 Task: Find connections with filter location Lecheng with filter topic #leadership with filter profile language French with filter current company MarketsandMarkets™ with filter school Patna University with filter industry Online Audio and Video Media with filter service category Financial Reporting with filter keywords title Director of First Impressions
Action: Mouse moved to (645, 82)
Screenshot: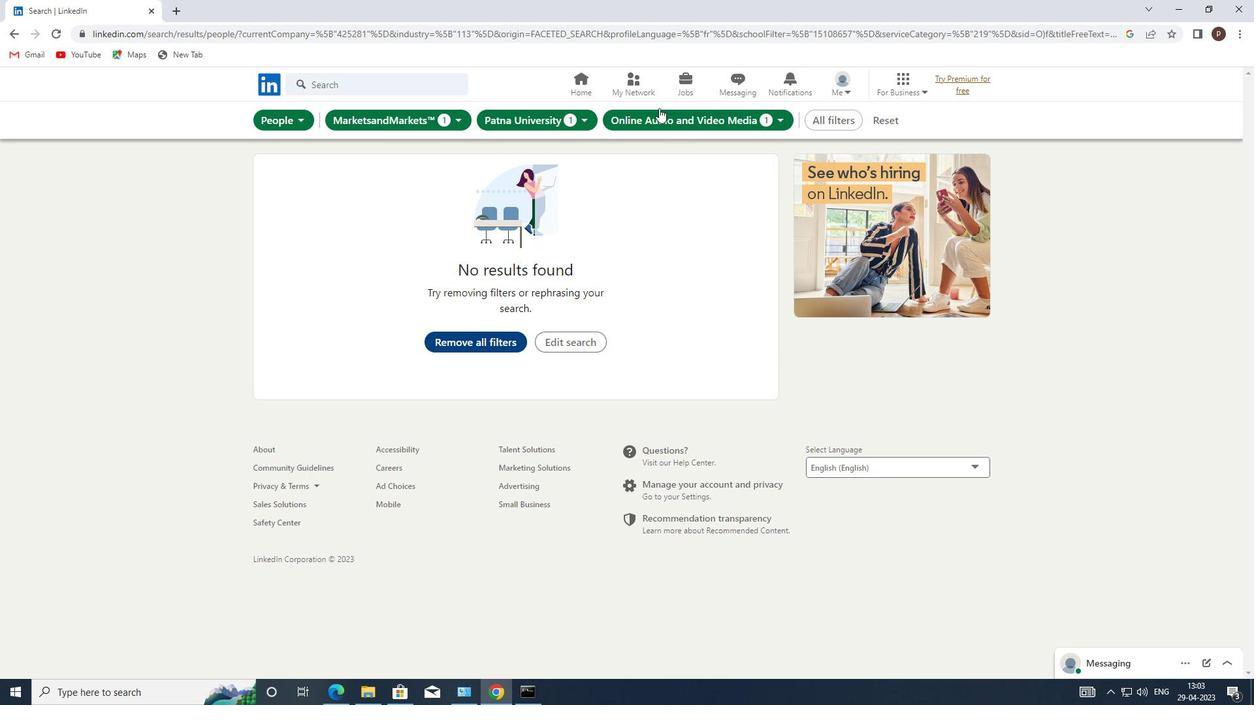 
Action: Mouse pressed left at (645, 82)
Screenshot: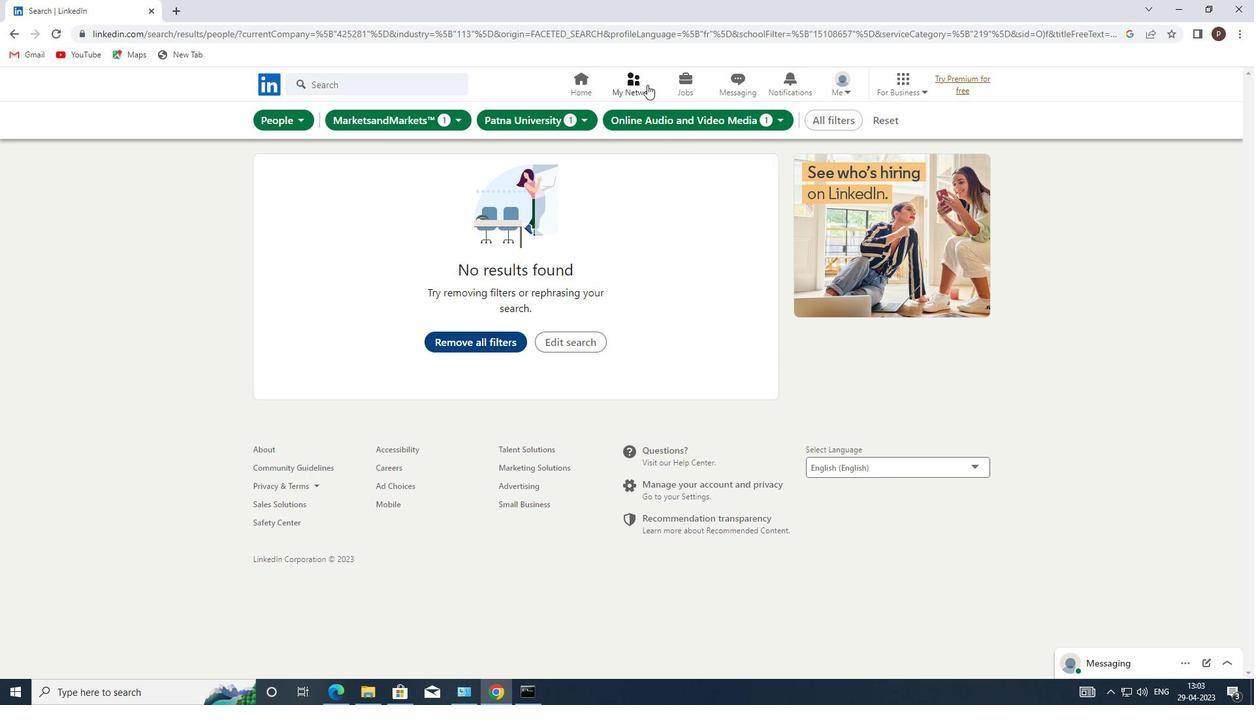 
Action: Mouse moved to (318, 148)
Screenshot: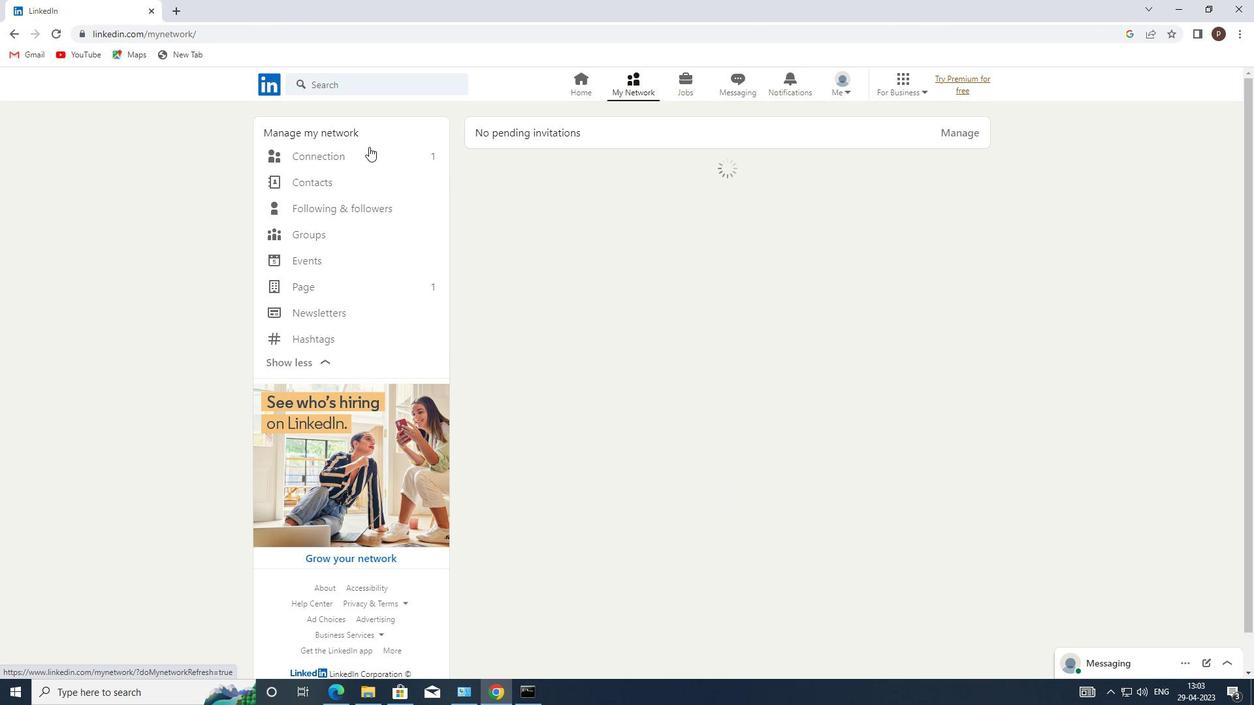 
Action: Mouse pressed left at (318, 148)
Screenshot: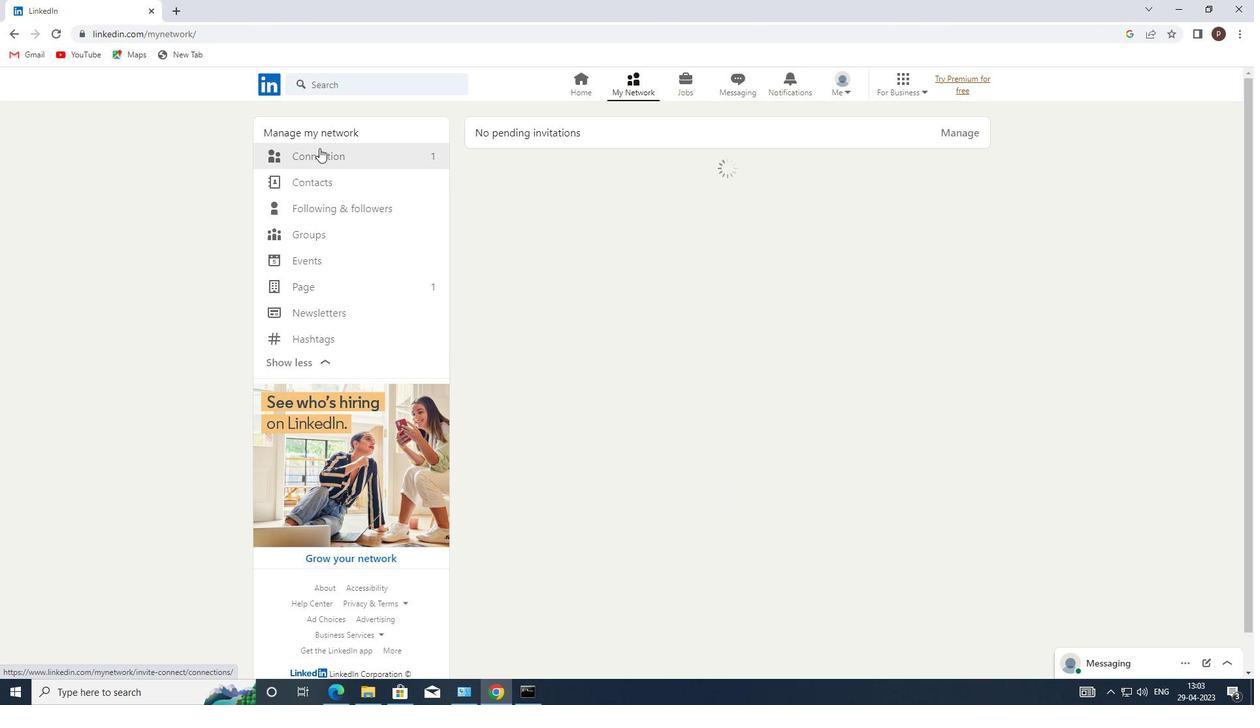 
Action: Mouse moved to (742, 152)
Screenshot: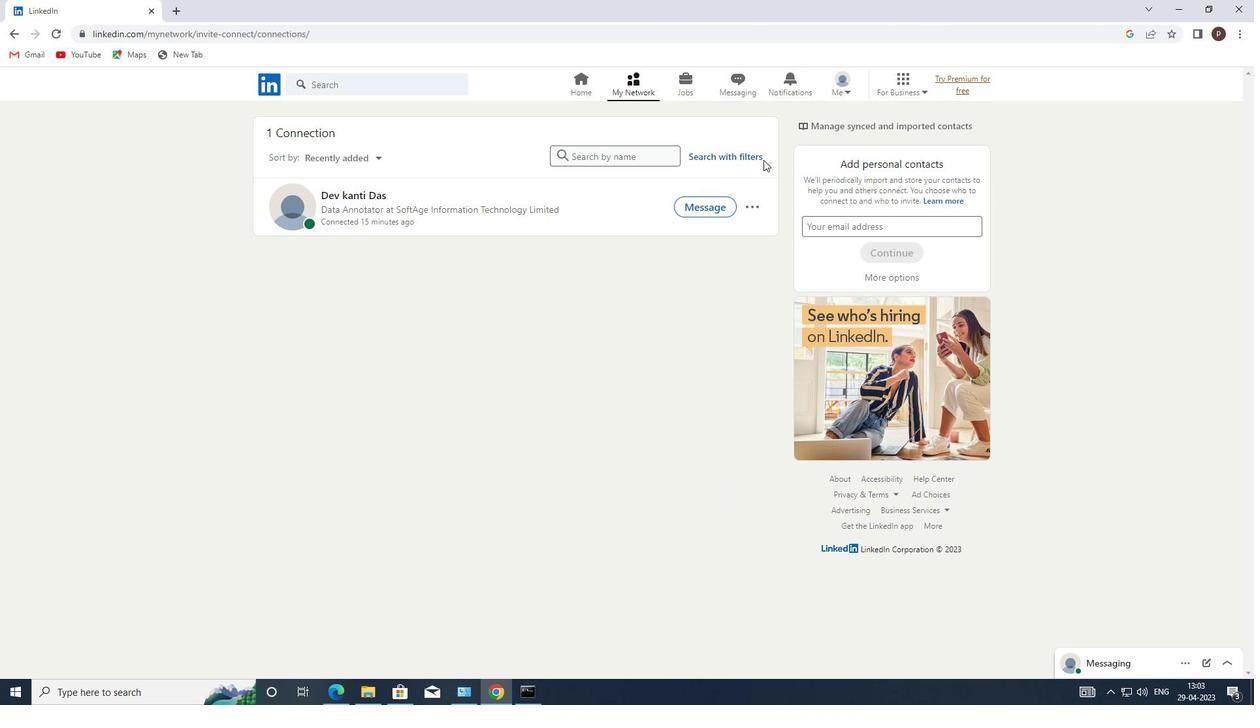 
Action: Mouse pressed left at (742, 152)
Screenshot: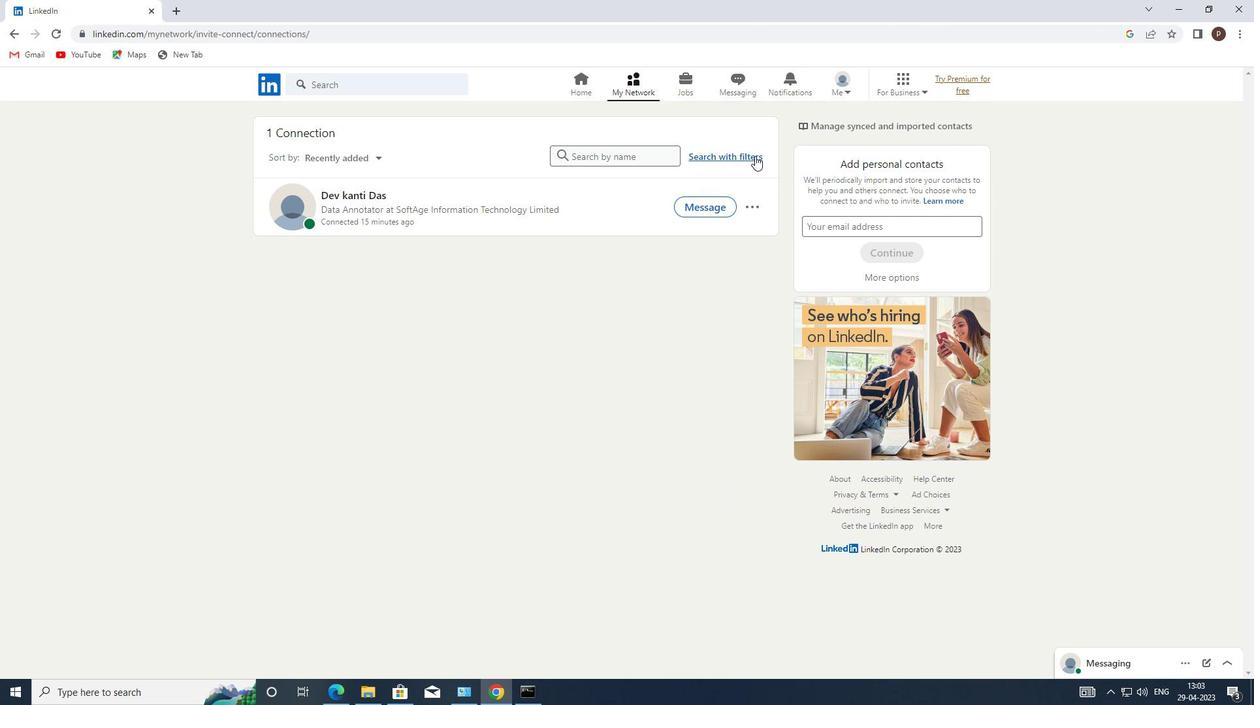 
Action: Mouse moved to (668, 123)
Screenshot: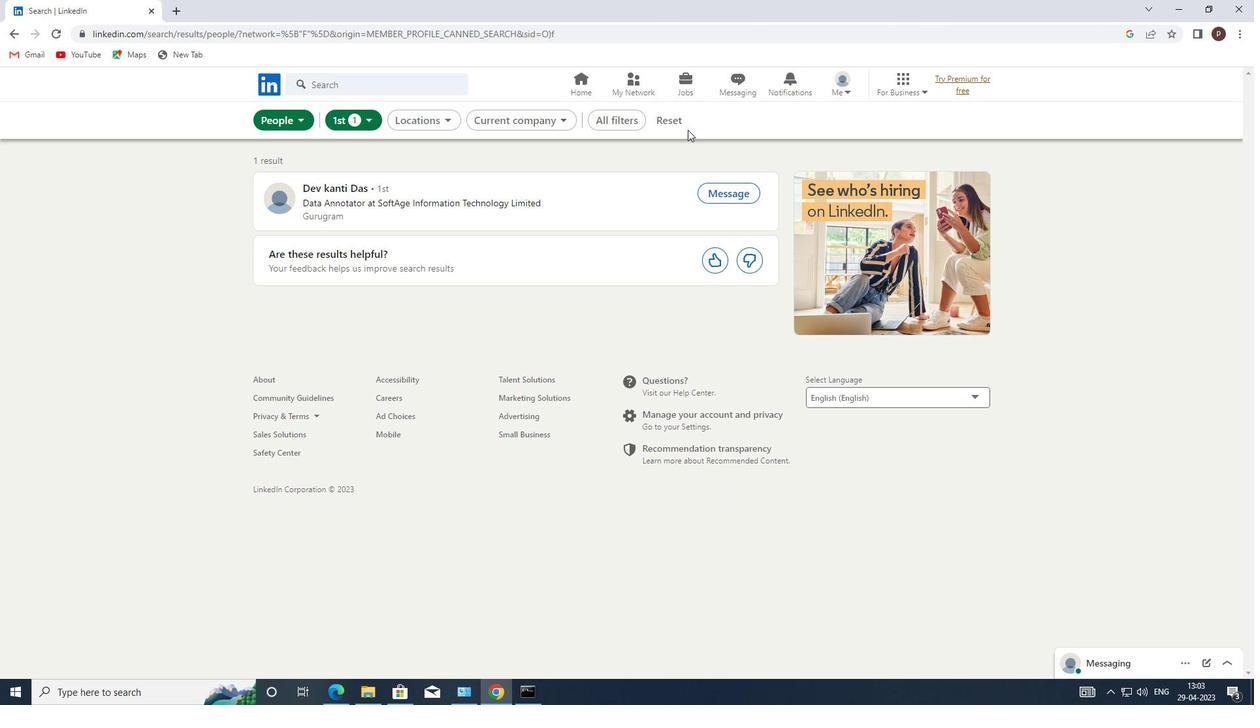 
Action: Mouse pressed left at (668, 123)
Screenshot: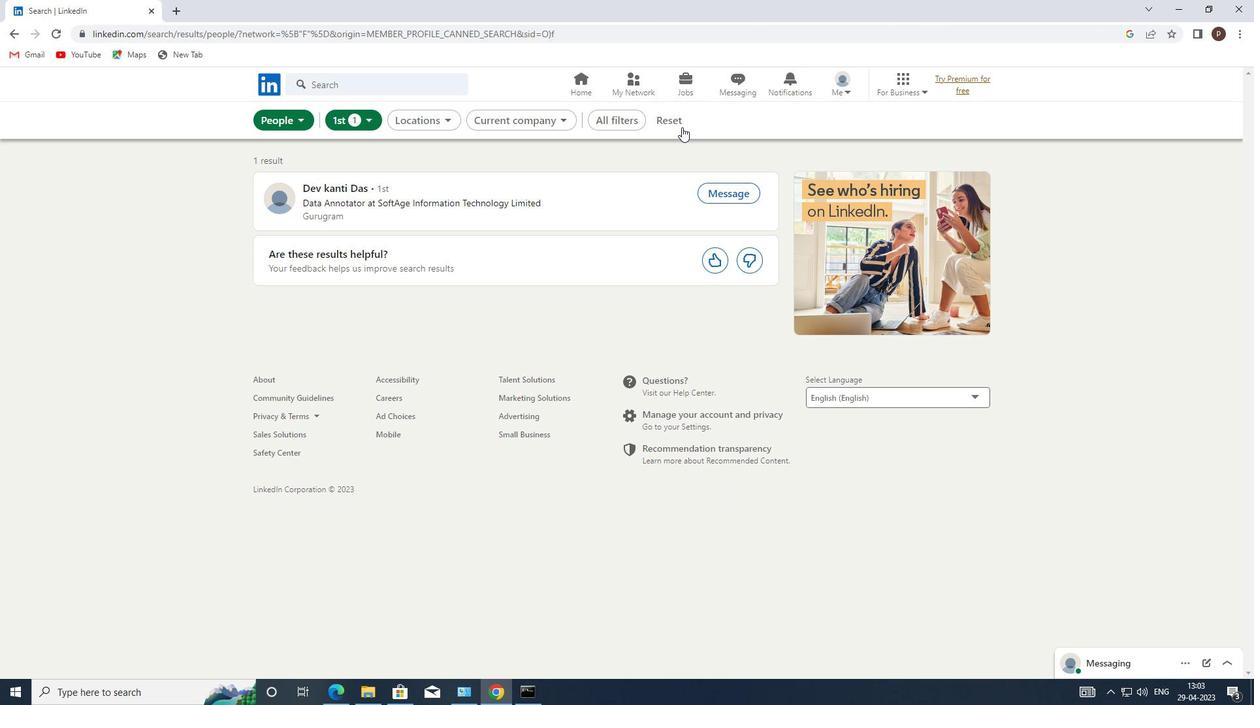 
Action: Mouse moved to (657, 123)
Screenshot: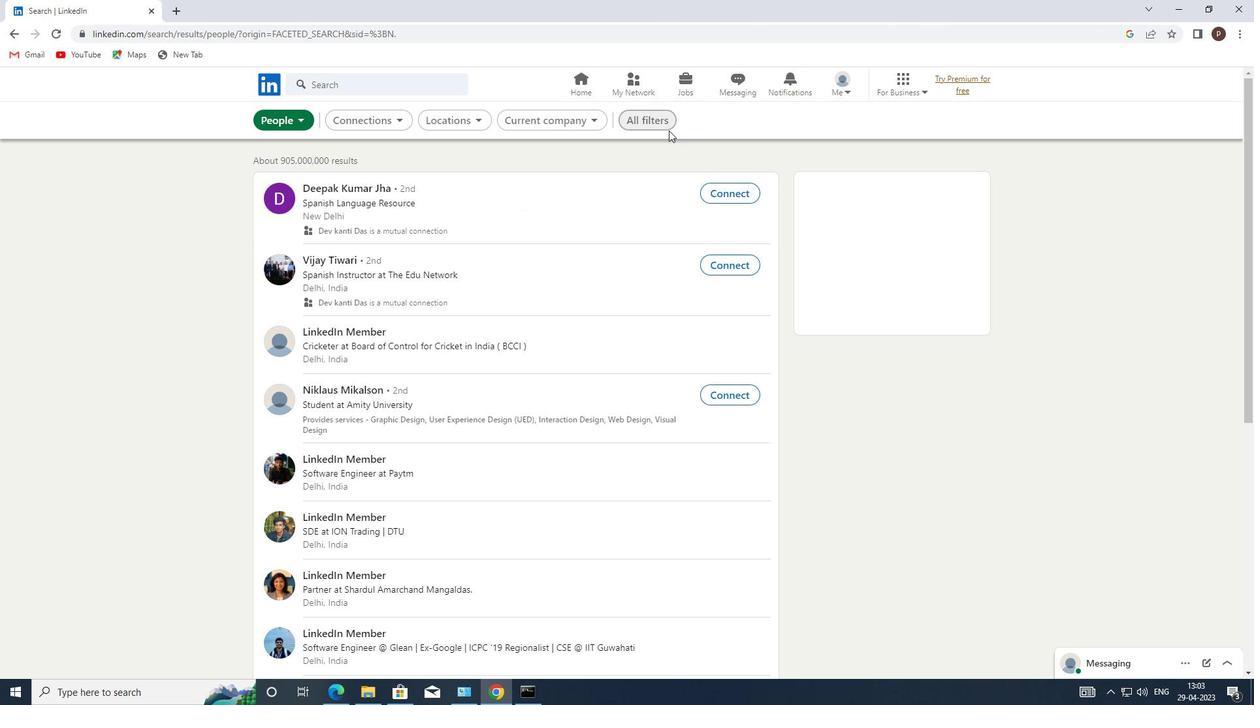 
Action: Mouse pressed left at (657, 123)
Screenshot: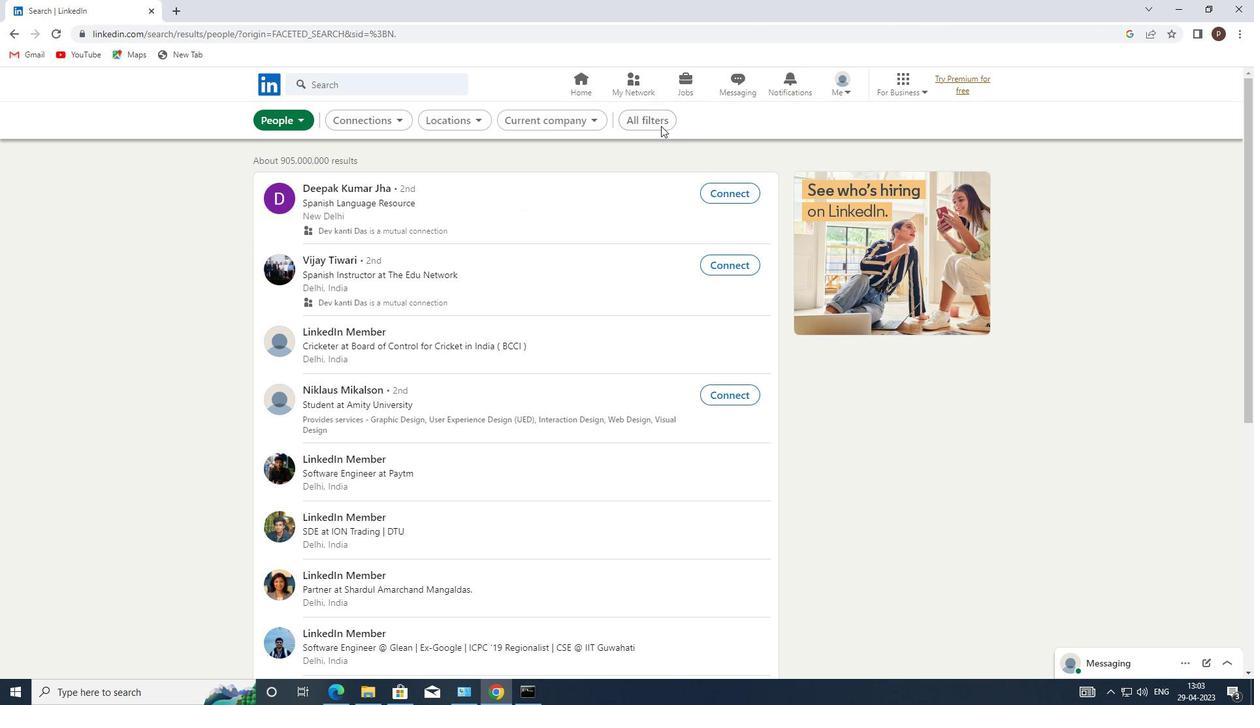 
Action: Mouse moved to (1042, 482)
Screenshot: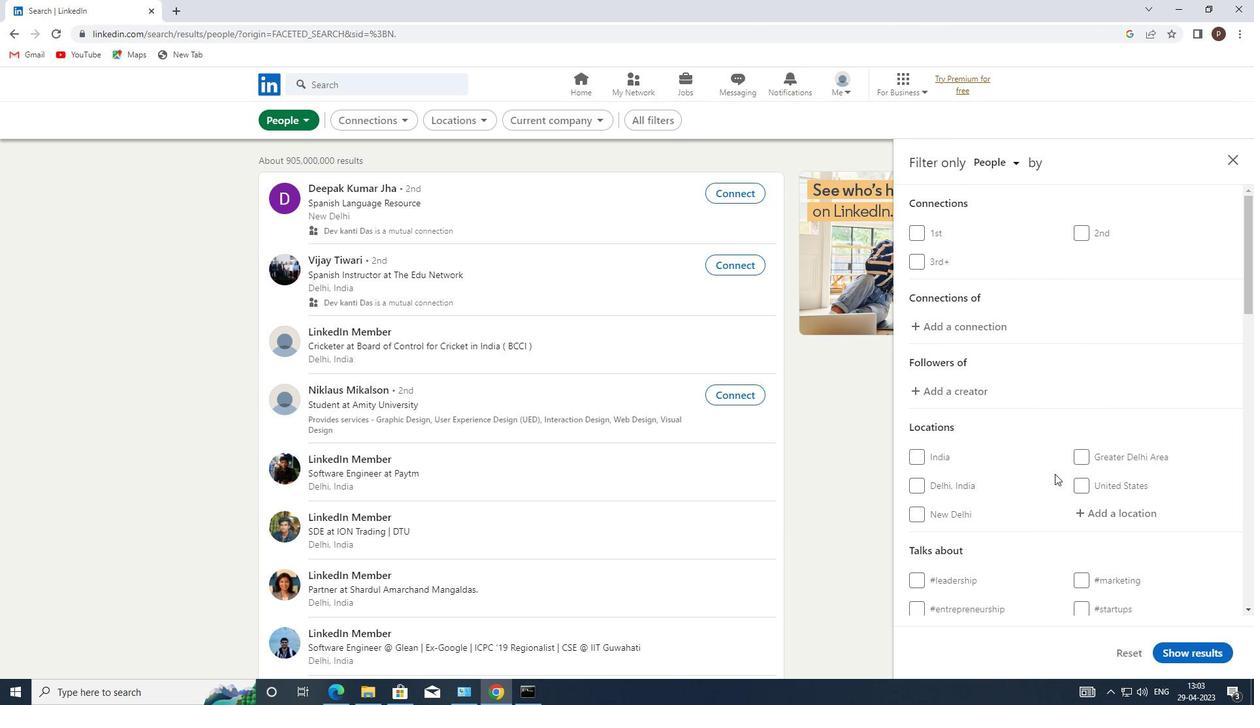 
Action: Mouse scrolled (1042, 481) with delta (0, 0)
Screenshot: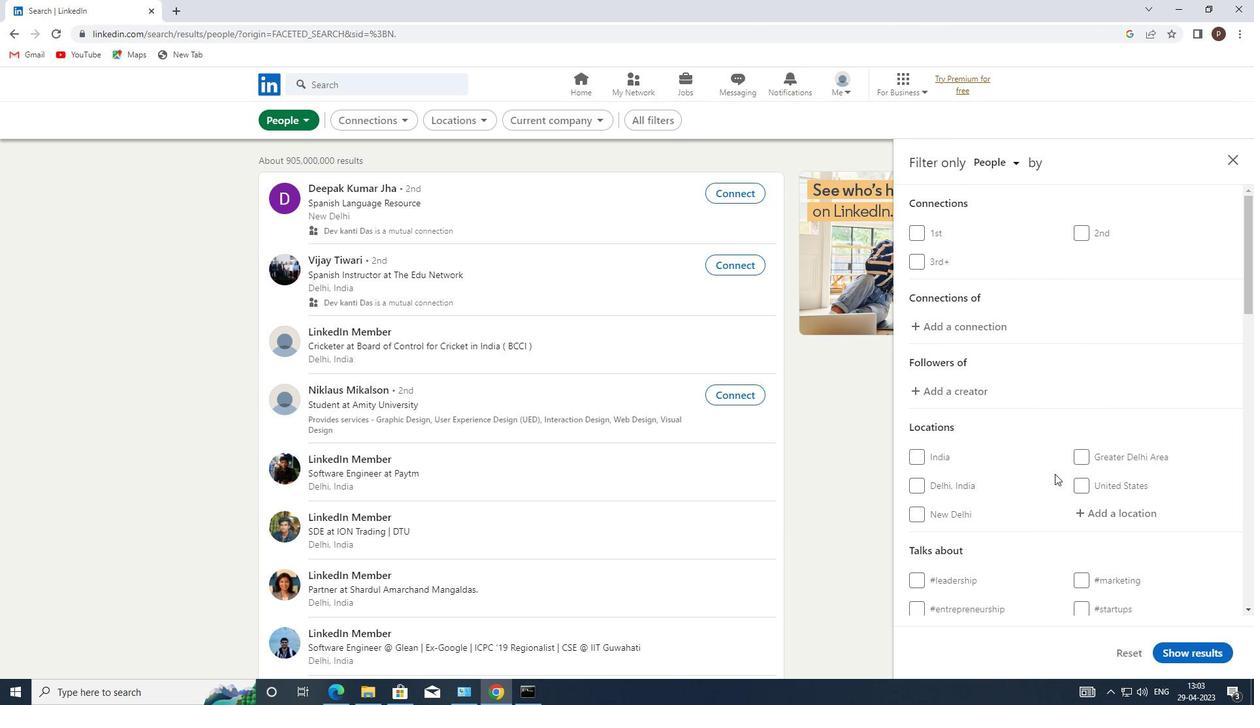 
Action: Mouse moved to (1097, 460)
Screenshot: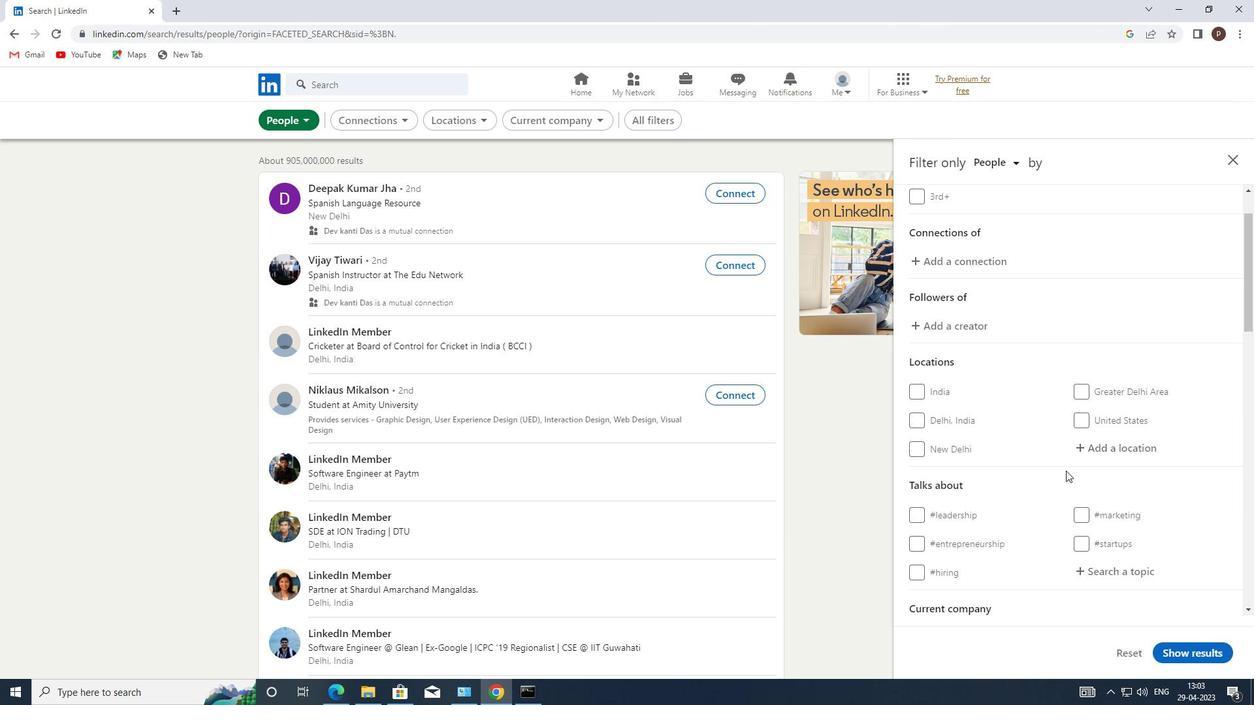 
Action: Mouse pressed left at (1097, 460)
Screenshot: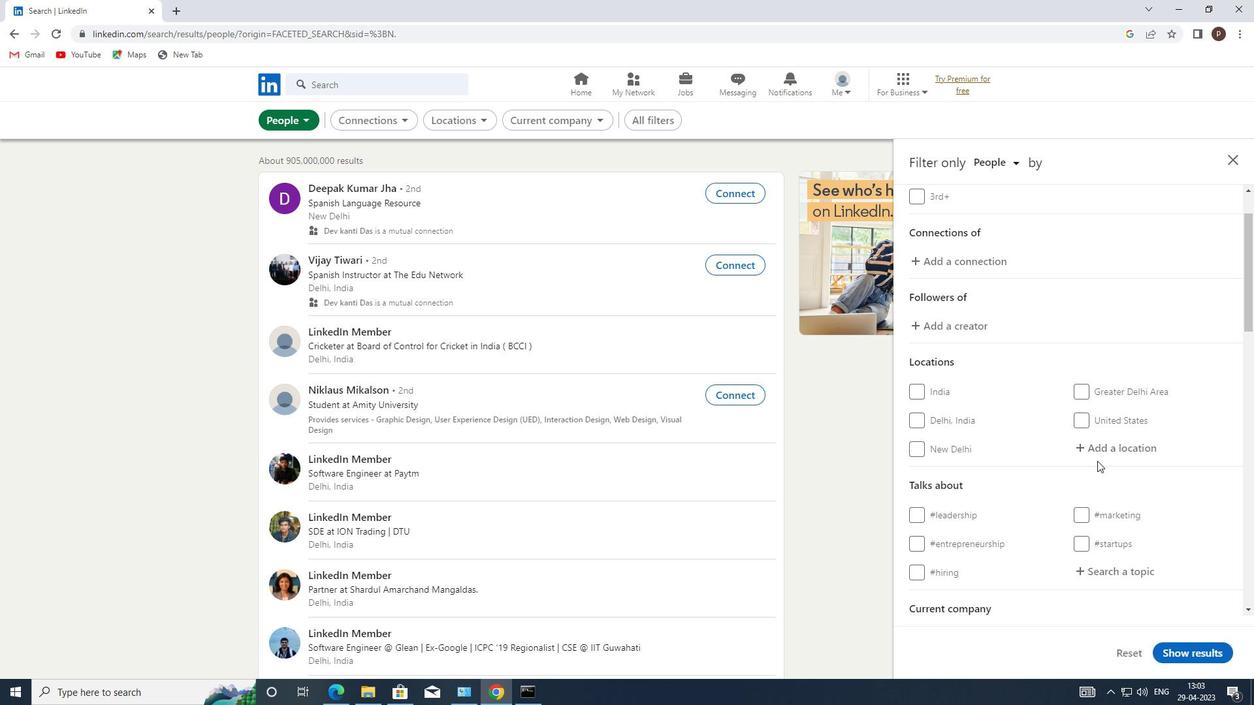 
Action: Mouse moved to (1098, 449)
Screenshot: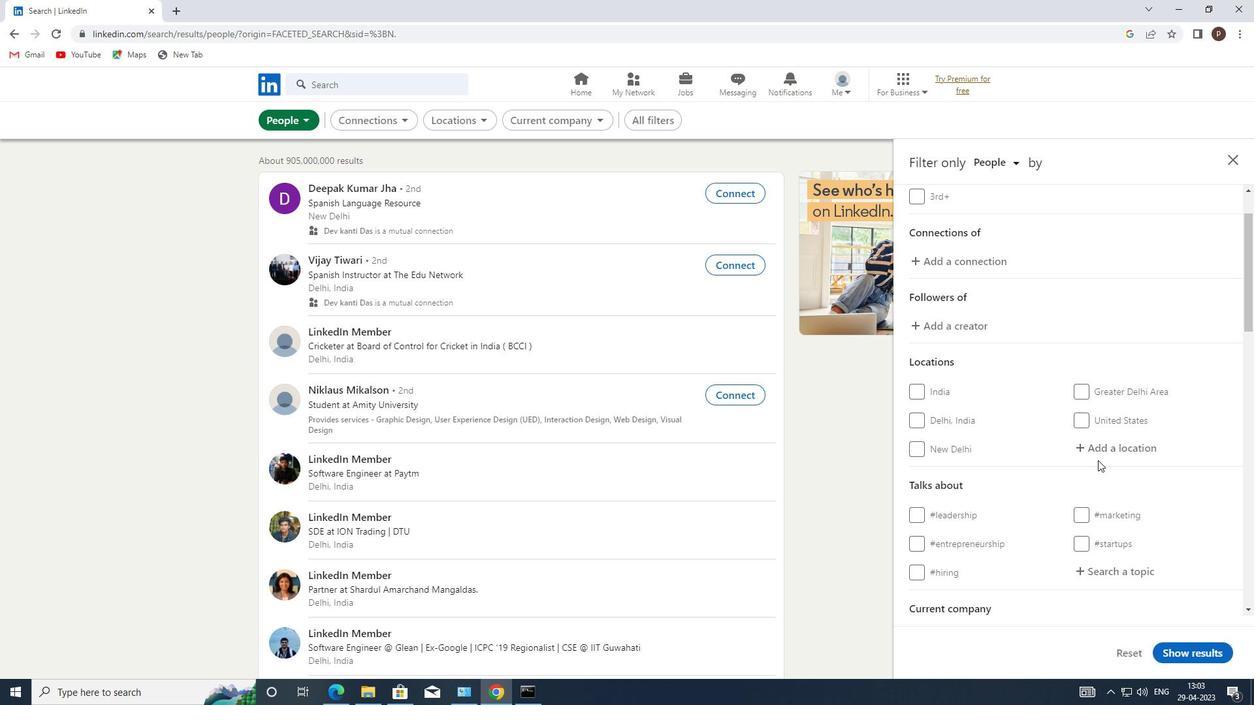 
Action: Mouse pressed left at (1098, 449)
Screenshot: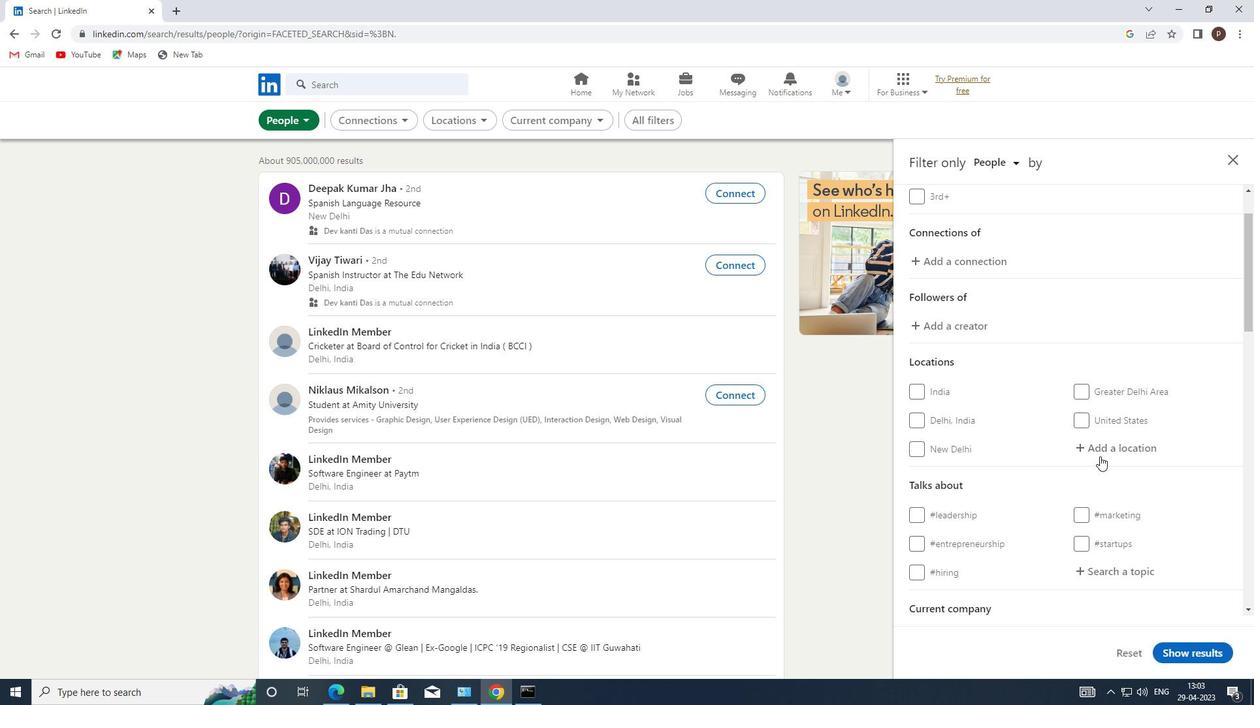 
Action: Mouse moved to (1098, 448)
Screenshot: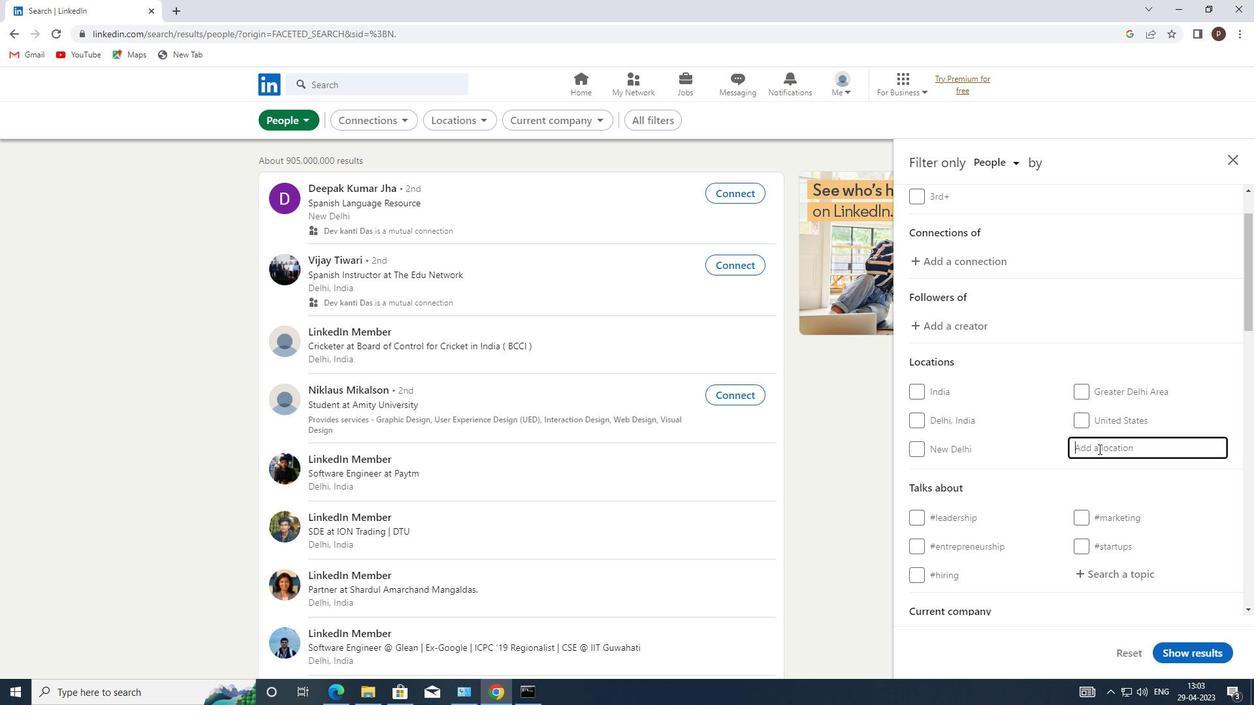 
Action: Key pressed <Key.caps_lock>l<Key.caps_lock>encheng
Screenshot: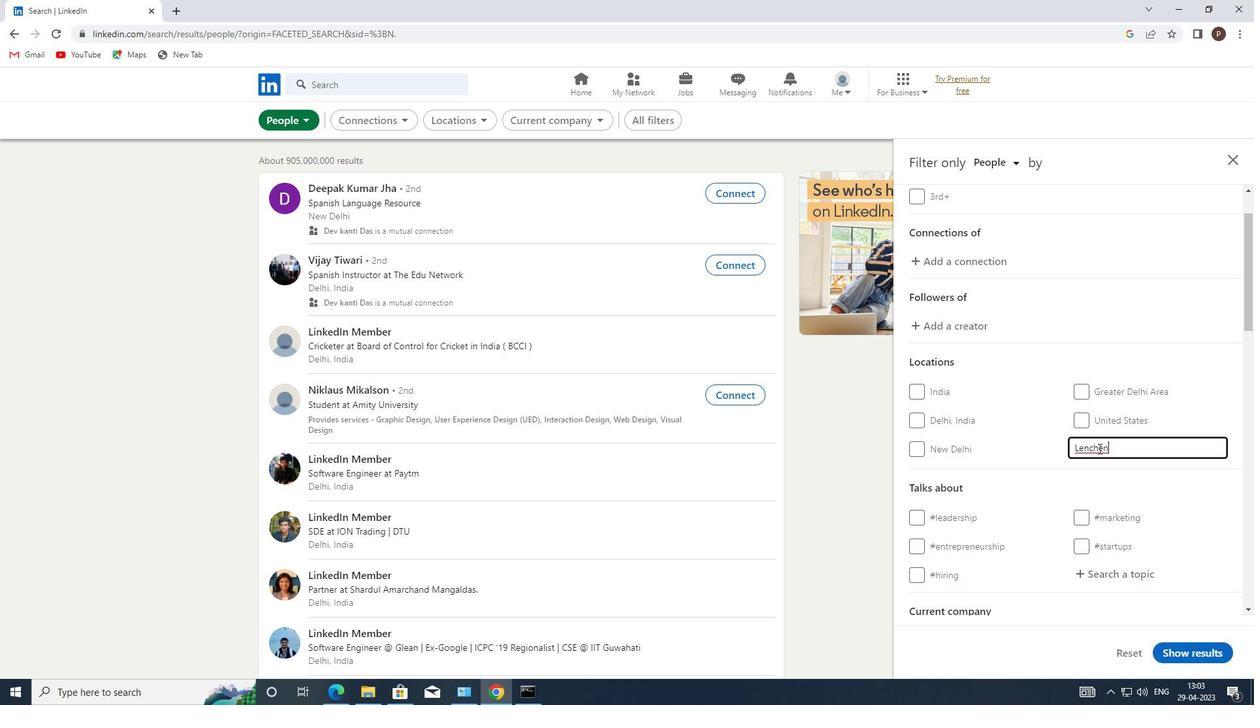 
Action: Mouse moved to (1056, 480)
Screenshot: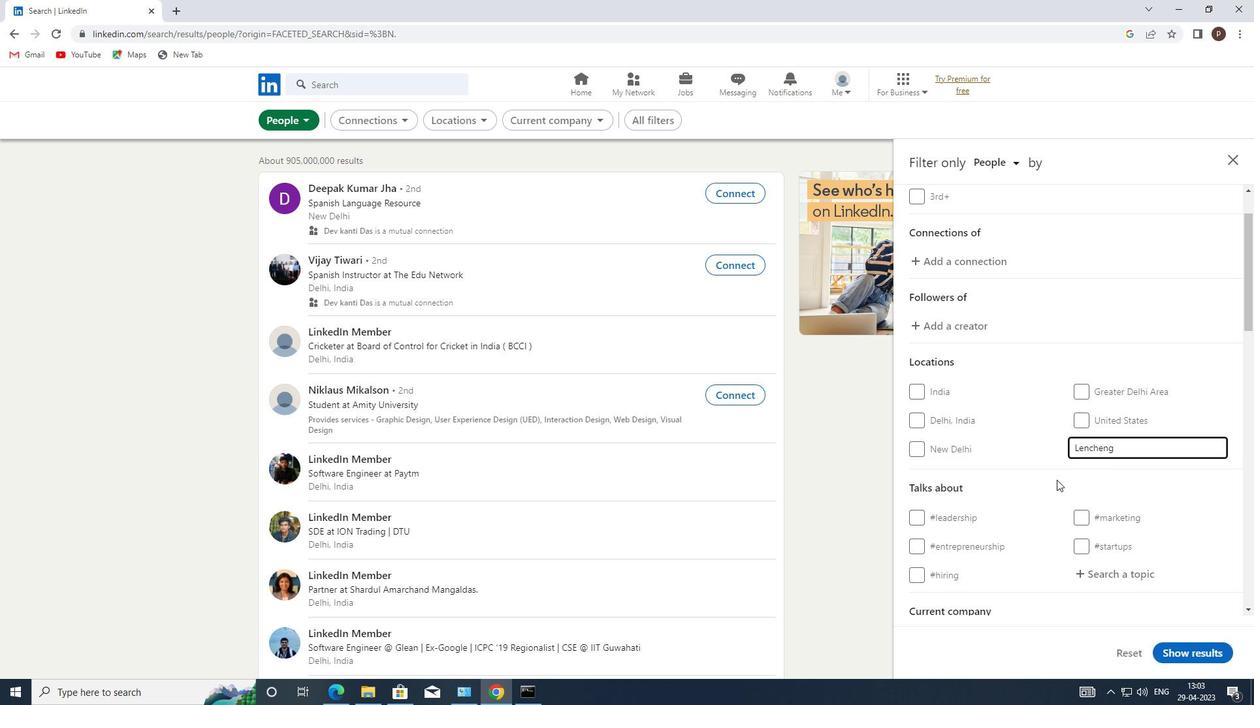 
Action: Mouse scrolled (1056, 480) with delta (0, 0)
Screenshot: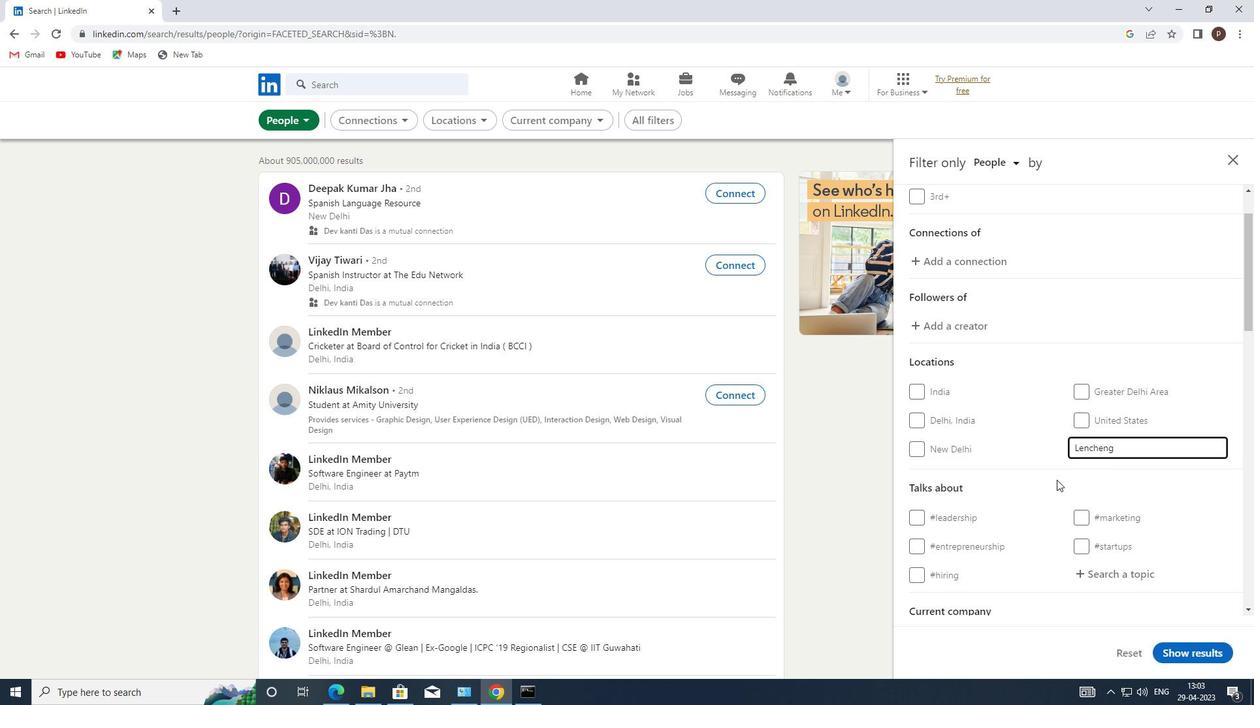 
Action: Mouse moved to (1082, 505)
Screenshot: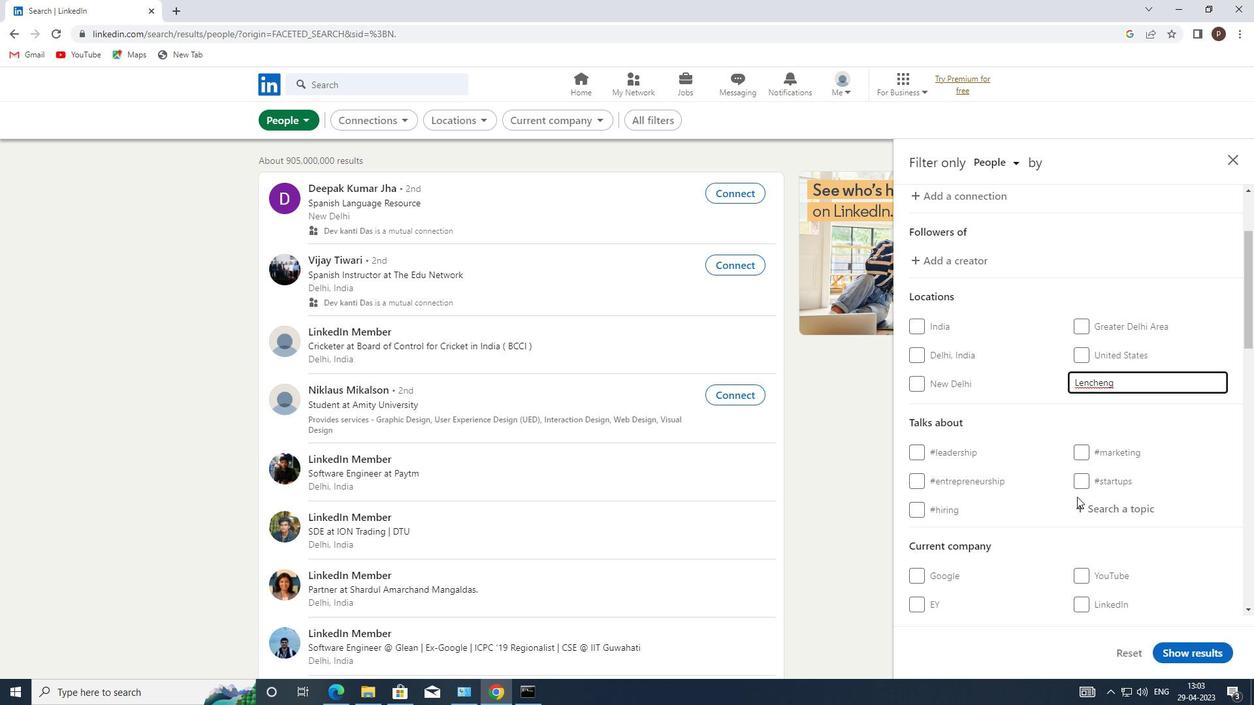
Action: Mouse pressed left at (1082, 505)
Screenshot: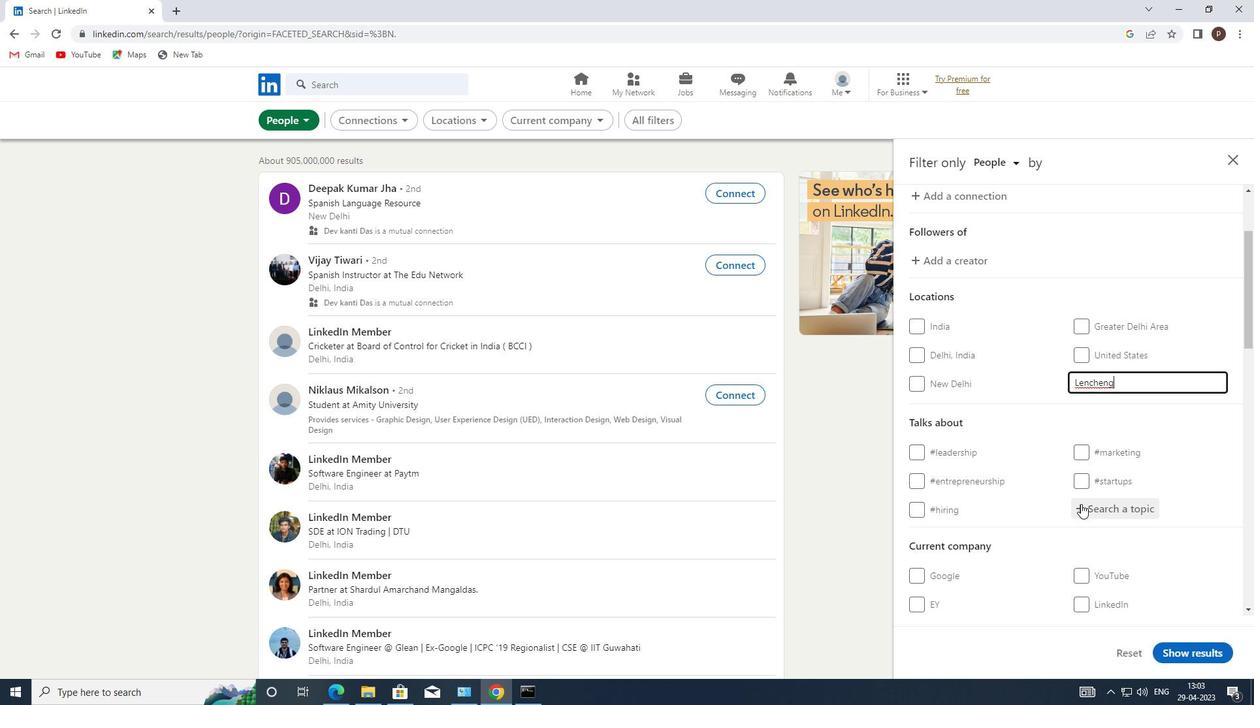 
Action: Key pressed <Key.shift>#LEADERSHIP
Screenshot: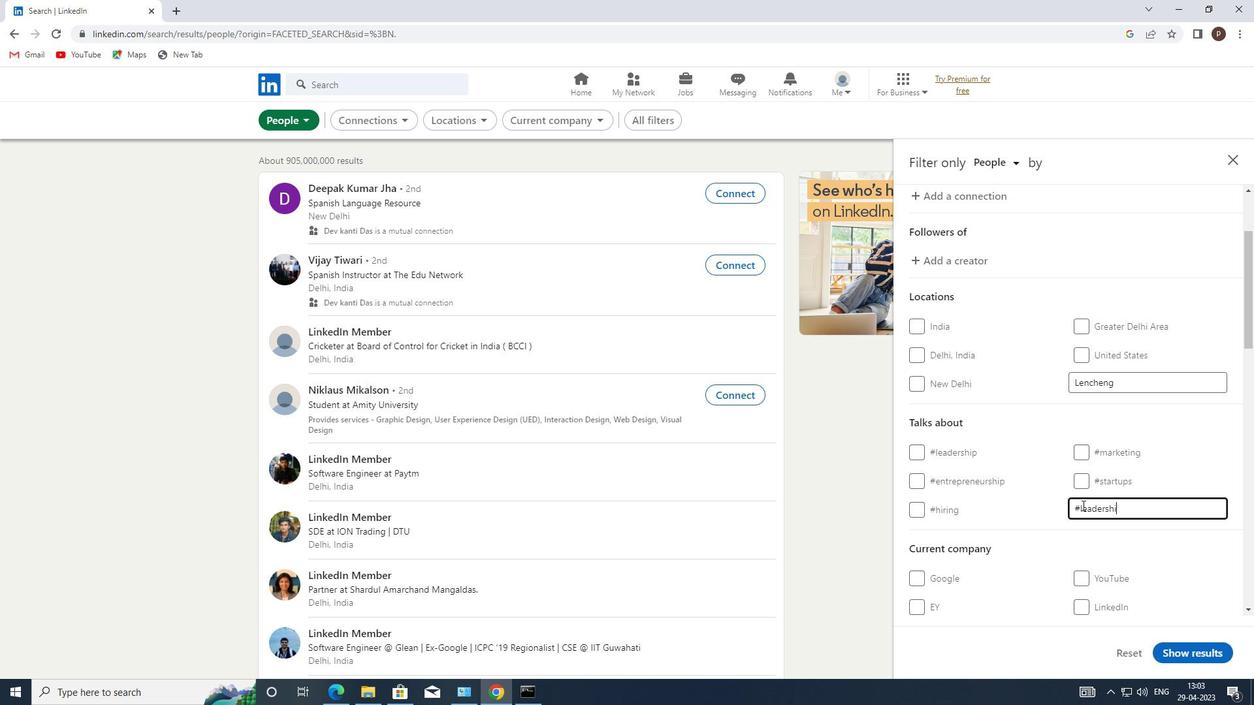 
Action: Mouse moved to (999, 502)
Screenshot: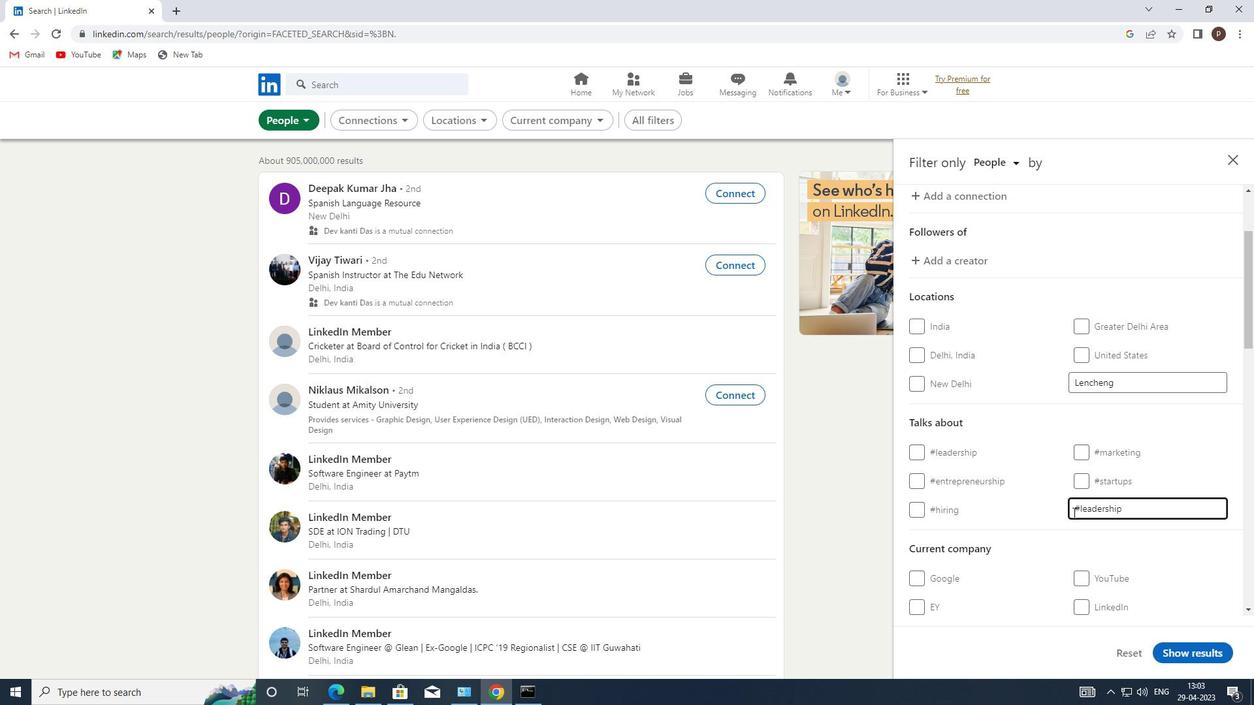 
Action: Mouse scrolled (999, 501) with delta (0, 0)
Screenshot: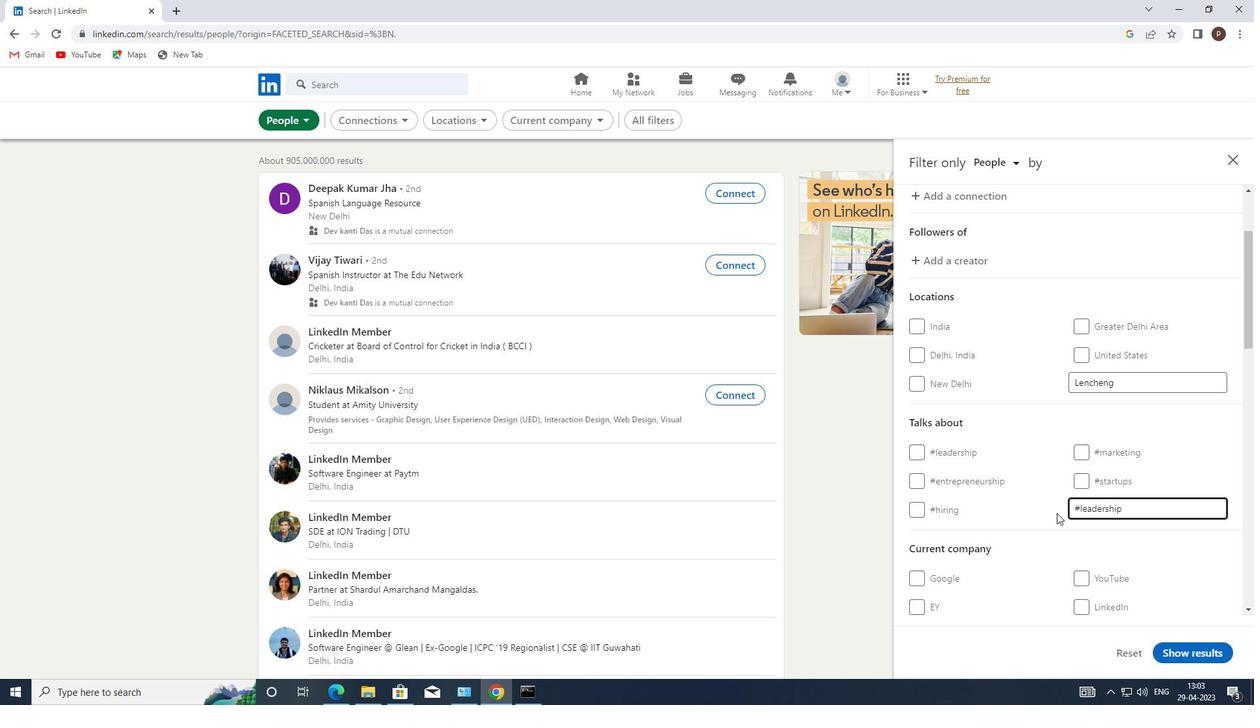 
Action: Mouse moved to (998, 502)
Screenshot: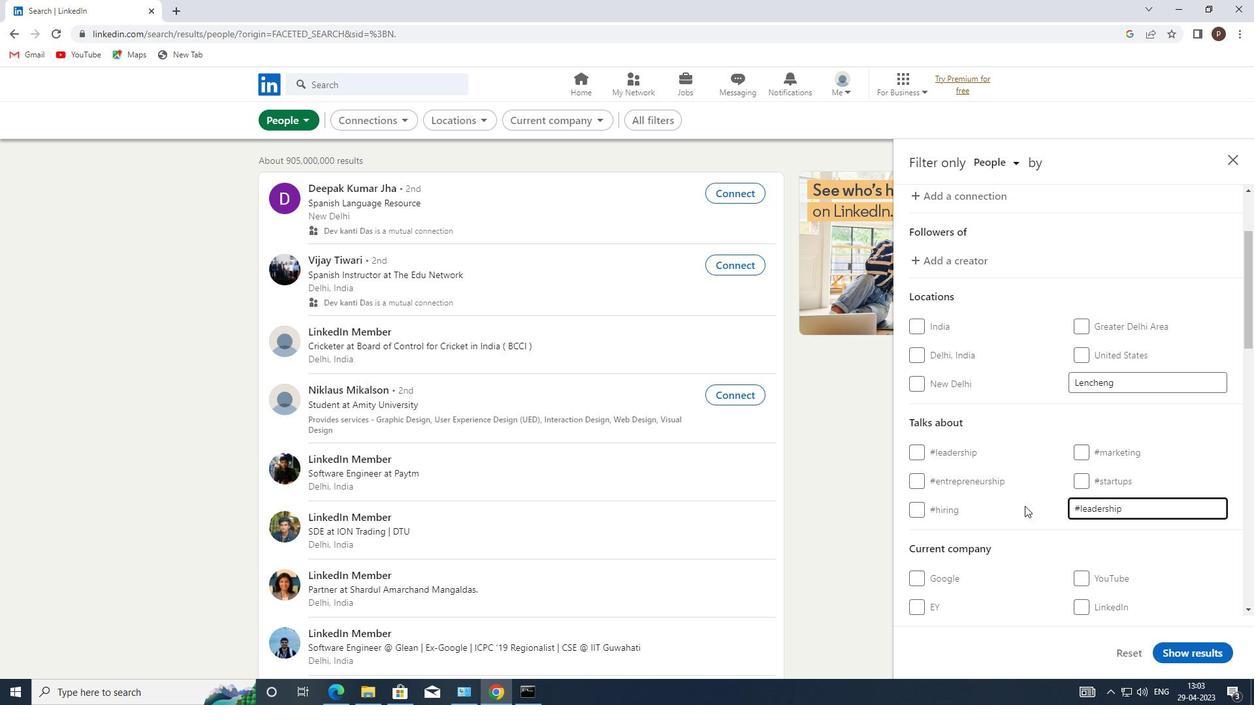 
Action: Mouse scrolled (998, 501) with delta (0, 0)
Screenshot: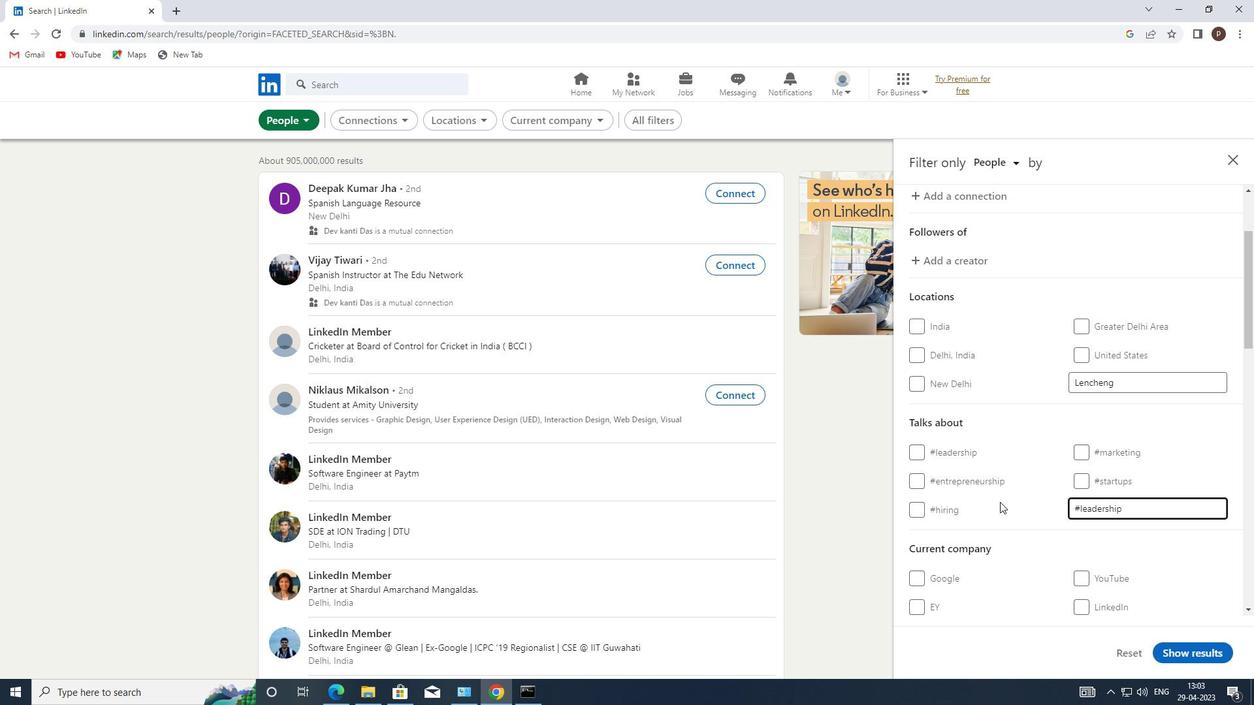 
Action: Mouse moved to (1039, 509)
Screenshot: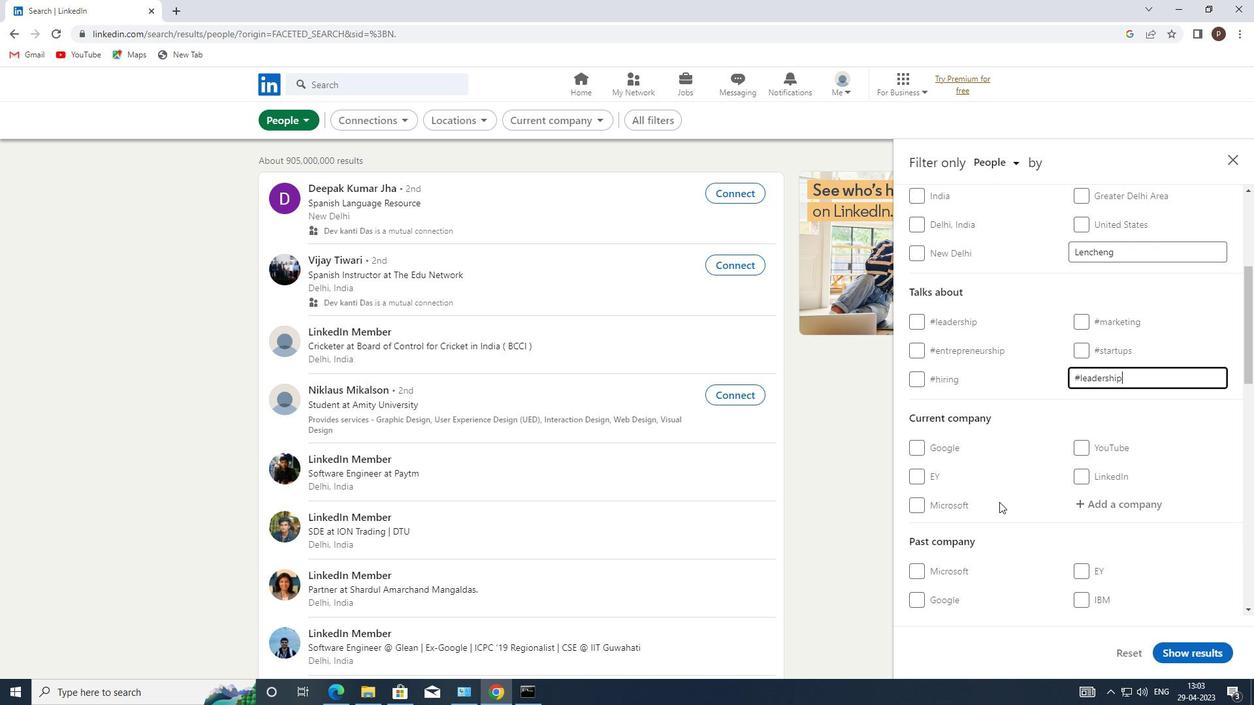 
Action: Mouse scrolled (1039, 508) with delta (0, 0)
Screenshot: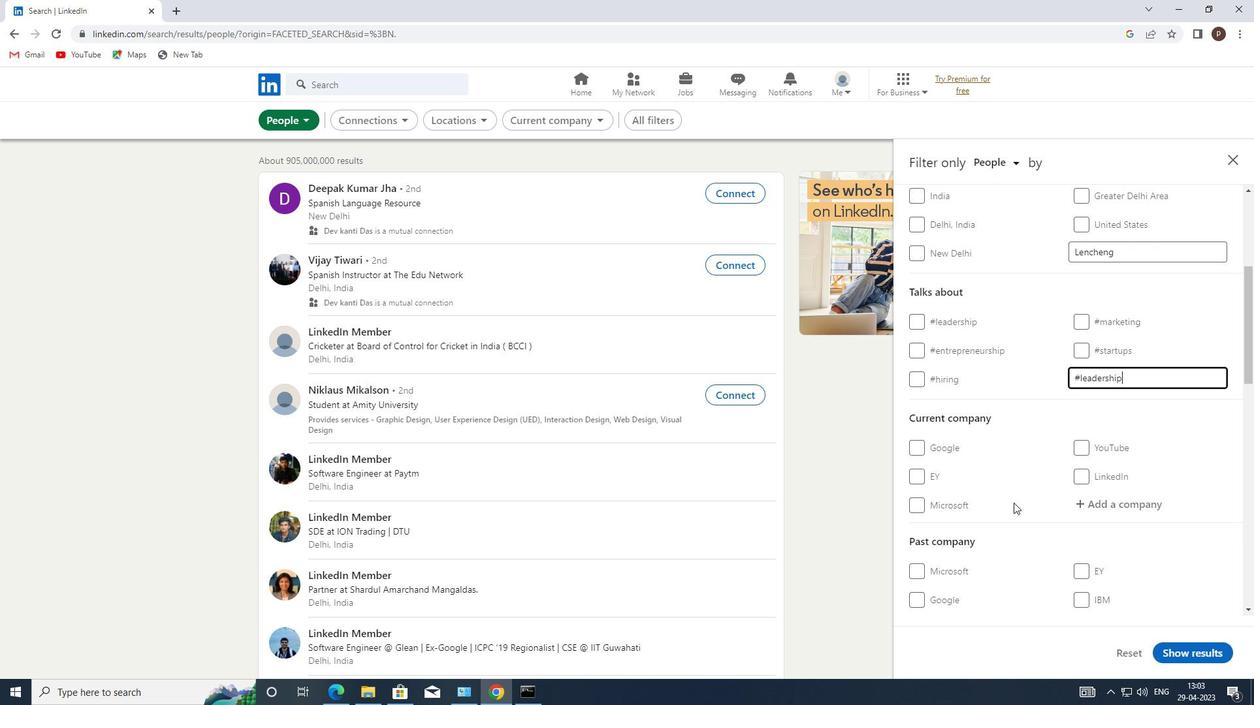 
Action: Mouse scrolled (1039, 508) with delta (0, 0)
Screenshot: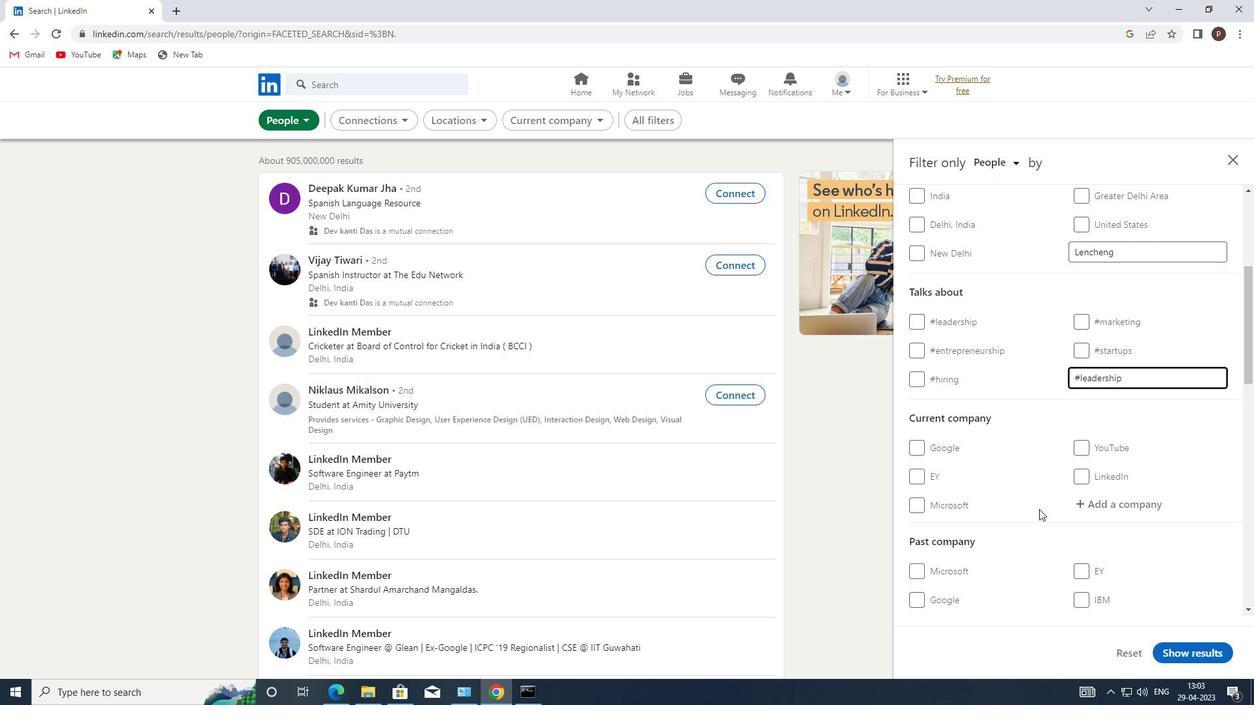
Action: Mouse moved to (1033, 506)
Screenshot: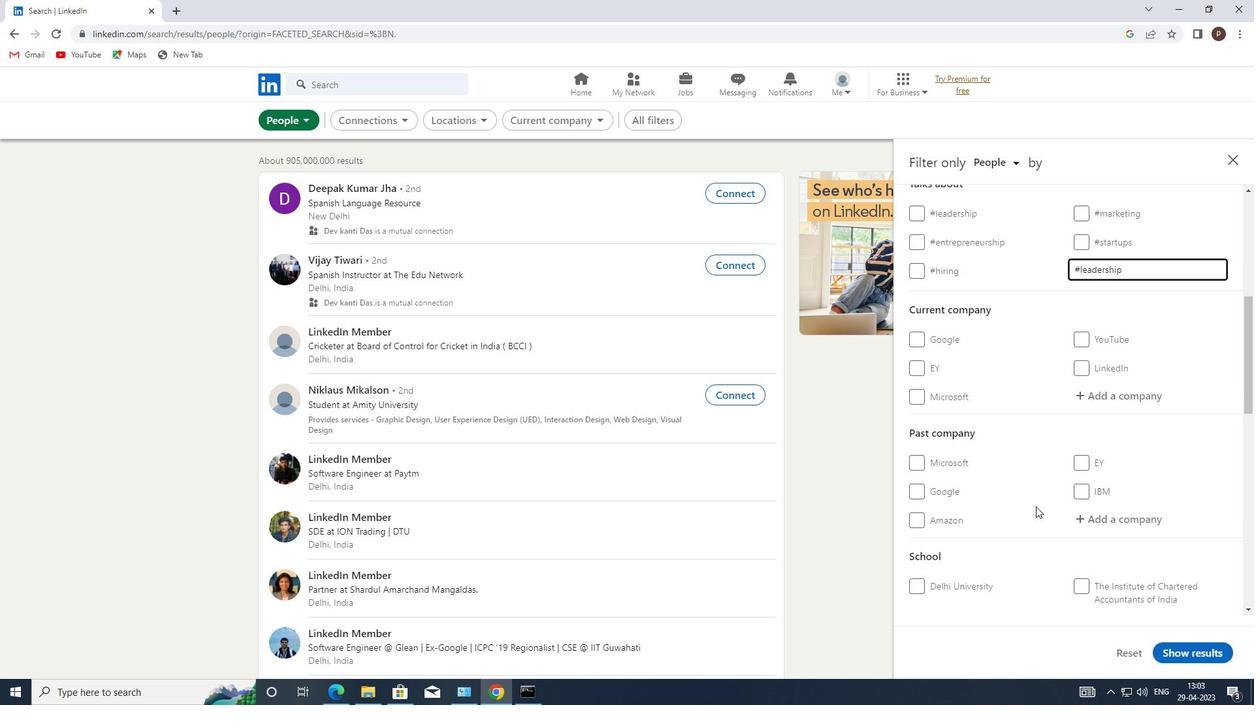 
Action: Mouse scrolled (1033, 505) with delta (0, 0)
Screenshot: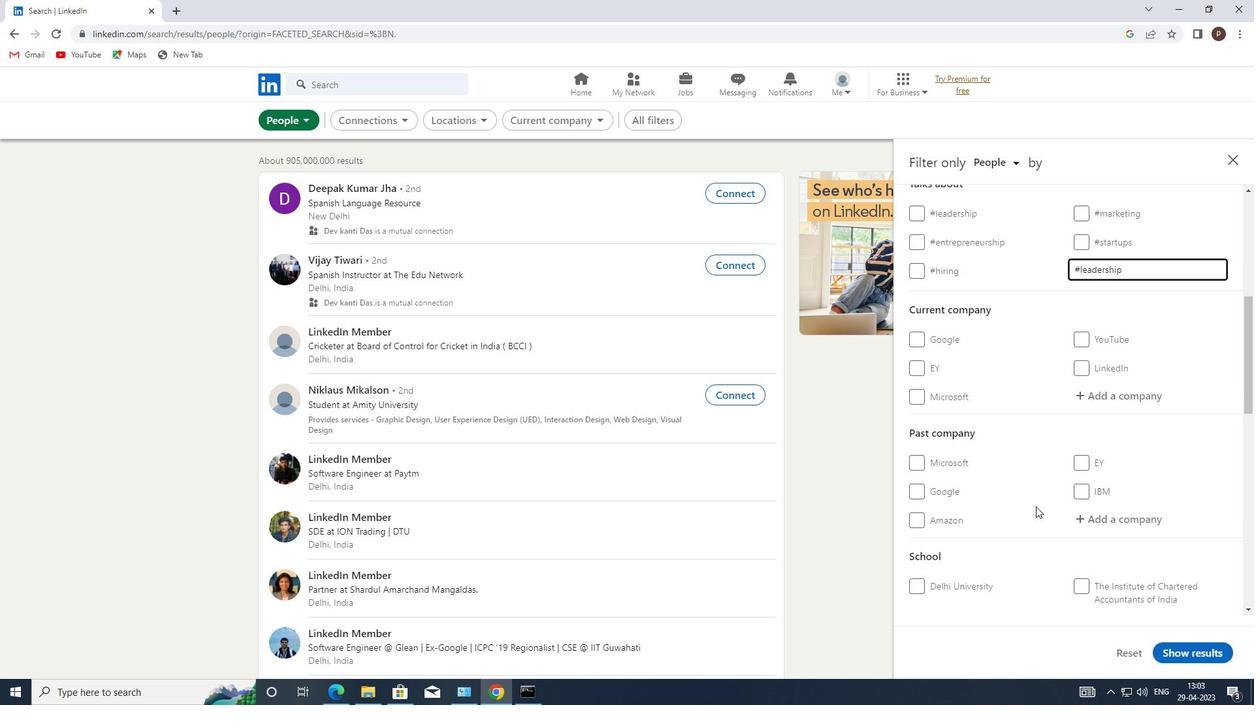 
Action: Mouse moved to (1031, 506)
Screenshot: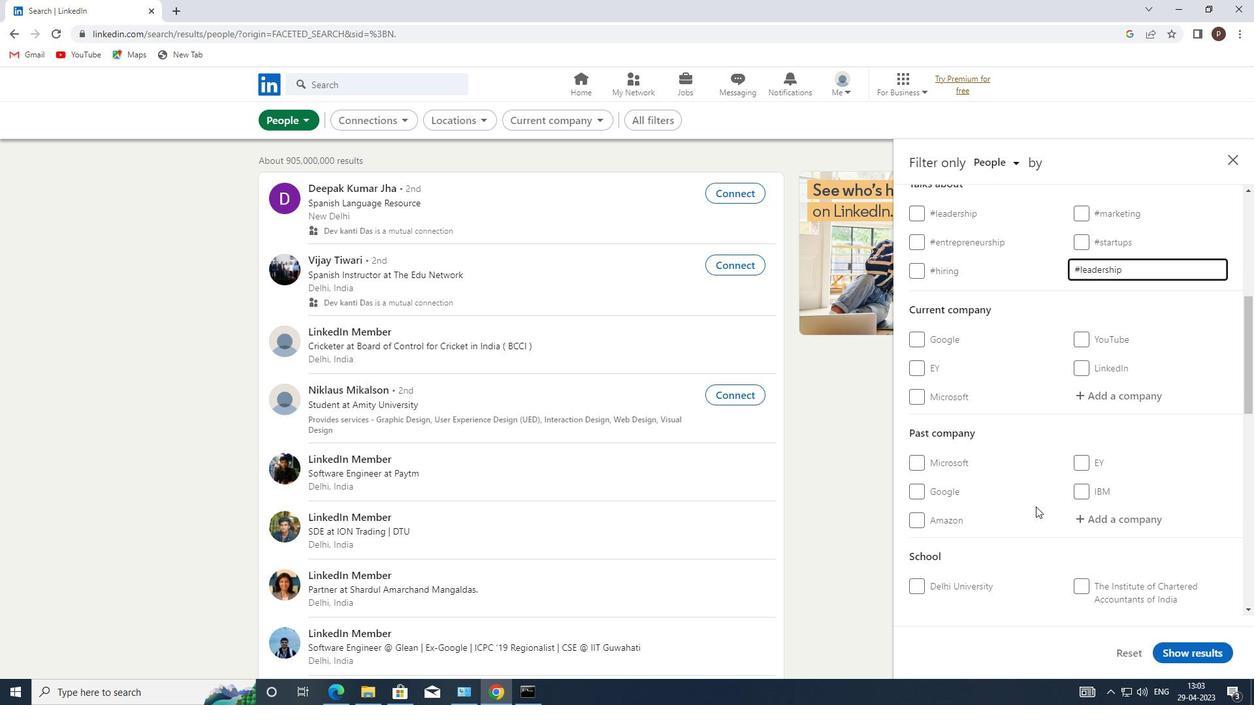 
Action: Mouse scrolled (1031, 505) with delta (0, 0)
Screenshot: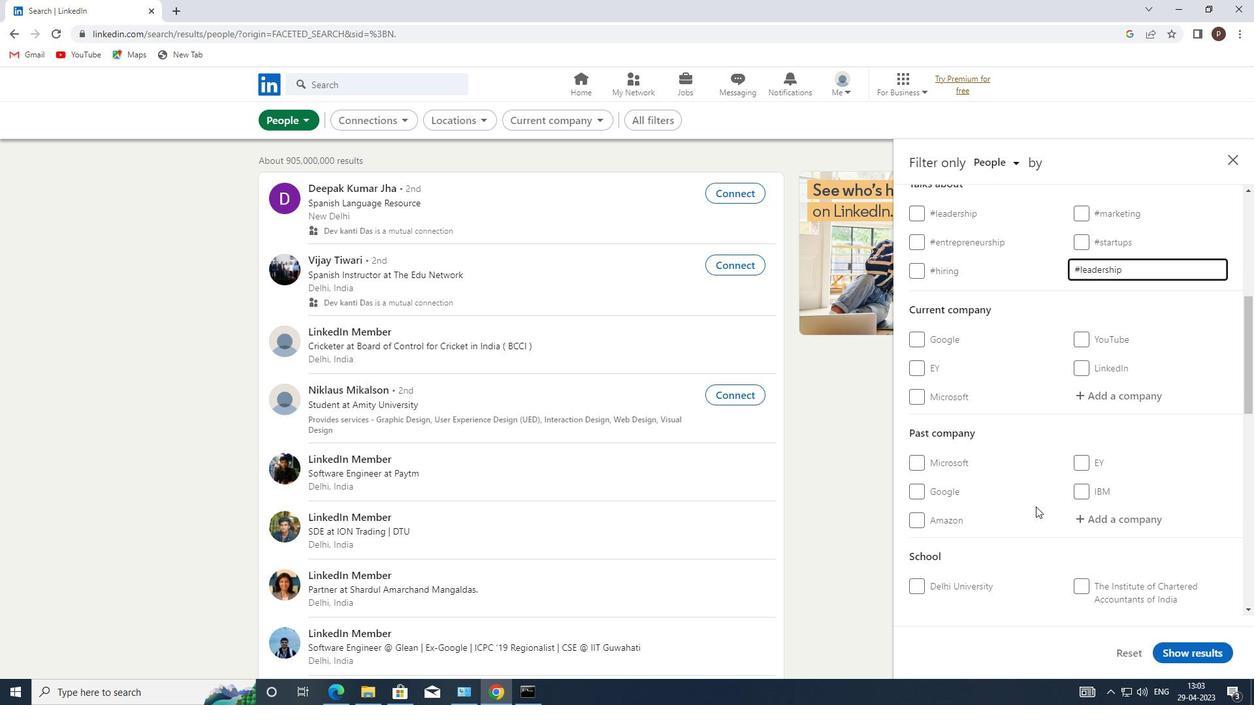 
Action: Mouse moved to (1012, 501)
Screenshot: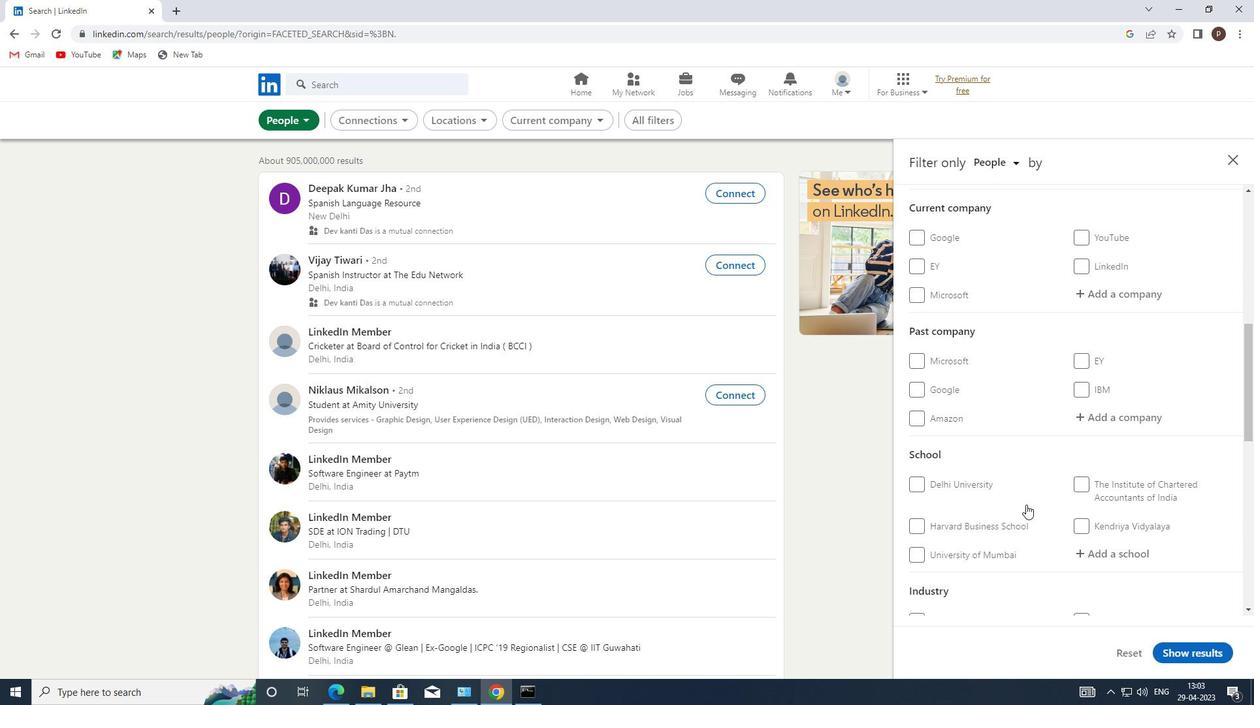 
Action: Mouse scrolled (1012, 500) with delta (0, 0)
Screenshot: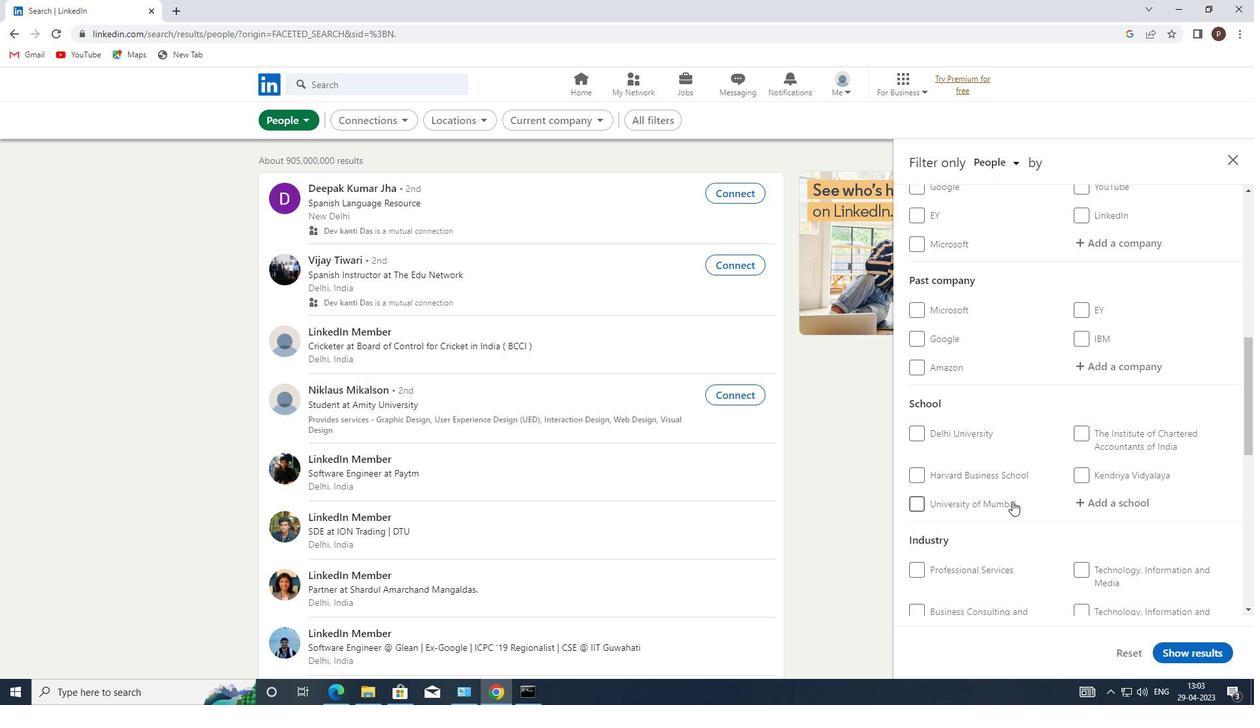 
Action: Mouse scrolled (1012, 500) with delta (0, 0)
Screenshot: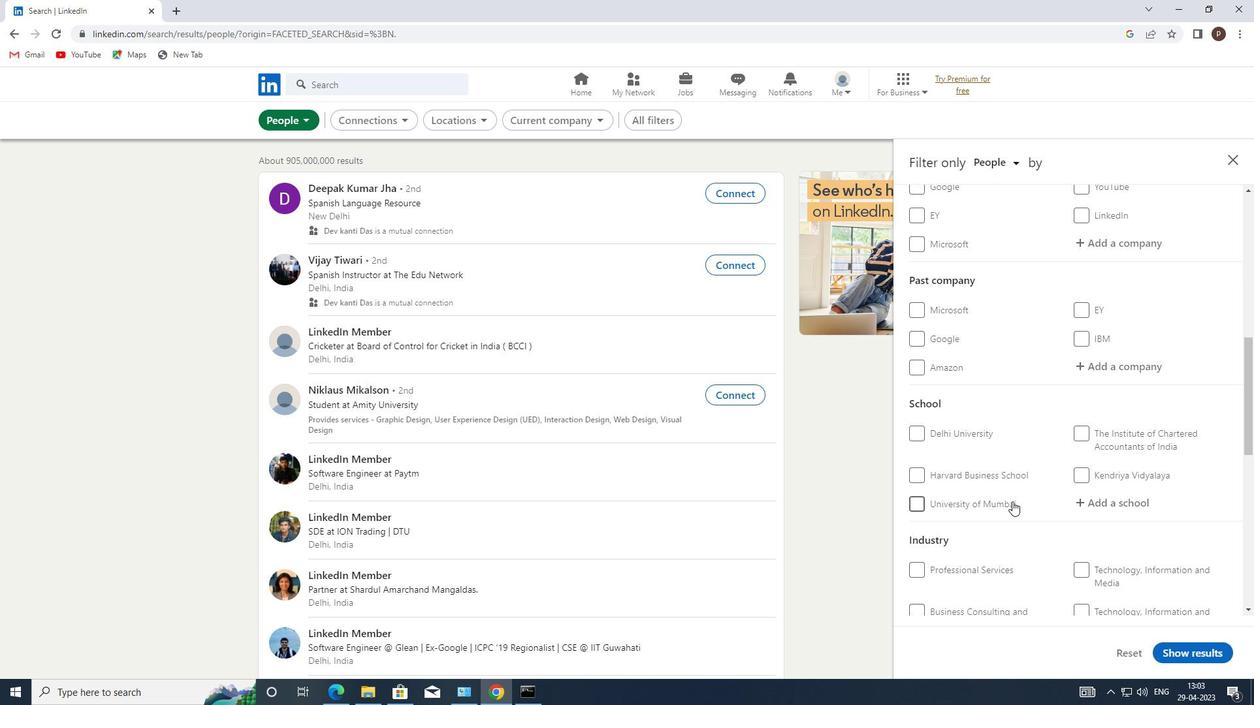 
Action: Mouse scrolled (1012, 500) with delta (0, 0)
Screenshot: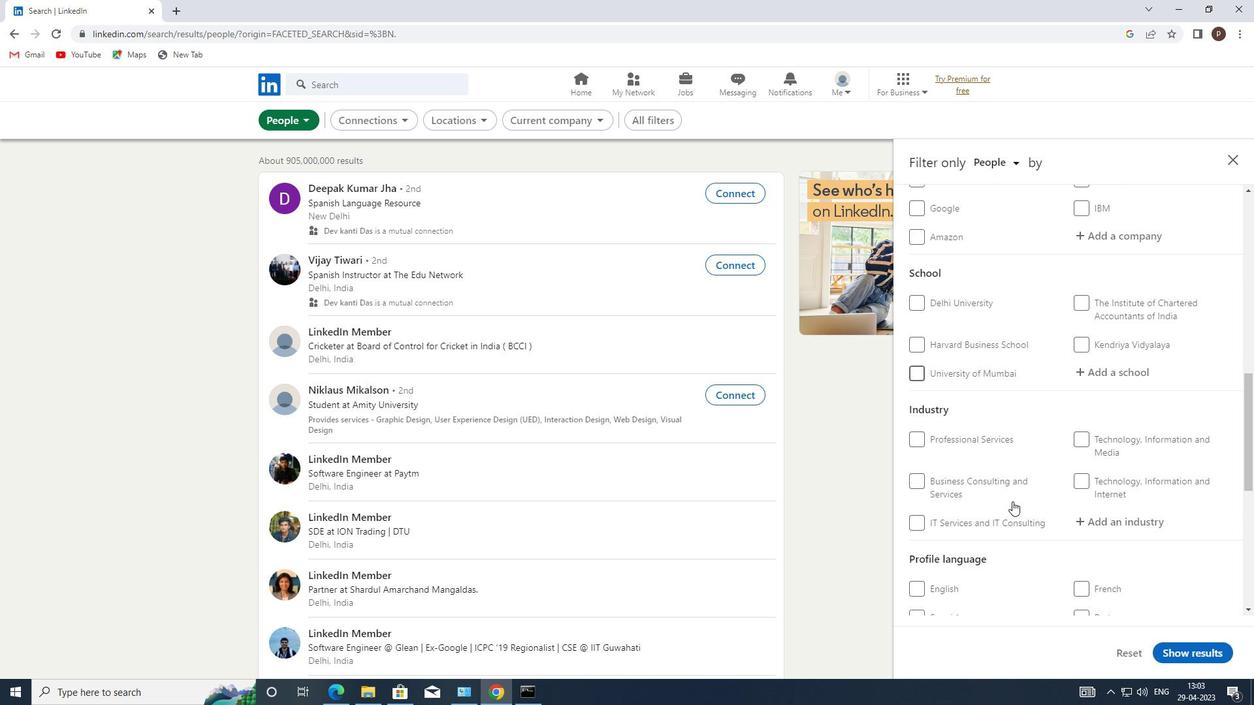 
Action: Mouse scrolled (1012, 500) with delta (0, 0)
Screenshot: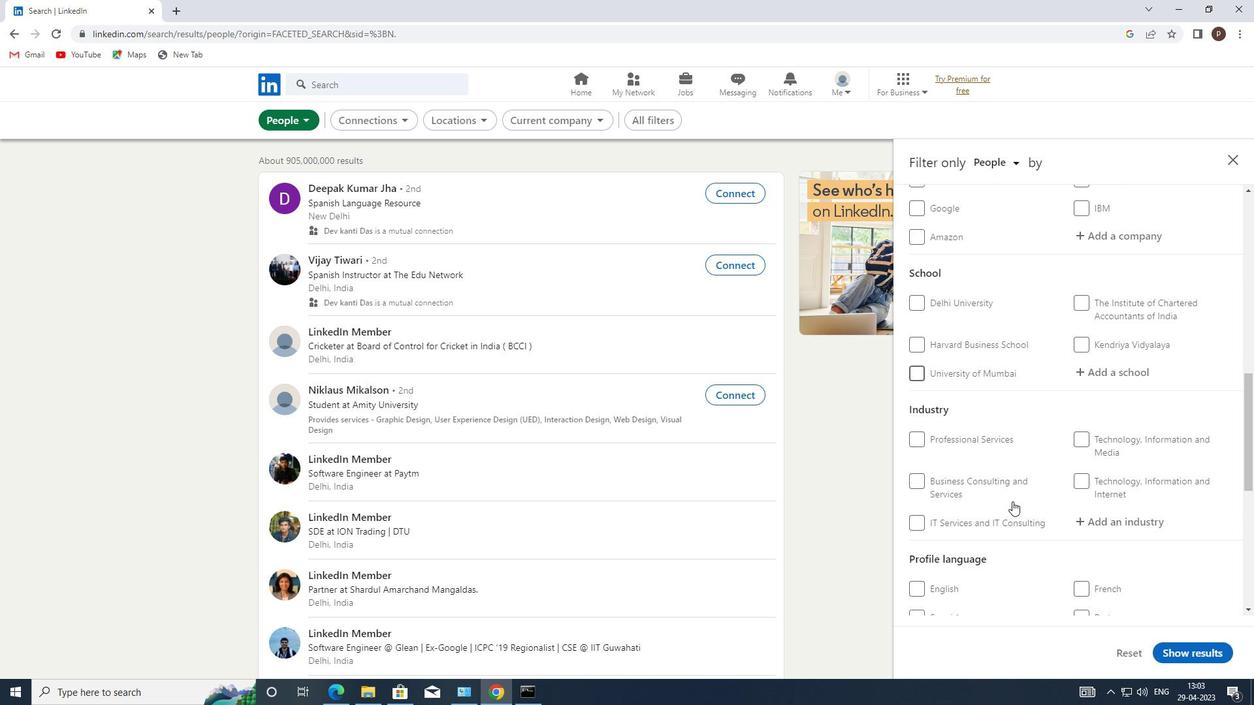 
Action: Mouse scrolled (1012, 500) with delta (0, 0)
Screenshot: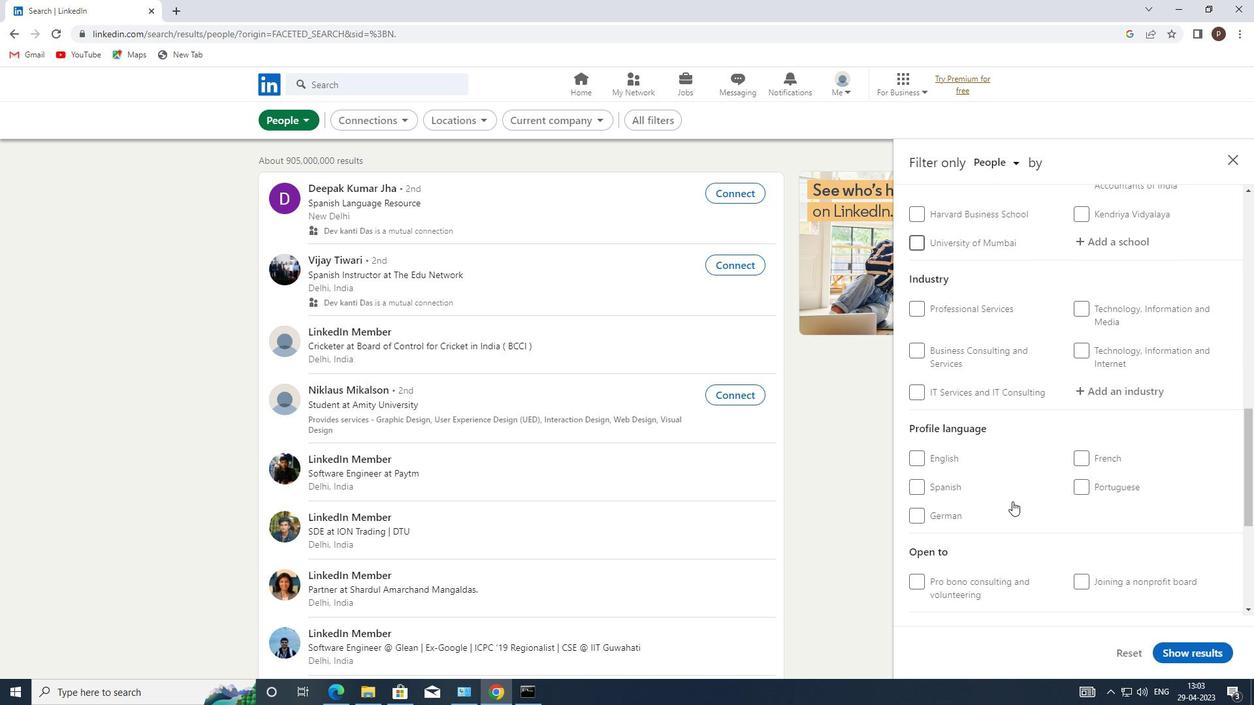 
Action: Mouse scrolled (1012, 500) with delta (0, 0)
Screenshot: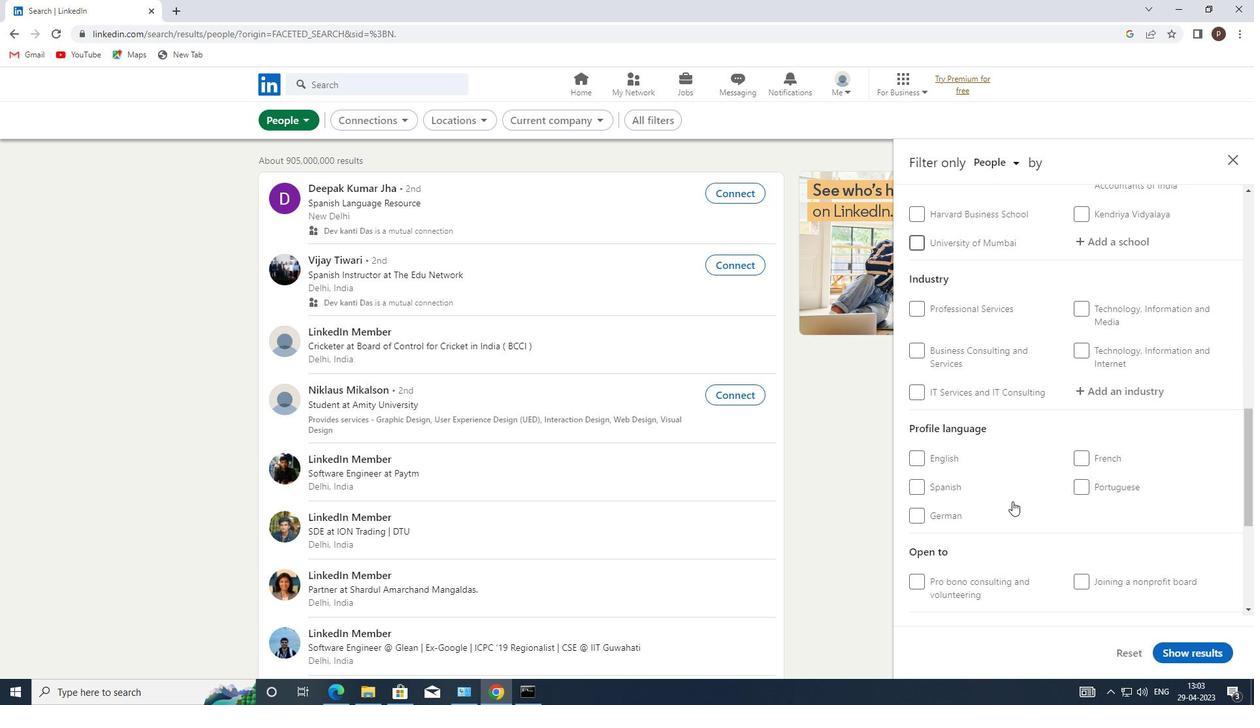 
Action: Mouse moved to (1092, 324)
Screenshot: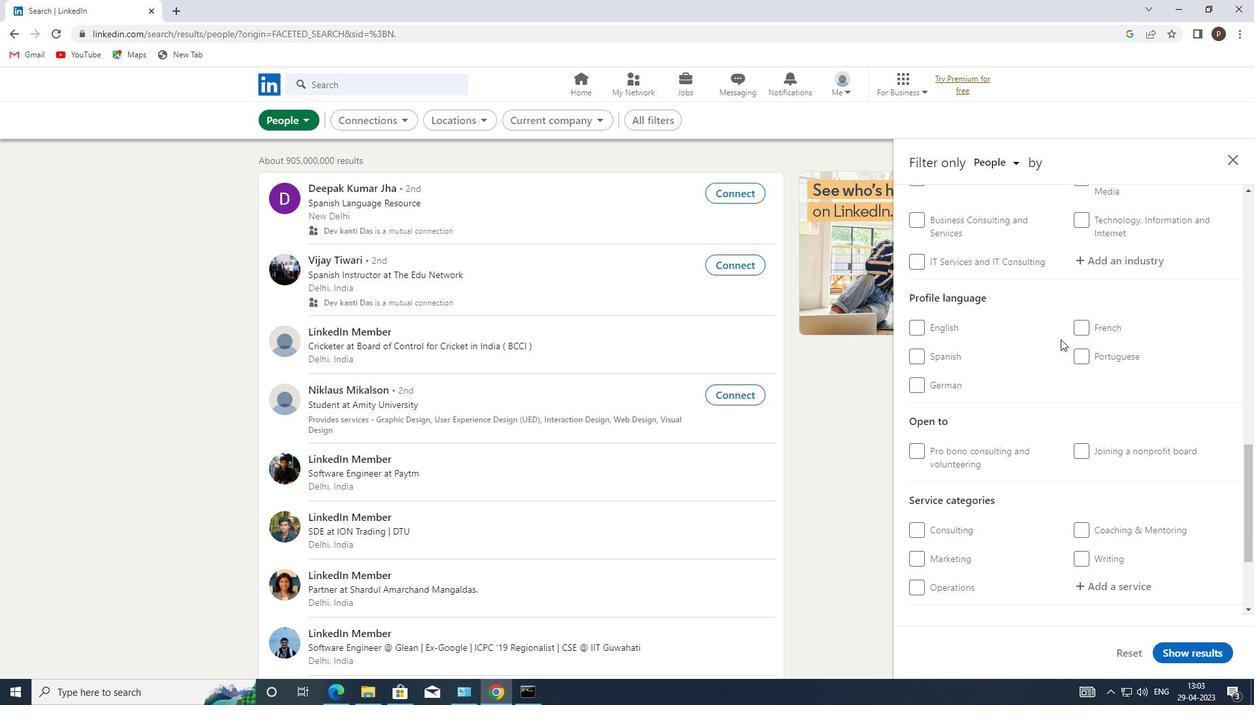 
Action: Mouse pressed left at (1092, 324)
Screenshot: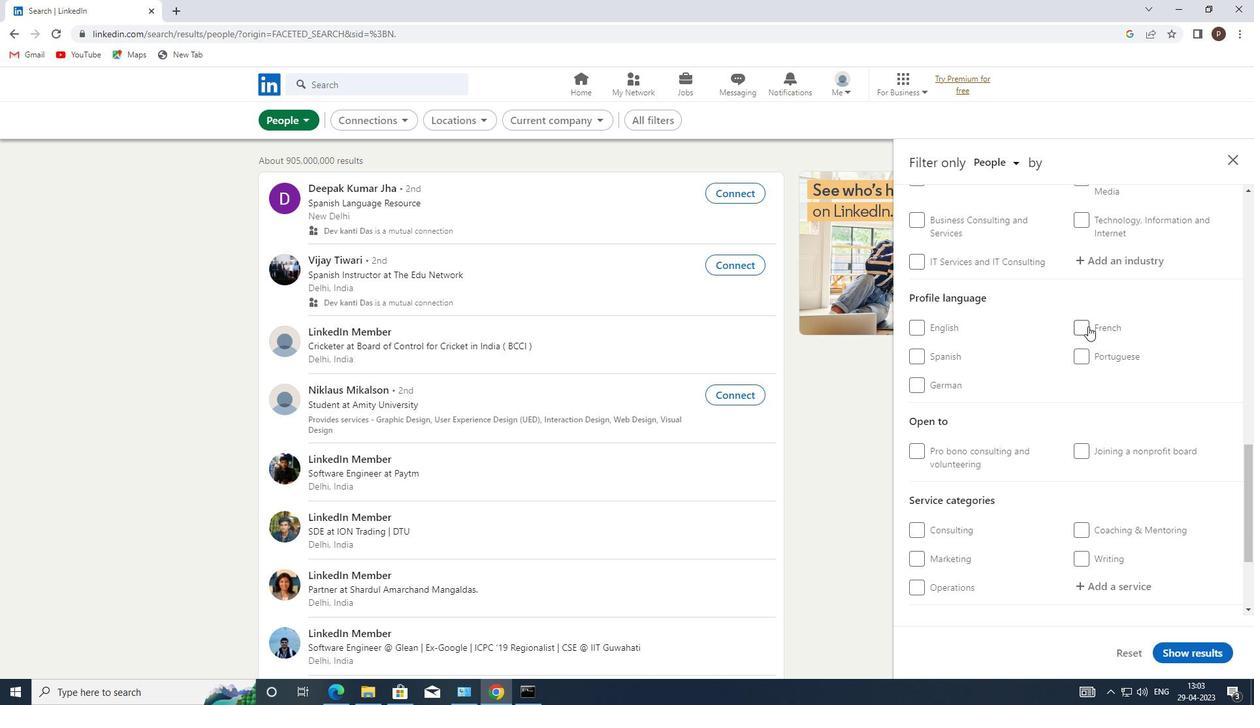 
Action: Mouse moved to (1048, 347)
Screenshot: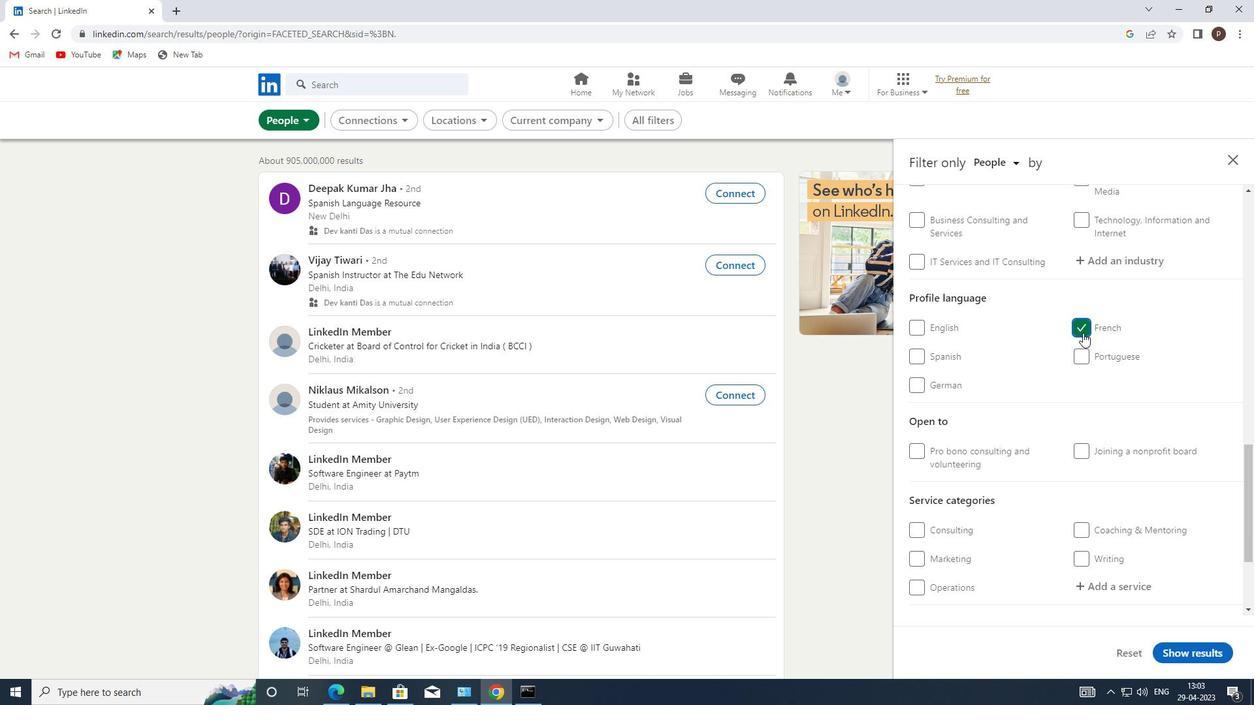 
Action: Mouse scrolled (1048, 348) with delta (0, 0)
Screenshot: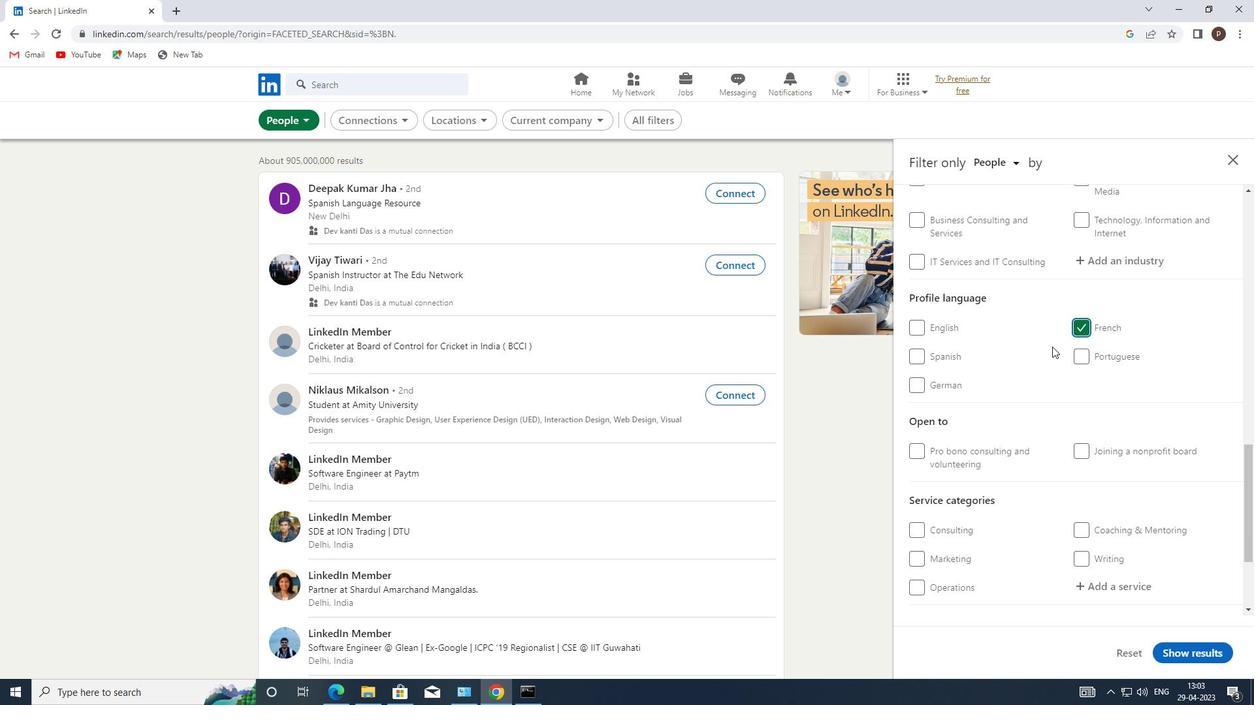 
Action: Mouse scrolled (1048, 348) with delta (0, 0)
Screenshot: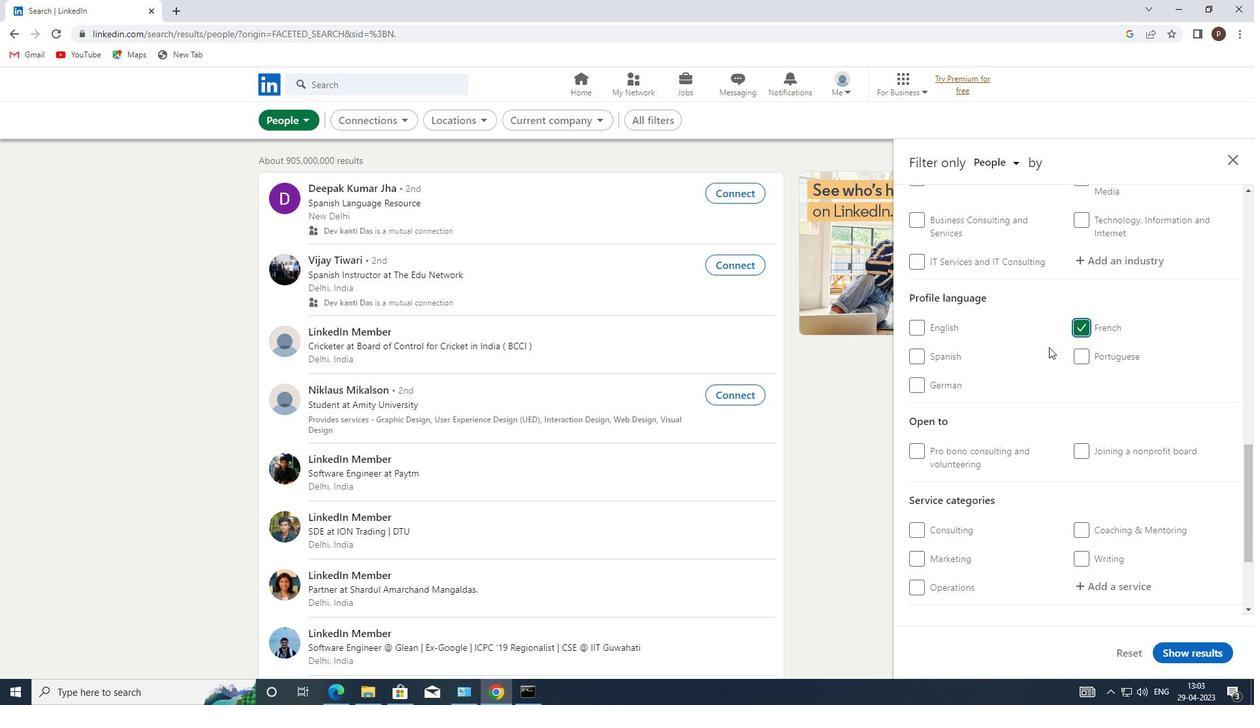 
Action: Mouse scrolled (1048, 348) with delta (0, 0)
Screenshot: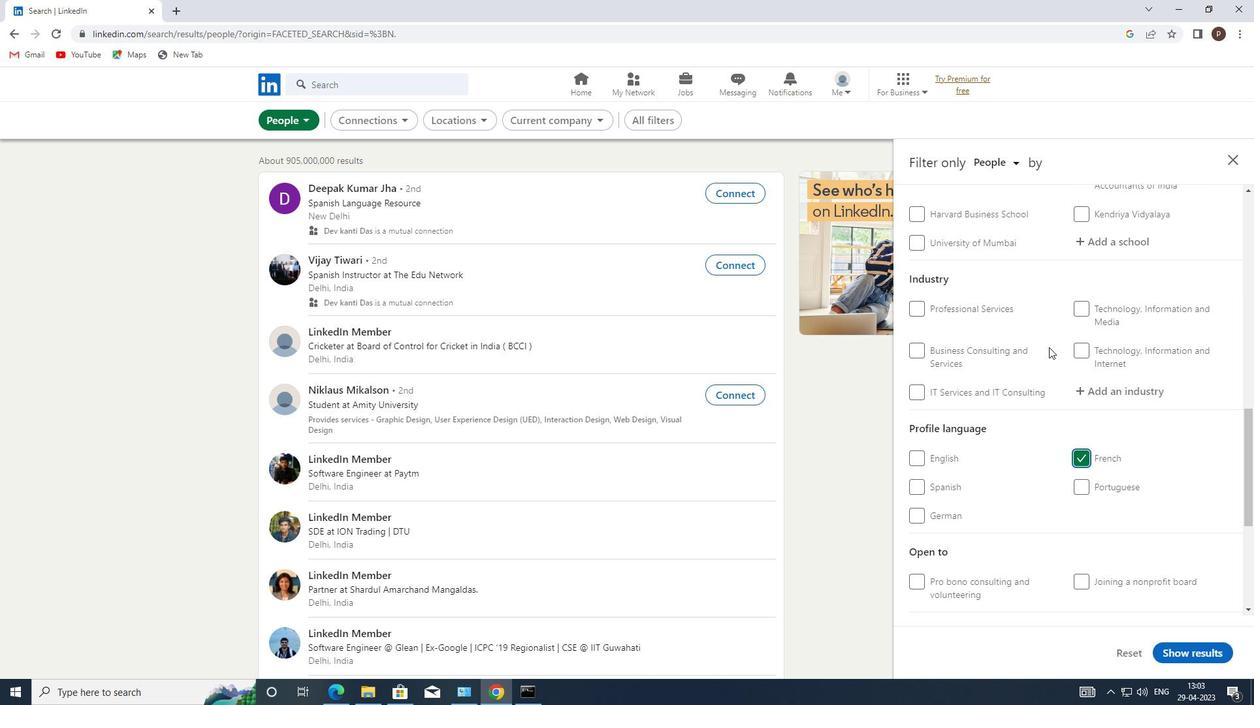 
Action: Mouse scrolled (1048, 348) with delta (0, 0)
Screenshot: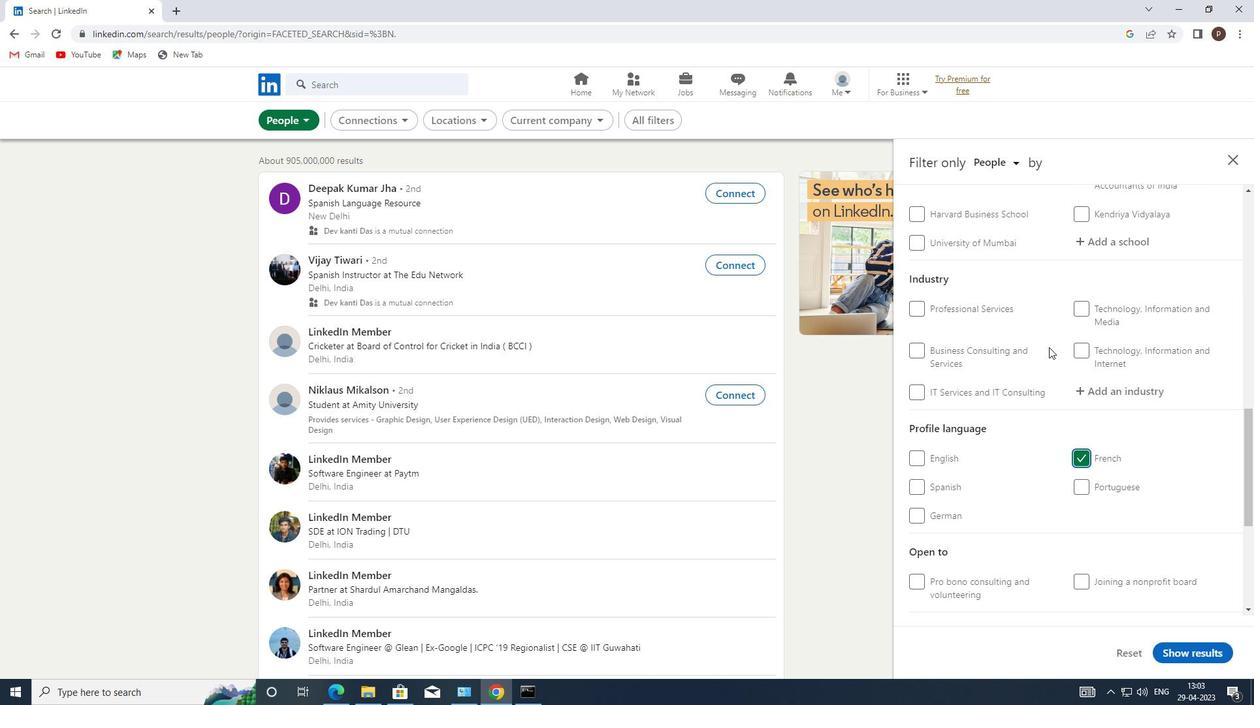 
Action: Mouse moved to (1062, 377)
Screenshot: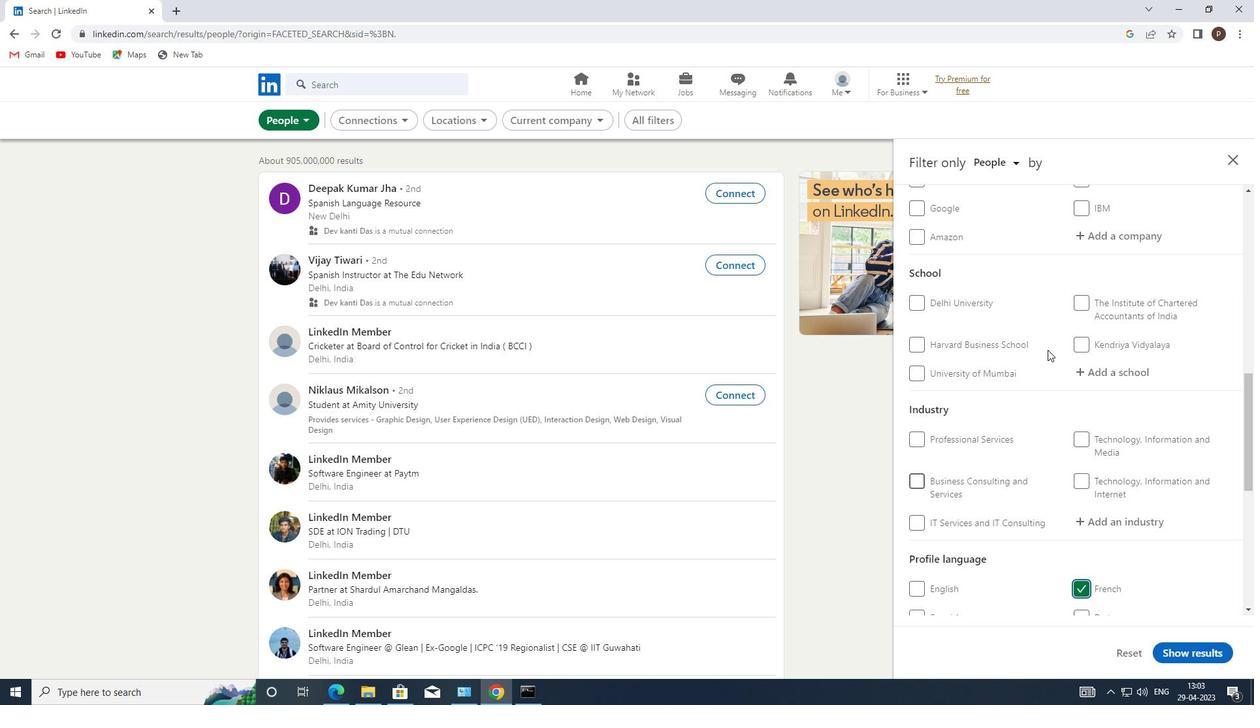 
Action: Mouse scrolled (1062, 378) with delta (0, 0)
Screenshot: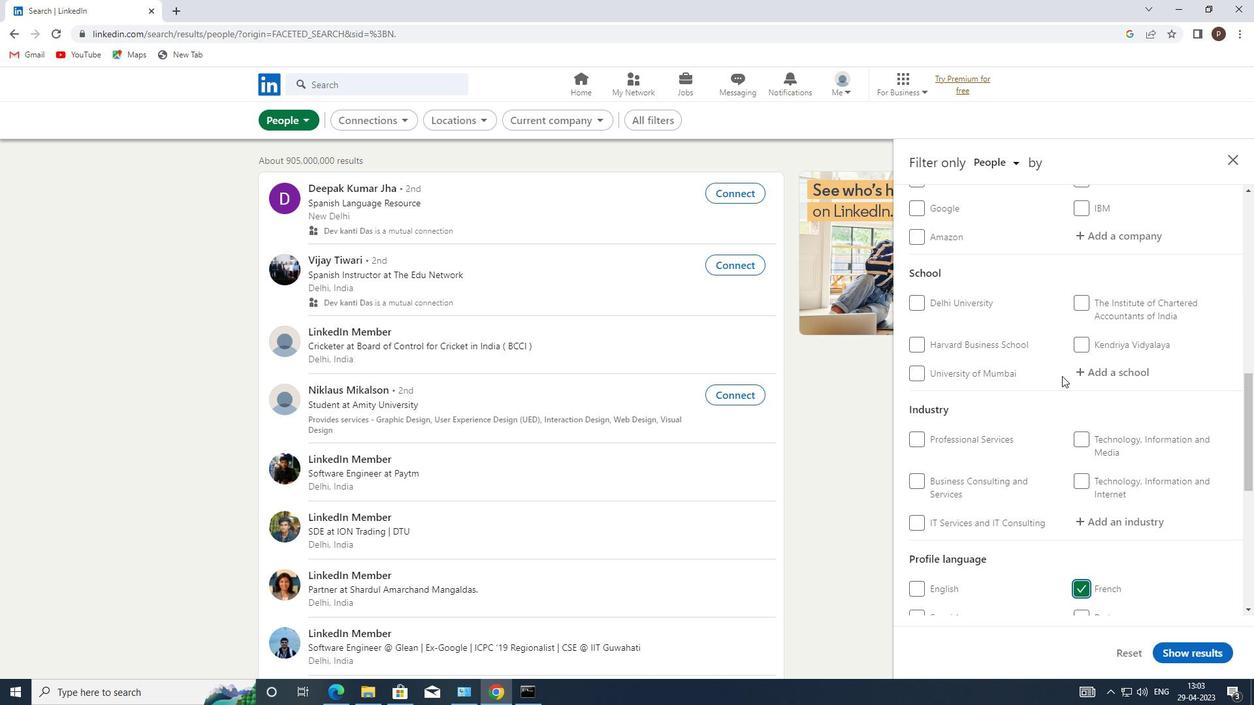 
Action: Mouse moved to (1060, 387)
Screenshot: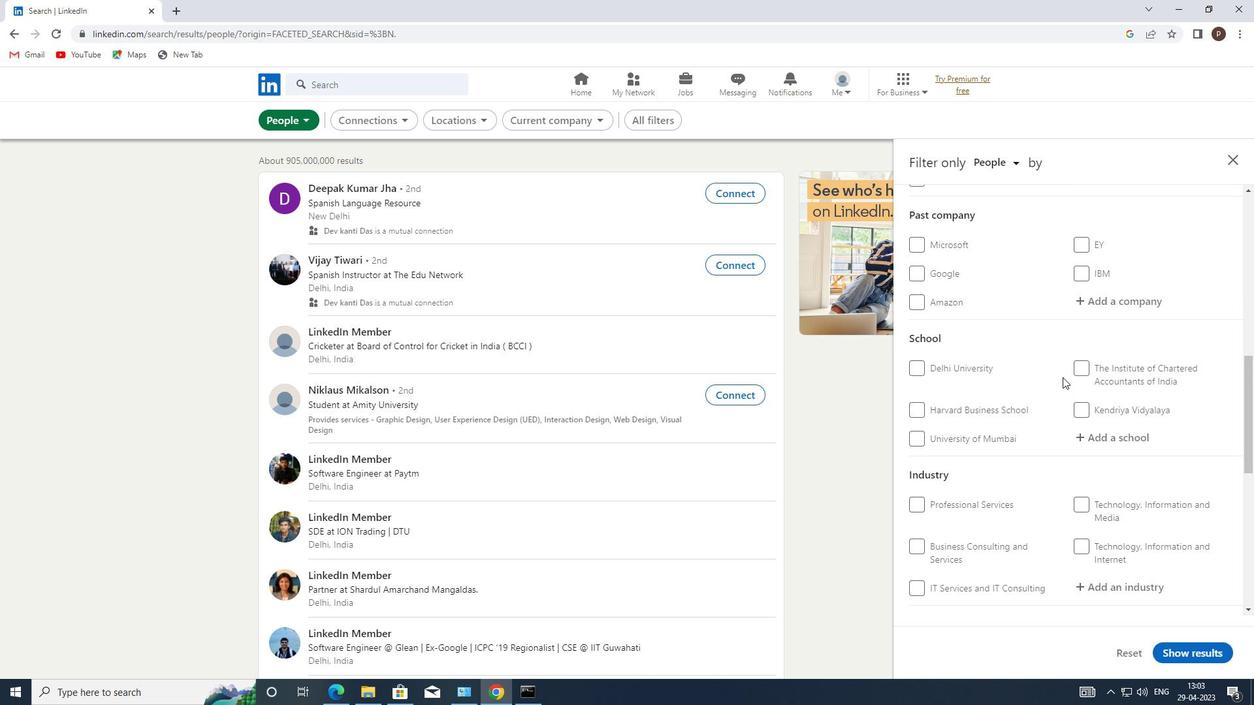 
Action: Mouse scrolled (1060, 387) with delta (0, 0)
Screenshot: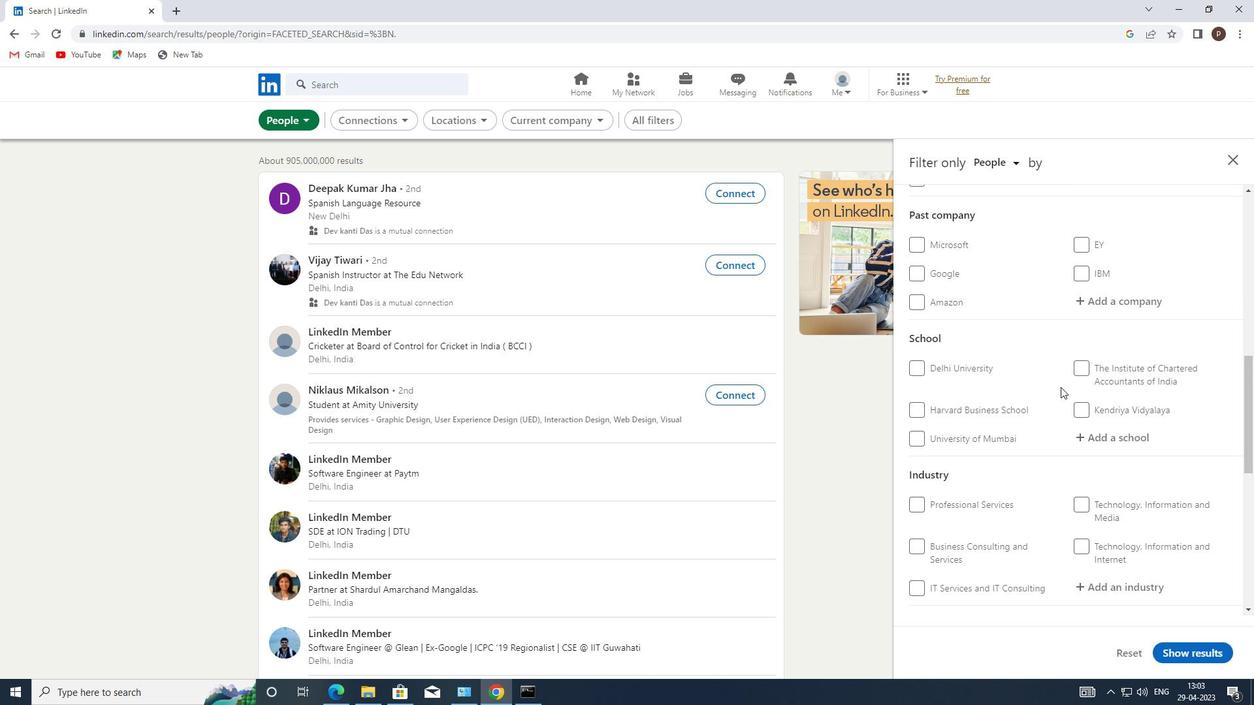 
Action: Mouse scrolled (1060, 387) with delta (0, 0)
Screenshot: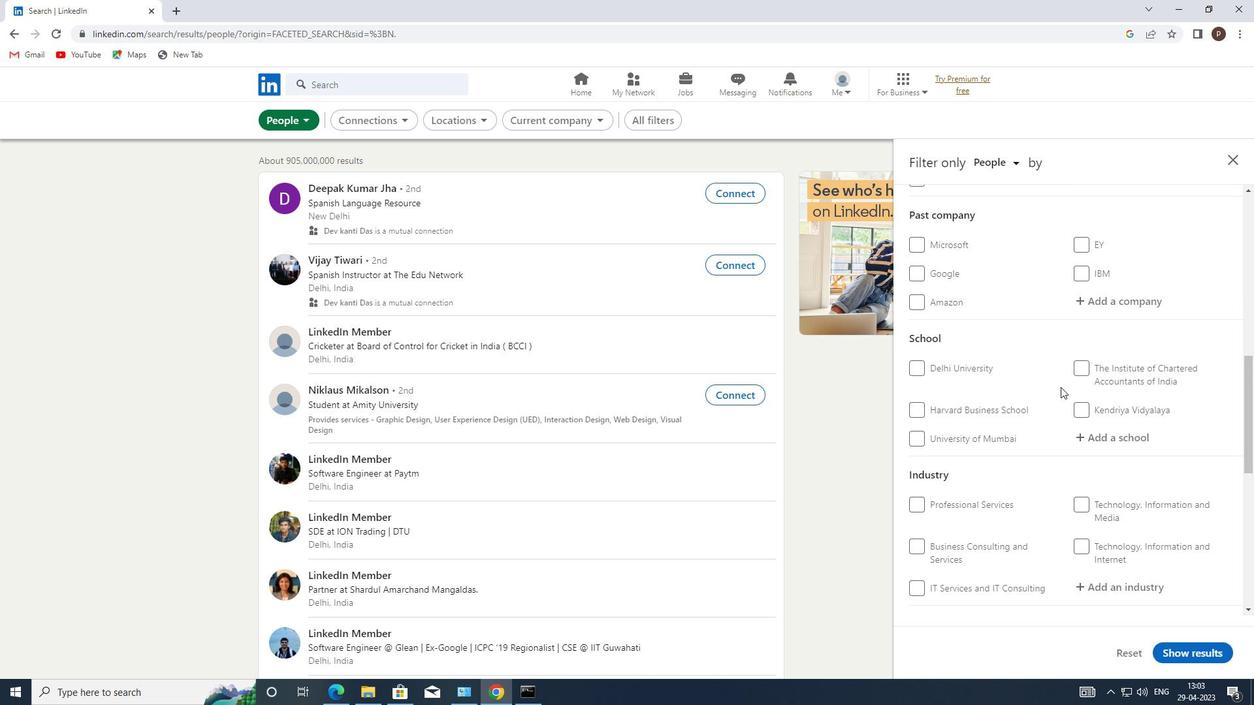 
Action: Mouse moved to (1060, 388)
Screenshot: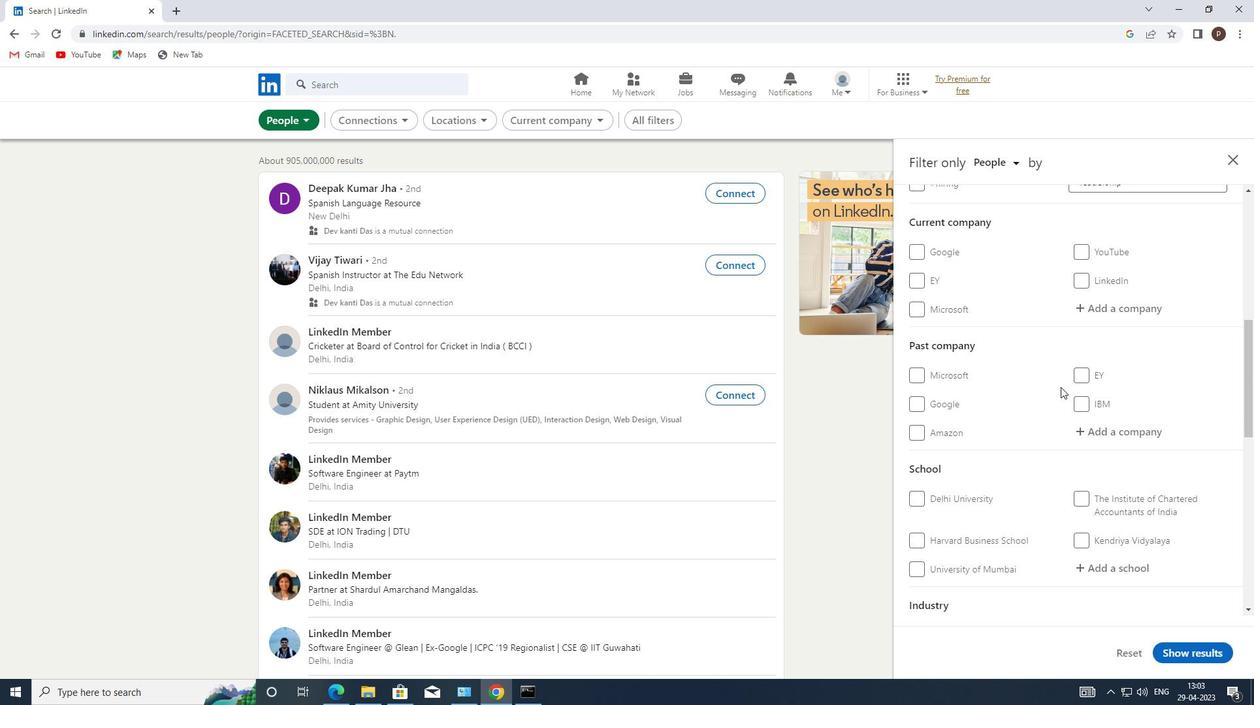 
Action: Mouse scrolled (1060, 389) with delta (0, 0)
Screenshot: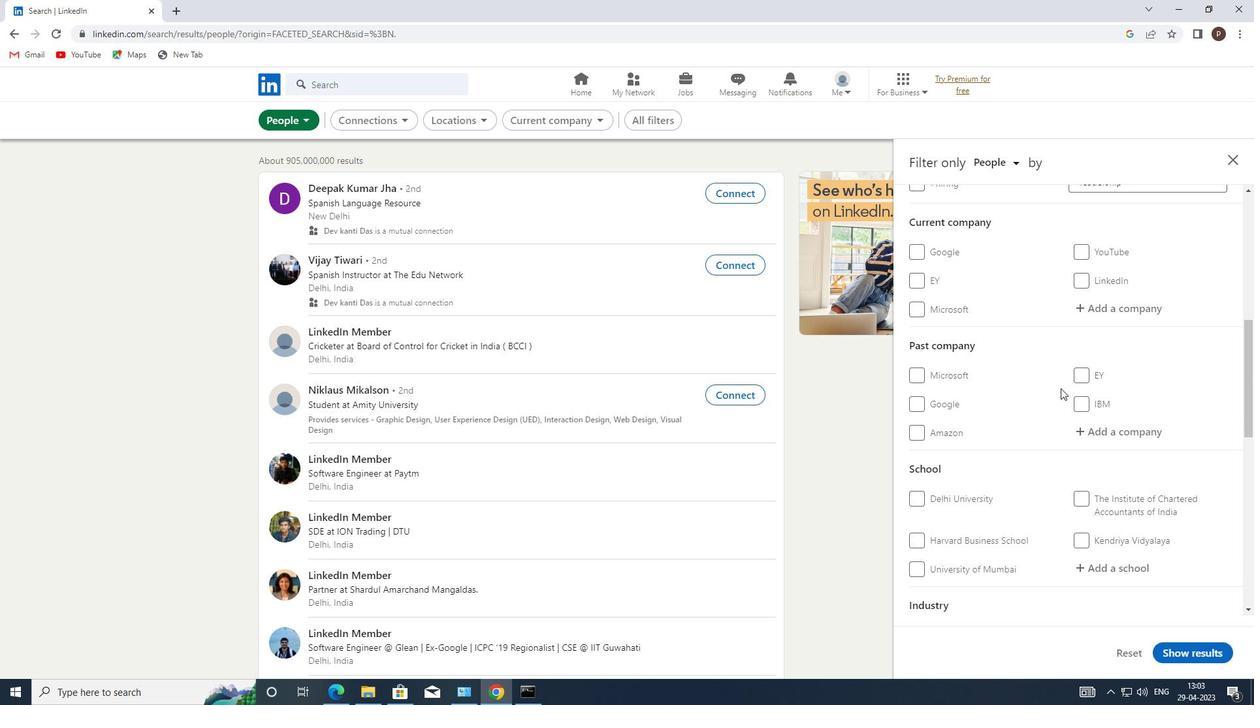 
Action: Mouse moved to (1094, 370)
Screenshot: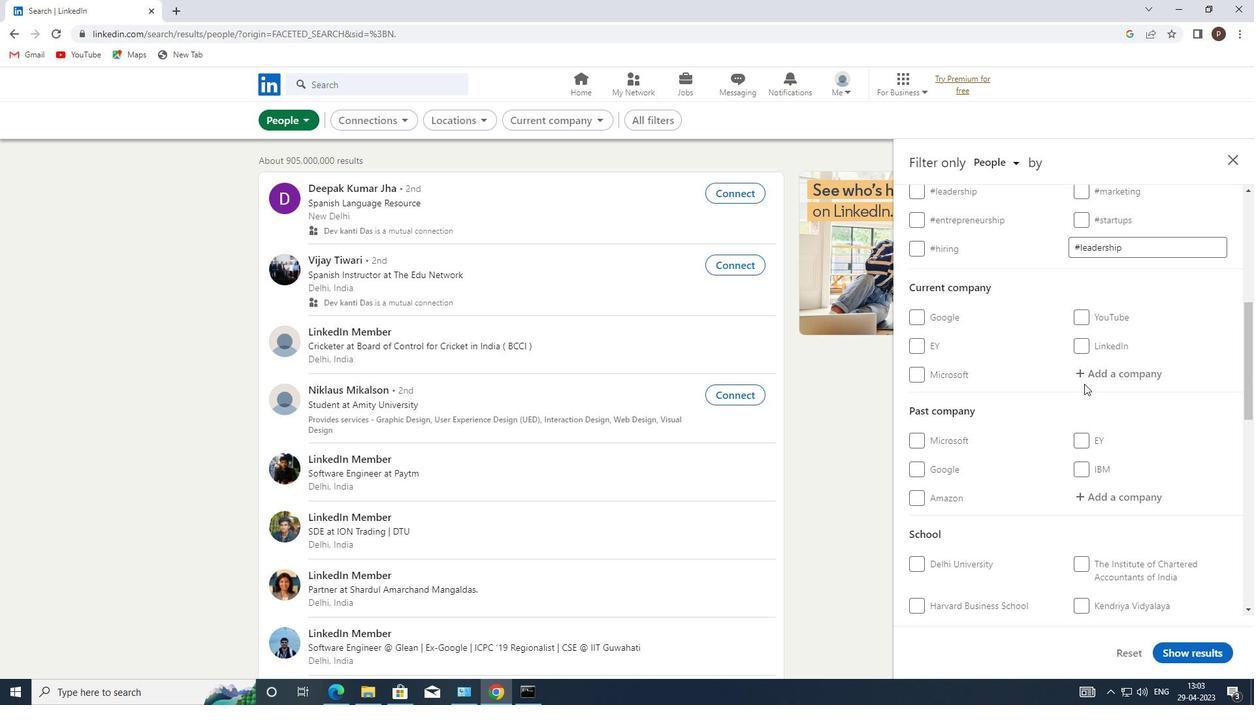 
Action: Mouse pressed left at (1094, 370)
Screenshot: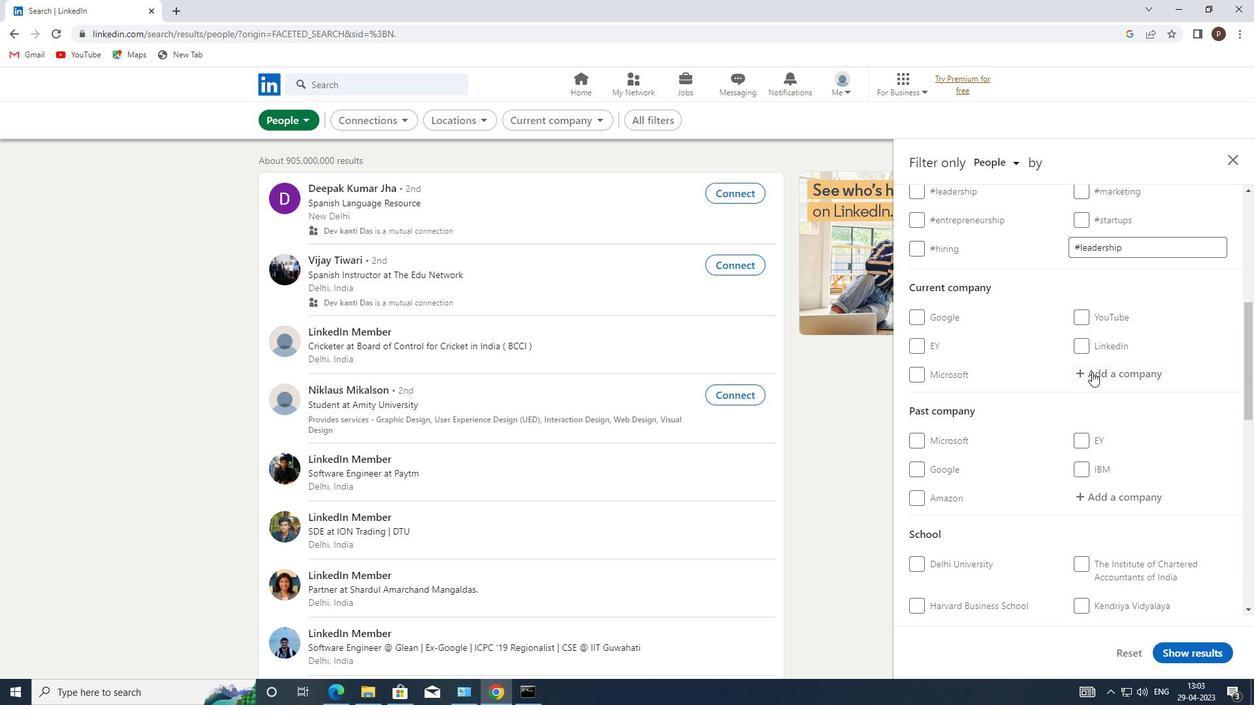 
Action: Key pressed <Key.caps_lock>M<Key.caps_lock>ARKETSA
Screenshot: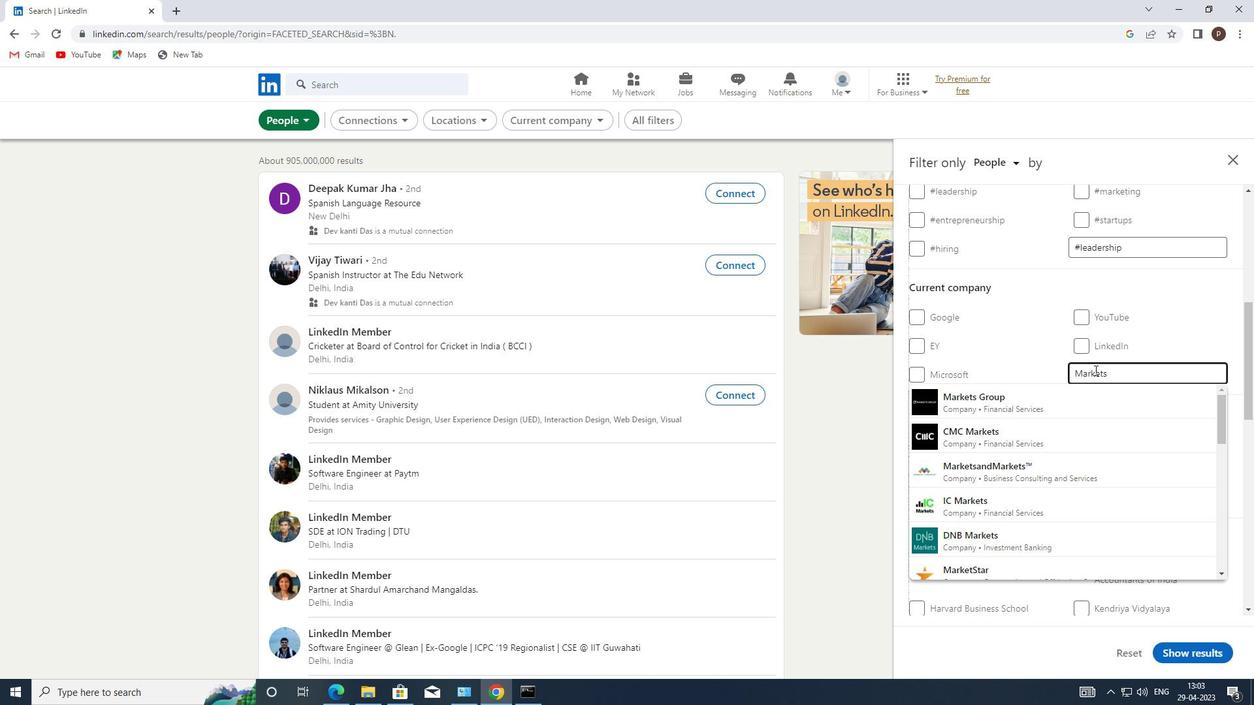 
Action: Mouse moved to (1035, 398)
Screenshot: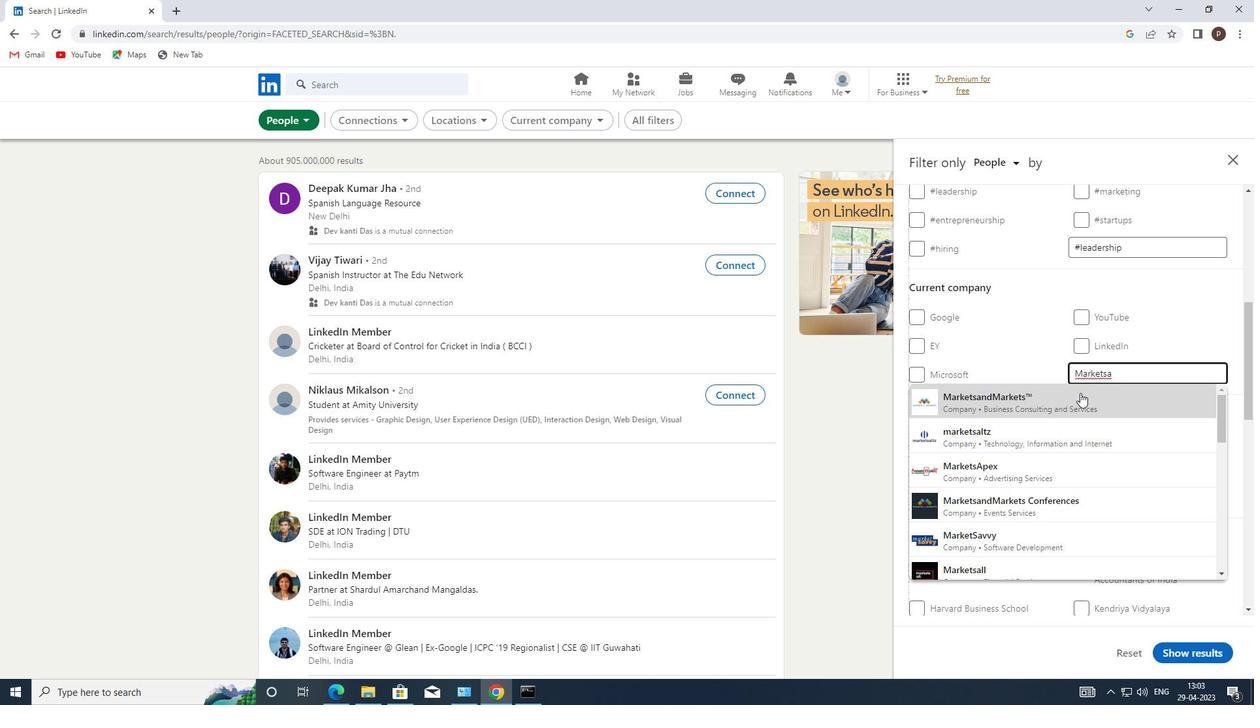 
Action: Mouse pressed left at (1035, 398)
Screenshot: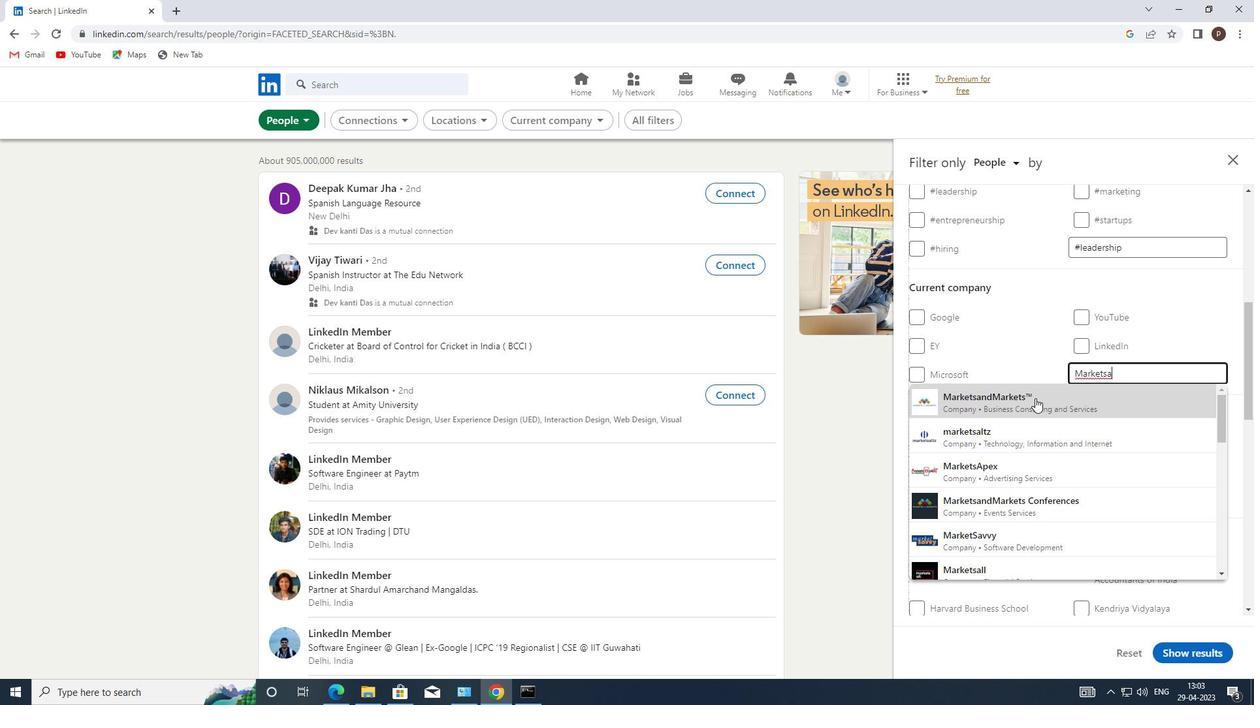 
Action: Mouse scrolled (1035, 397) with delta (0, 0)
Screenshot: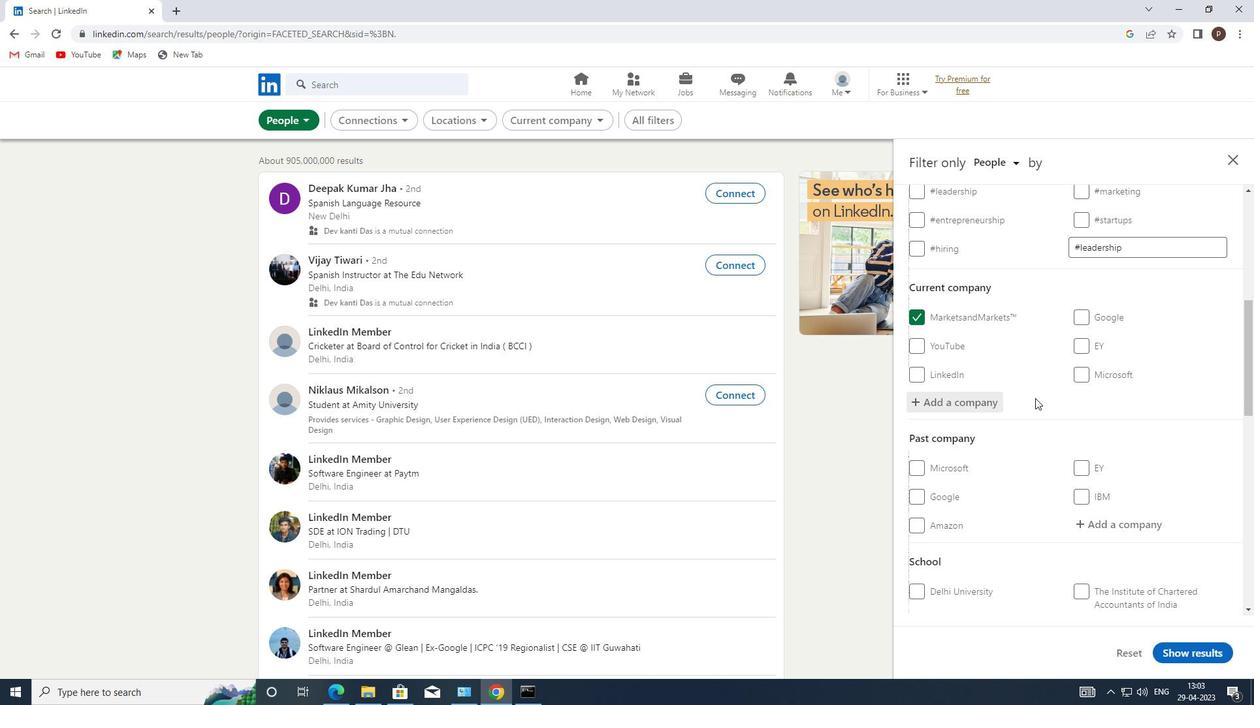 
Action: Mouse moved to (1003, 391)
Screenshot: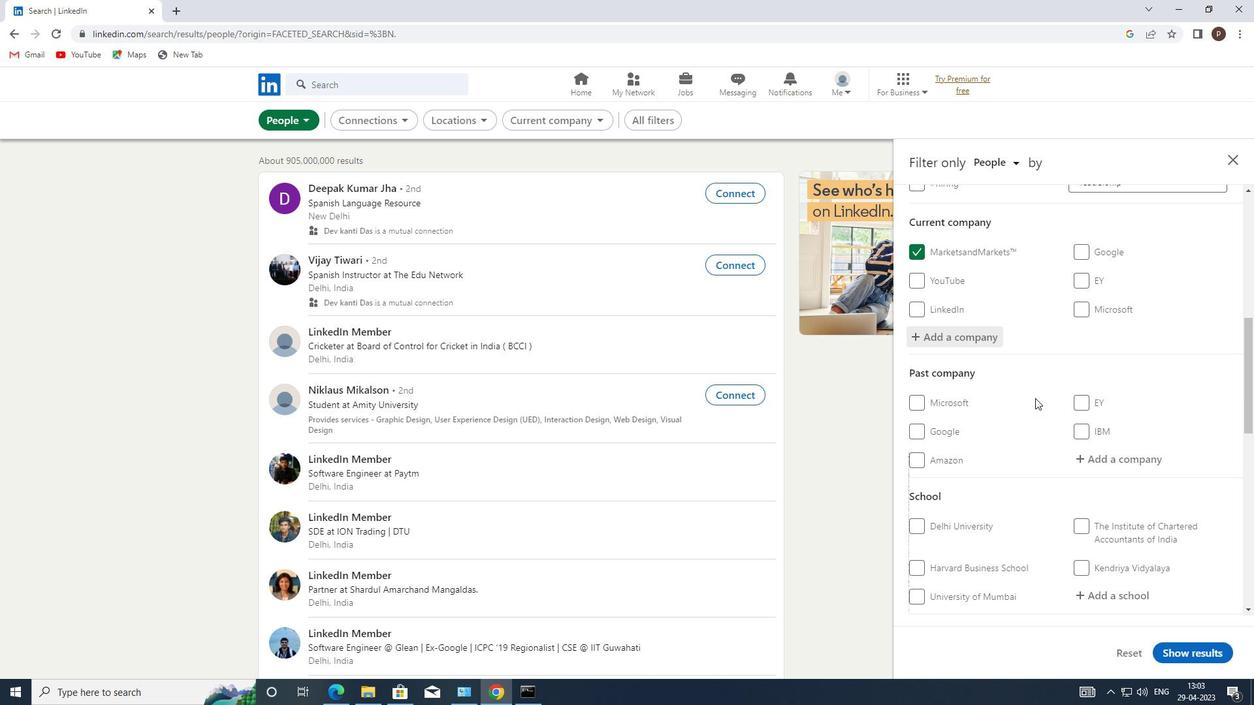 
Action: Mouse scrolled (1003, 391) with delta (0, 0)
Screenshot: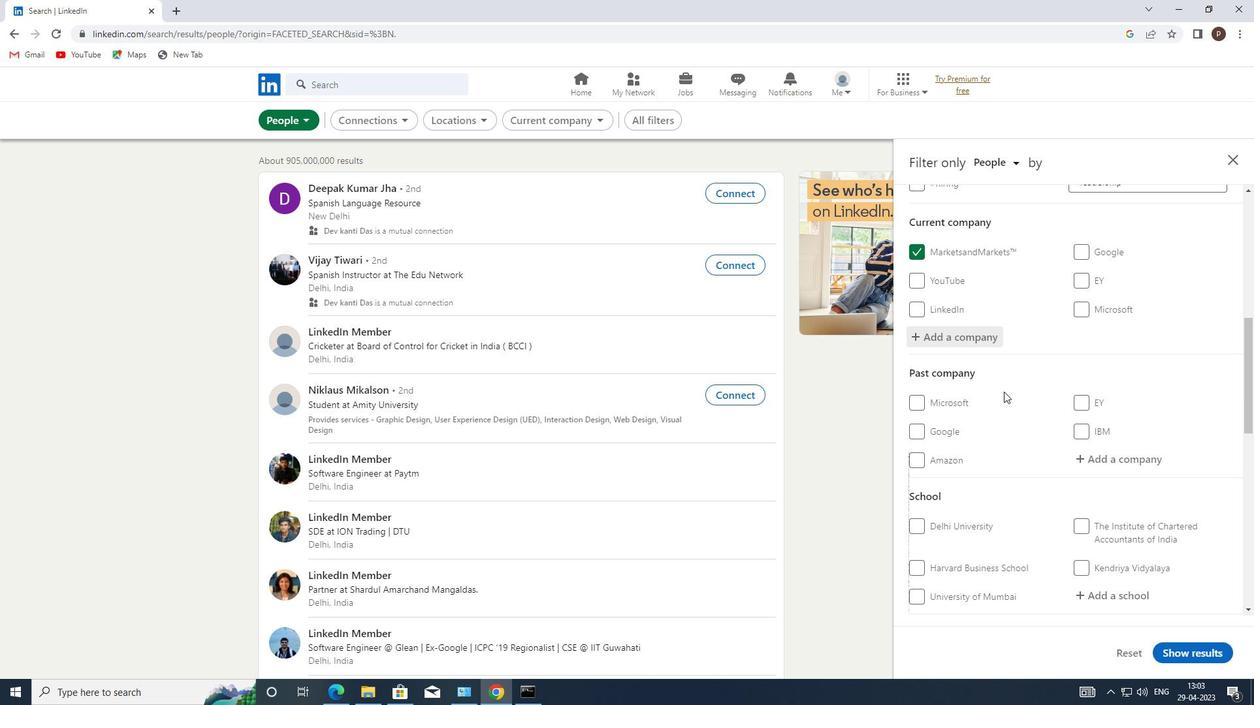 
Action: Mouse scrolled (1003, 391) with delta (0, 0)
Screenshot: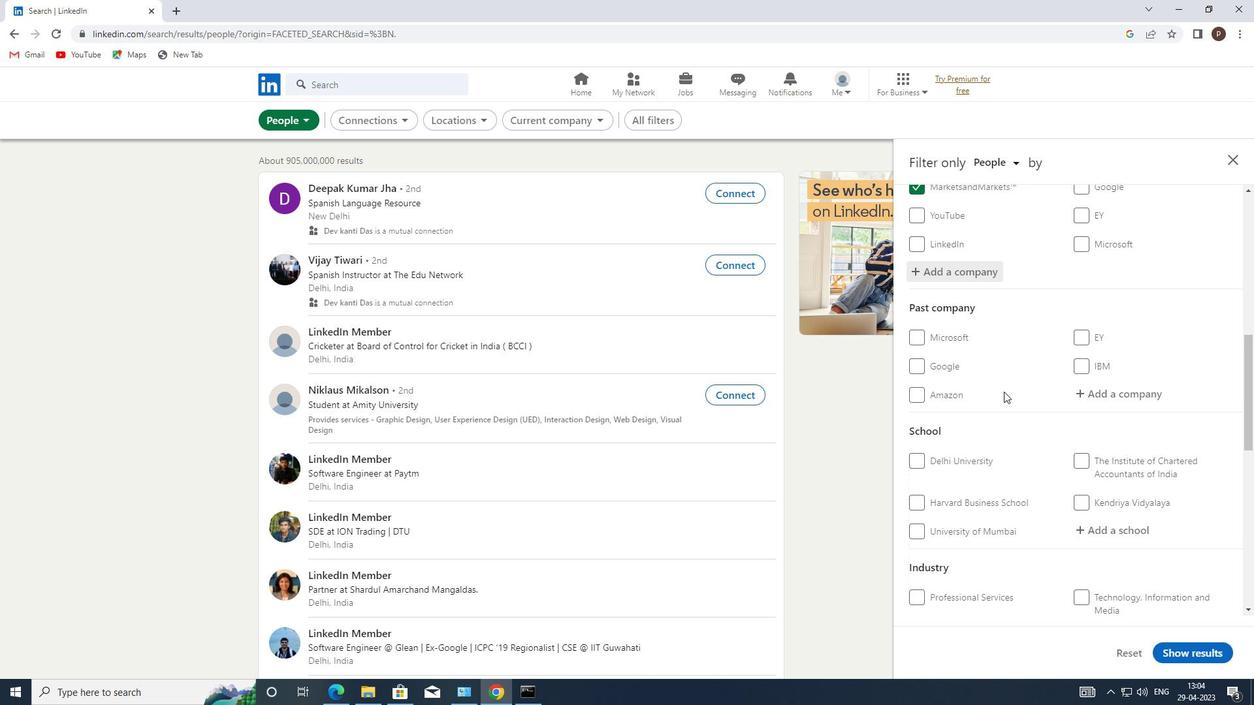 
Action: Mouse moved to (1108, 467)
Screenshot: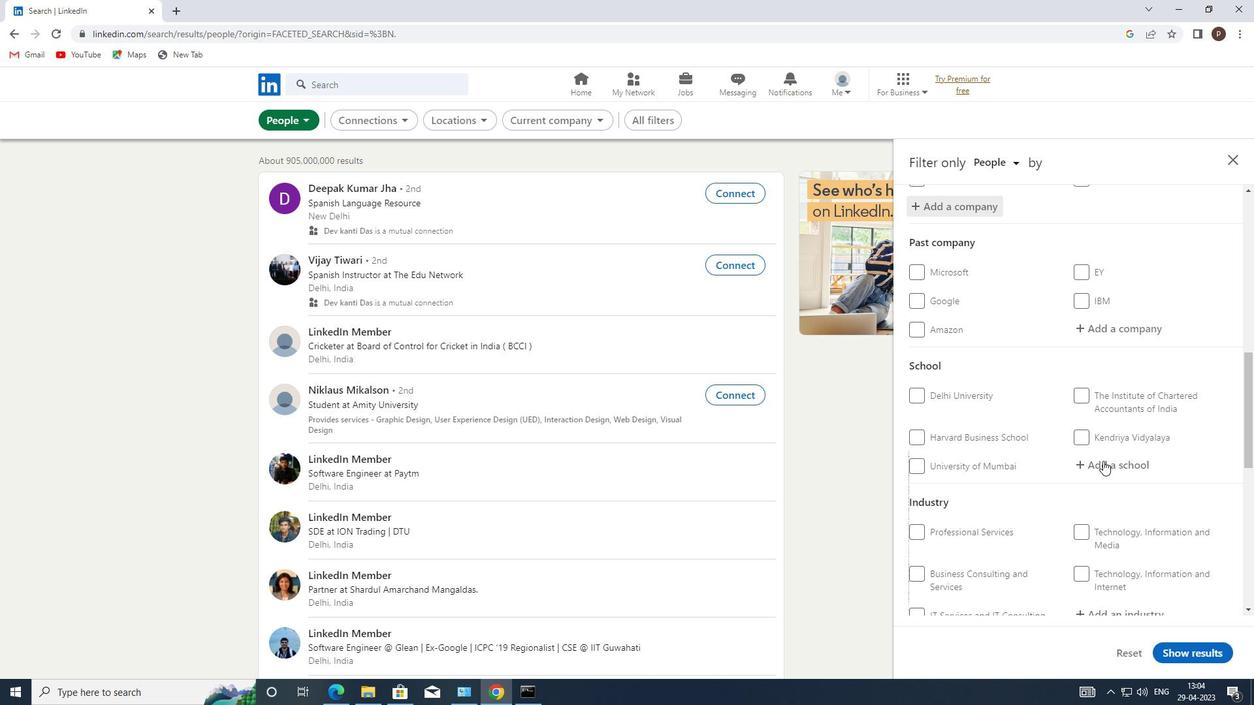 
Action: Mouse pressed left at (1108, 467)
Screenshot: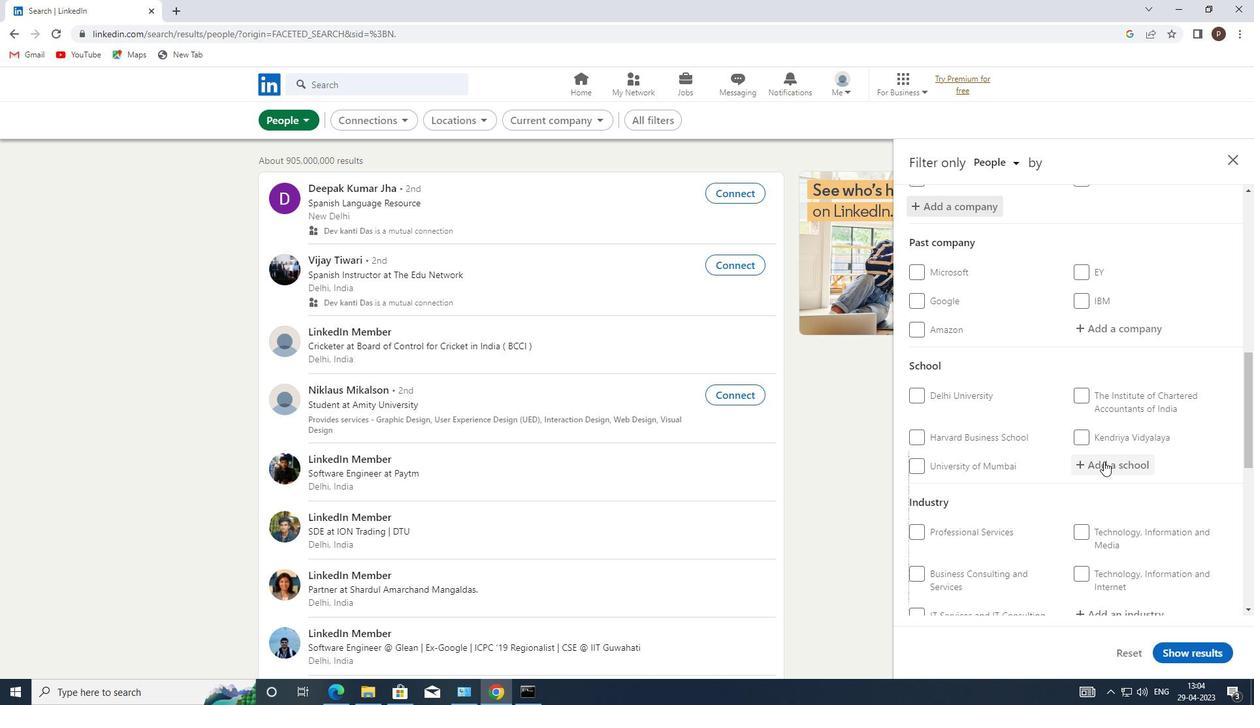 
Action: Key pressed <Key.caps_lock>P<Key.caps_lock>AATNA<Key.backspace><Key.backspace><Key.backspace><Key.backspace>TNA
Screenshot: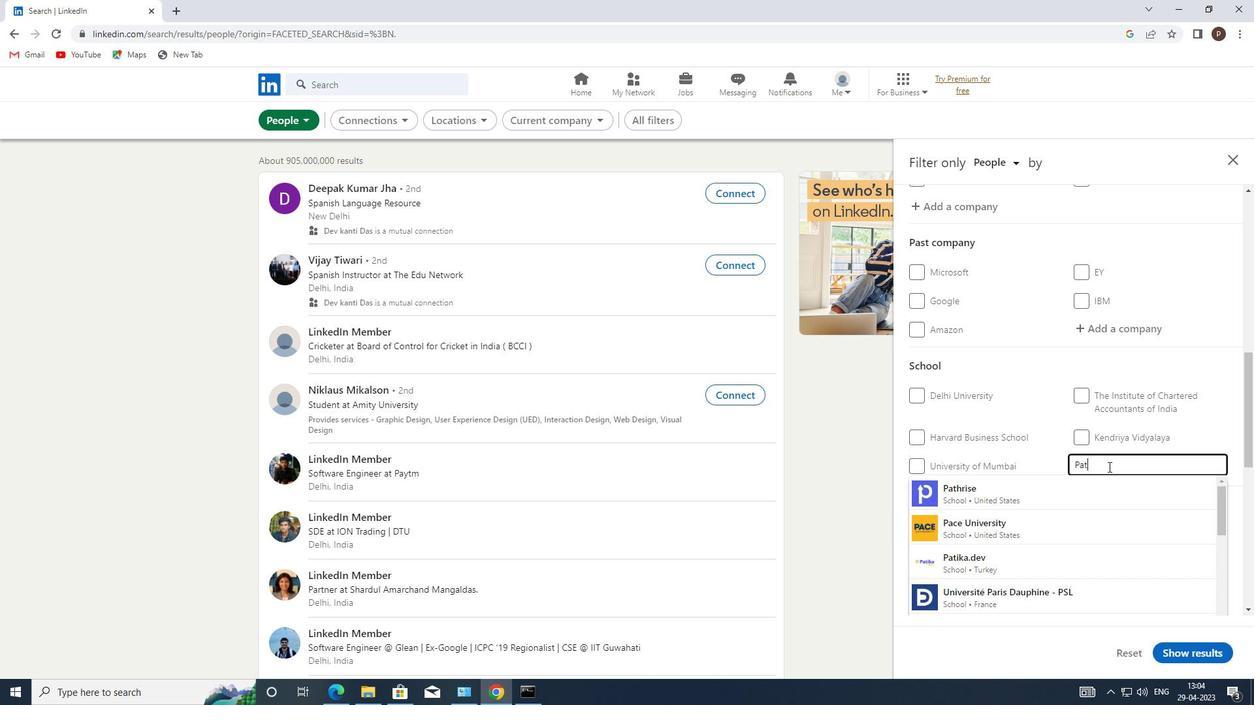 
Action: Mouse moved to (1016, 491)
Screenshot: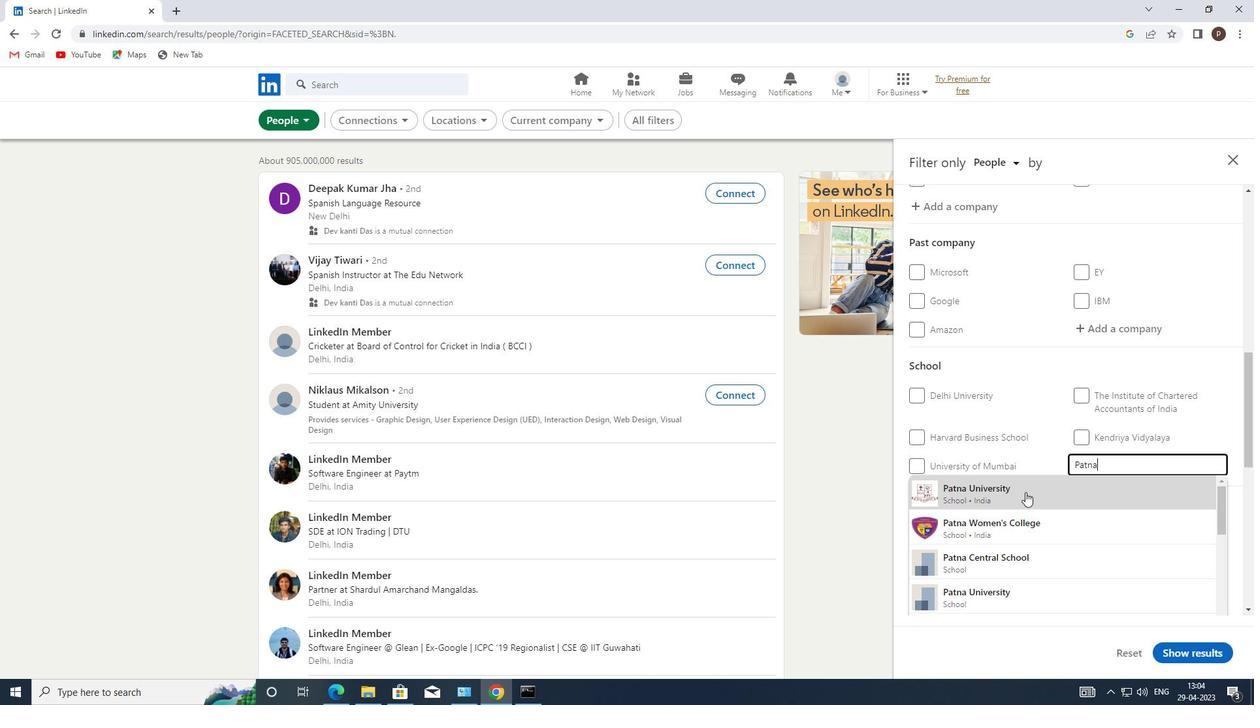 
Action: Mouse pressed left at (1016, 491)
Screenshot: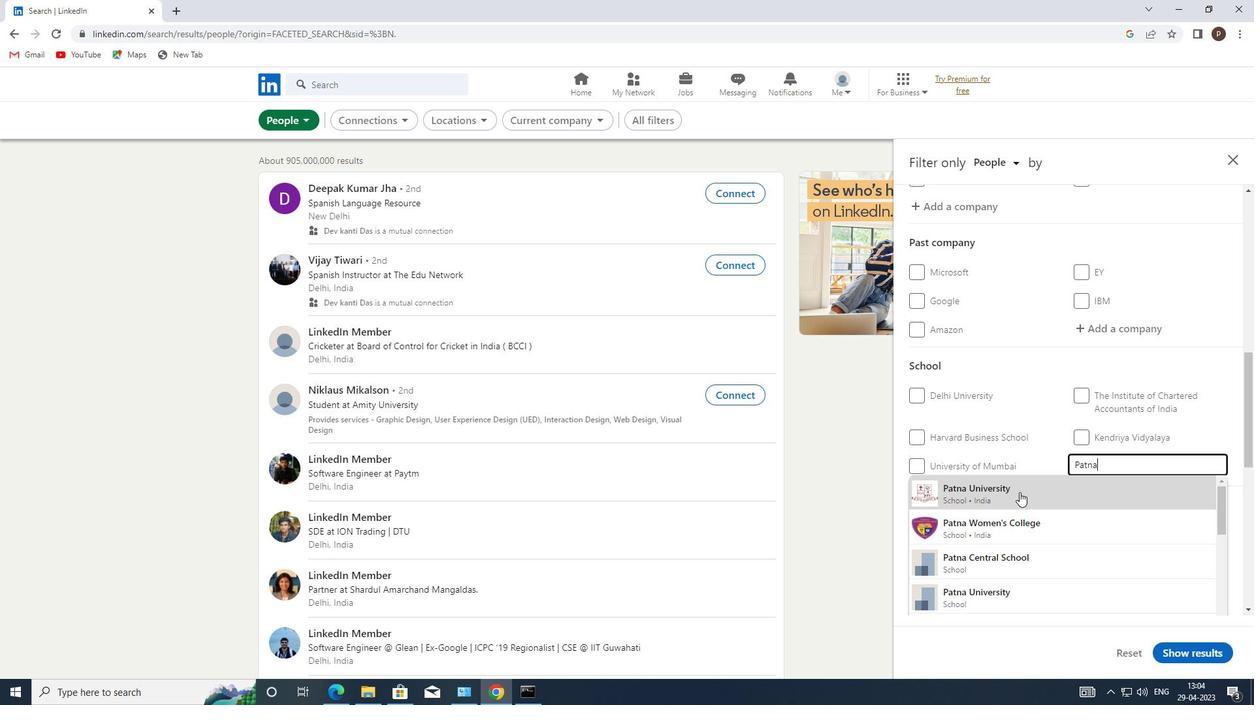 
Action: Mouse moved to (1013, 485)
Screenshot: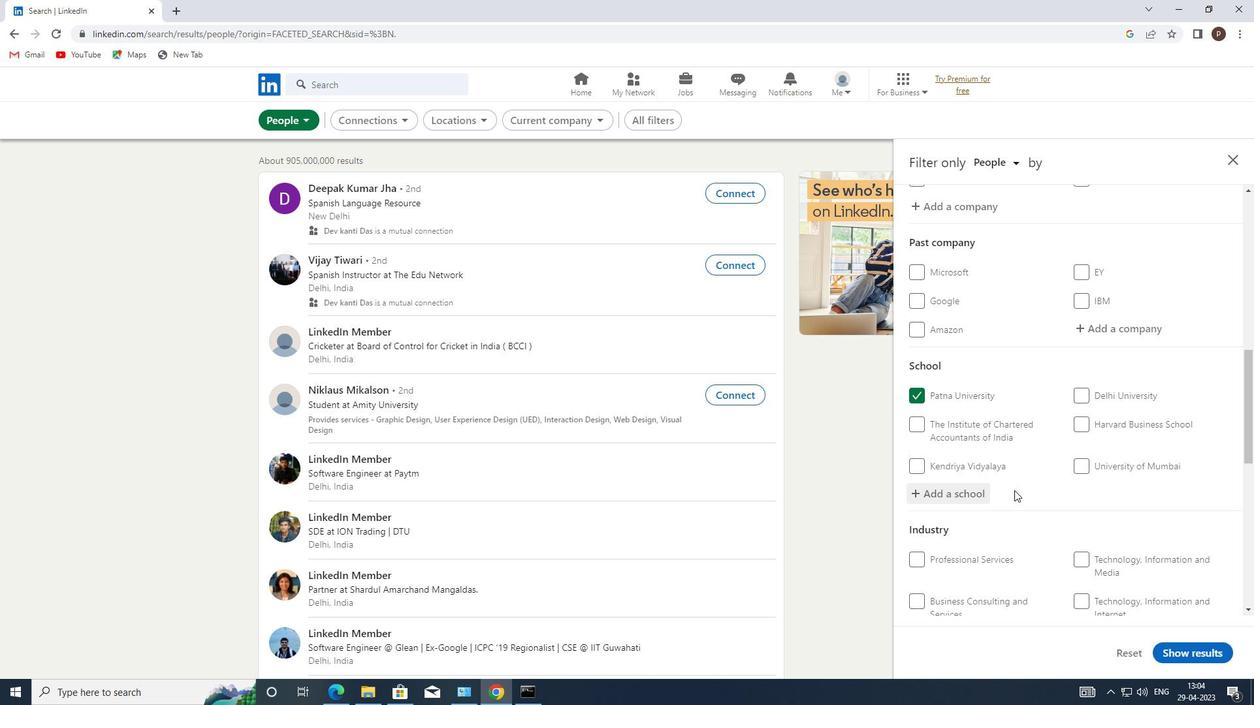 
Action: Mouse scrolled (1013, 484) with delta (0, 0)
Screenshot: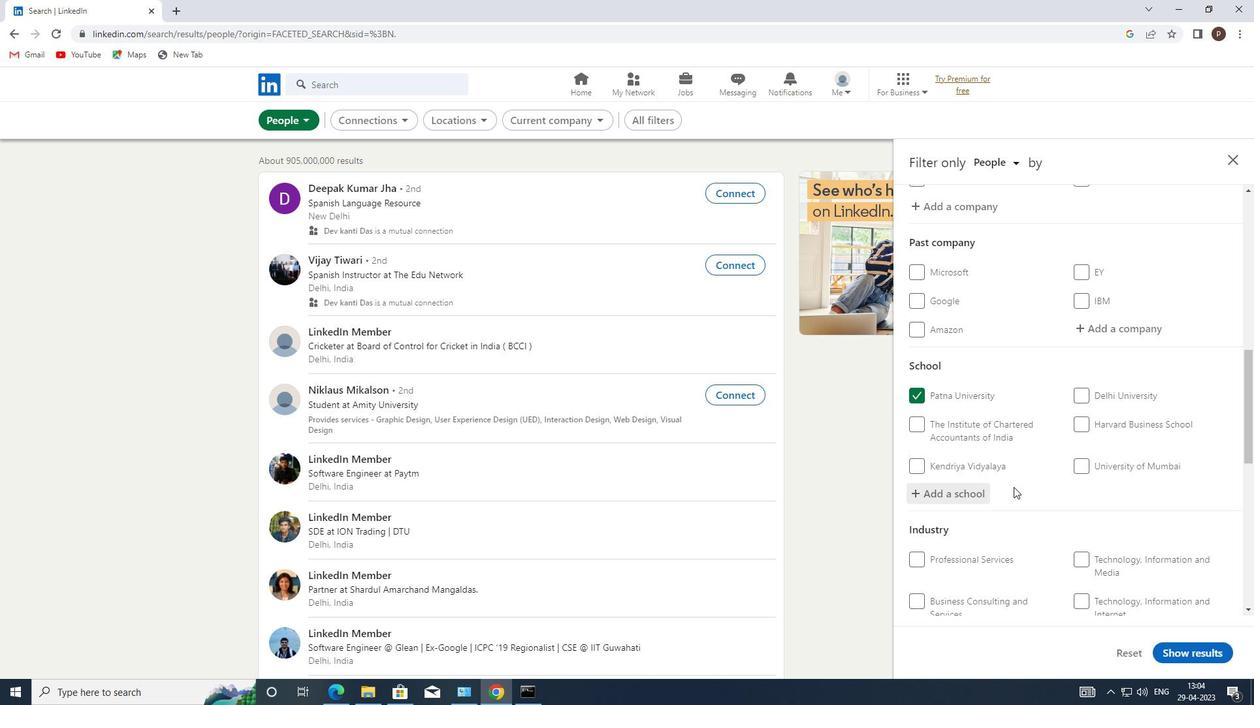 
Action: Mouse scrolled (1013, 484) with delta (0, 0)
Screenshot: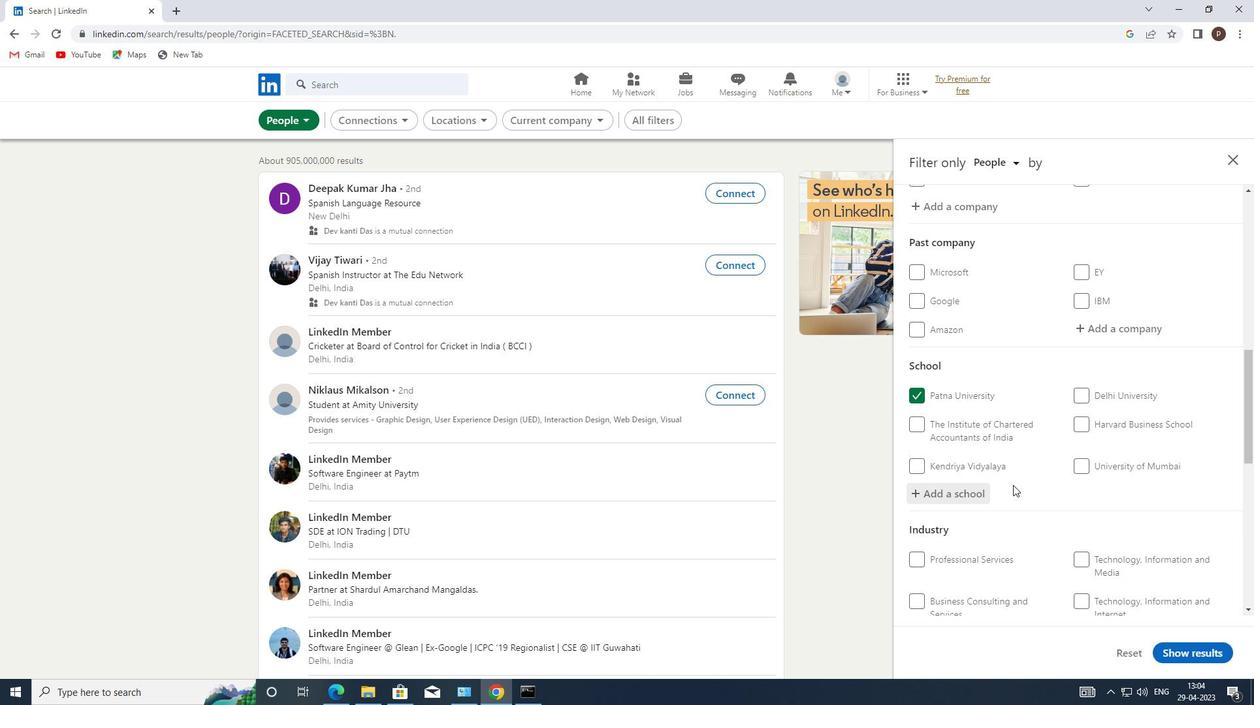 
Action: Mouse moved to (1090, 501)
Screenshot: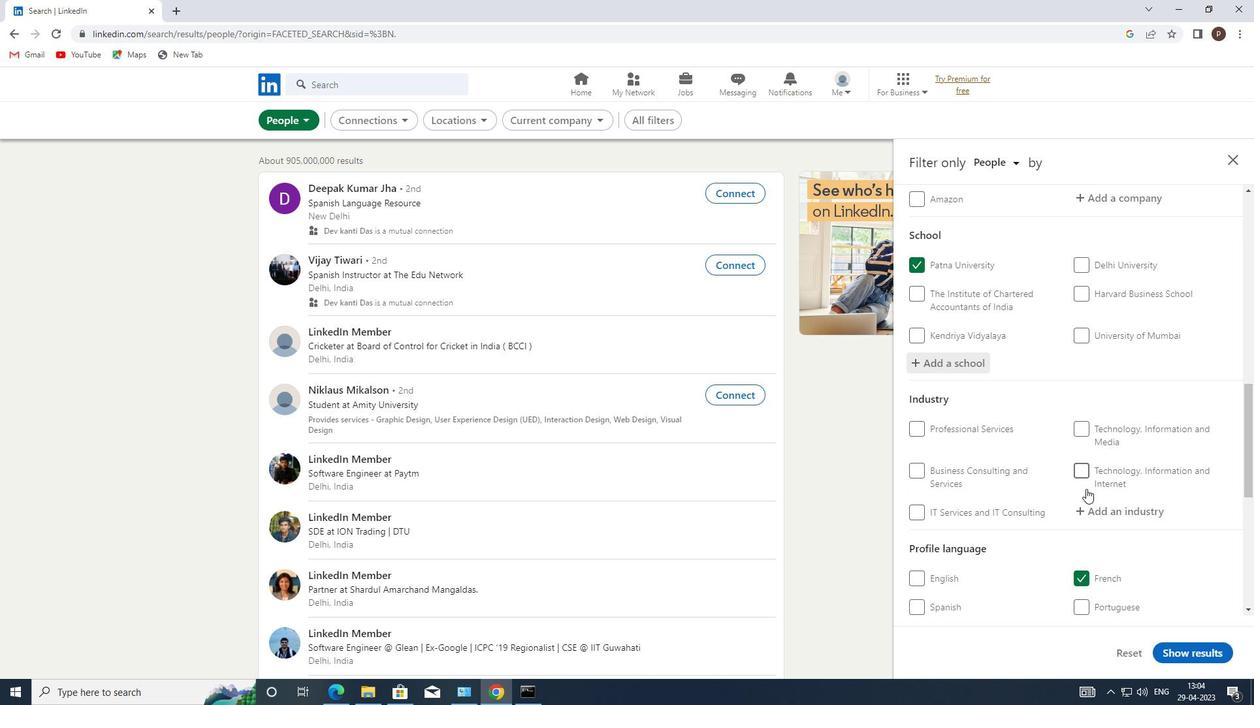 
Action: Mouse pressed left at (1090, 501)
Screenshot: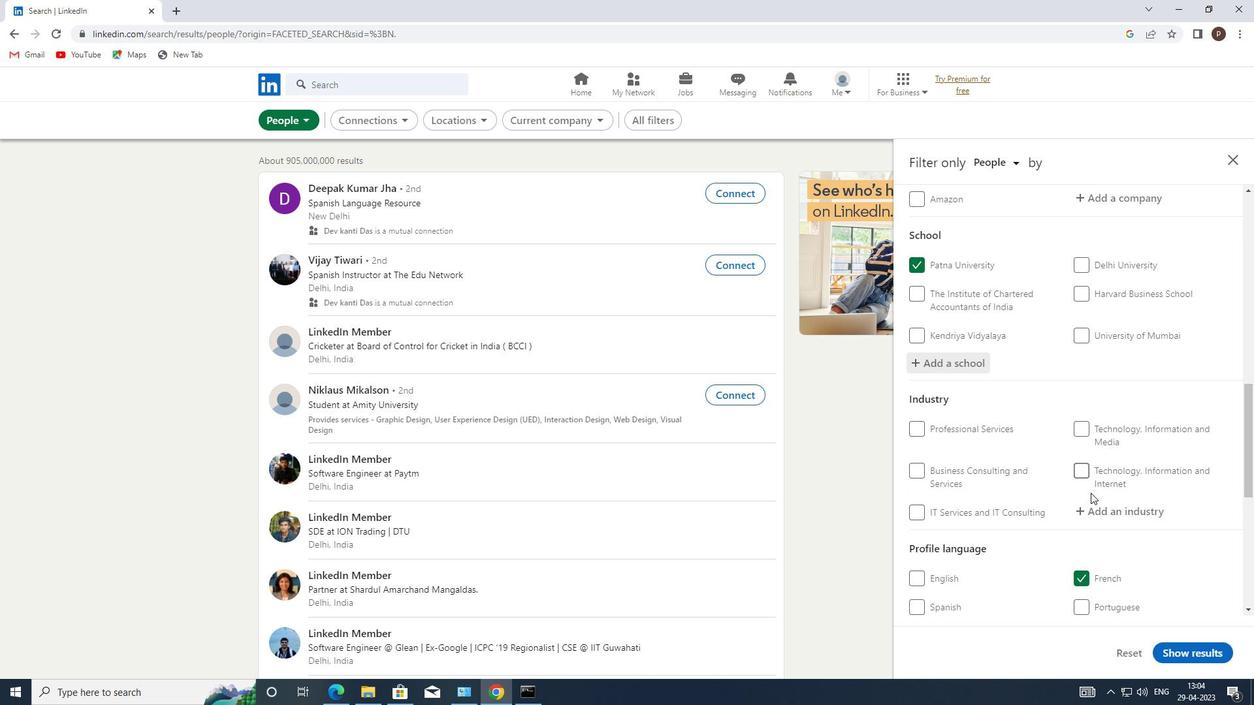 
Action: Key pressed <Key.caps_lock>O<Key.caps_lock>NLINE<Key.space><Key.caps_lock>A<Key.caps_lock>UDI
Screenshot: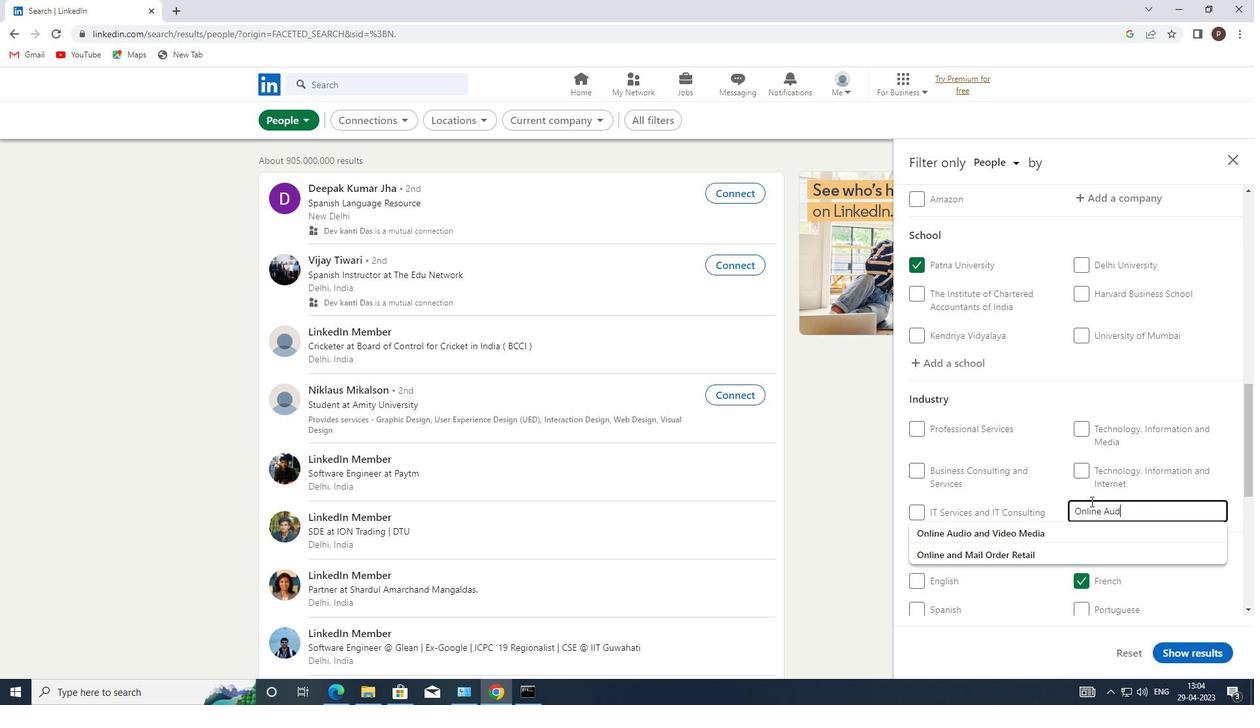 
Action: Mouse moved to (1046, 534)
Screenshot: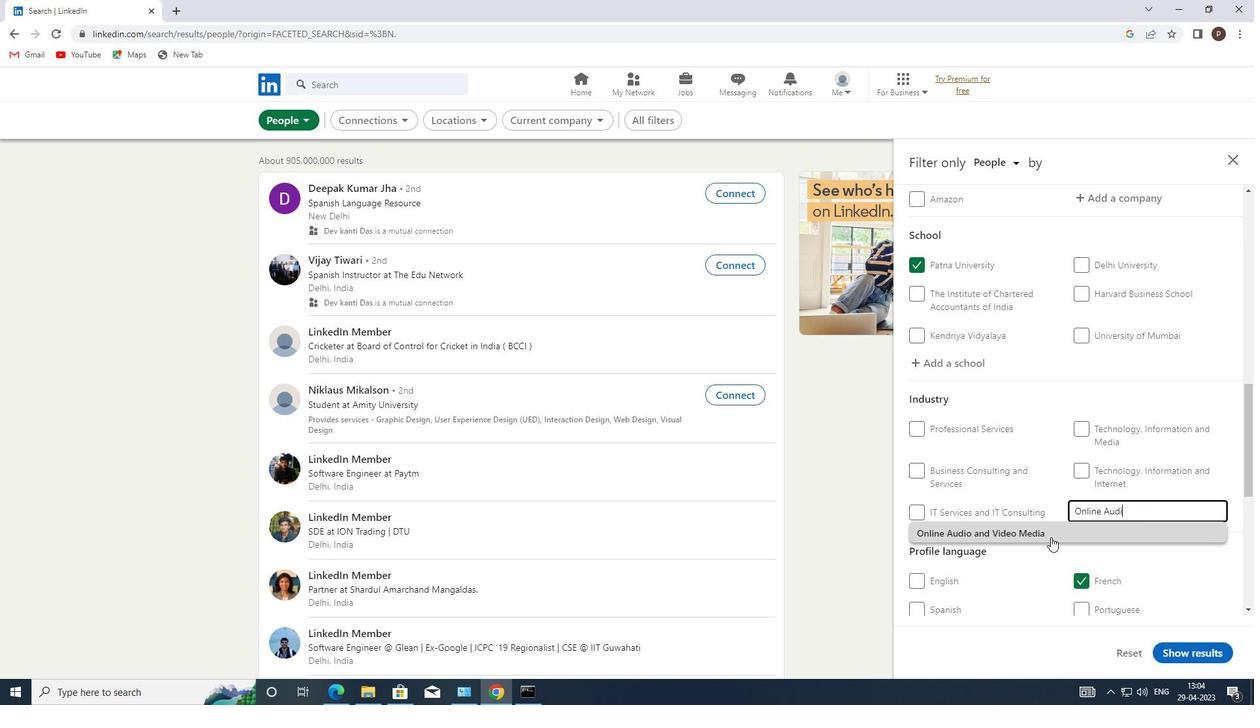 
Action: Mouse pressed left at (1046, 534)
Screenshot: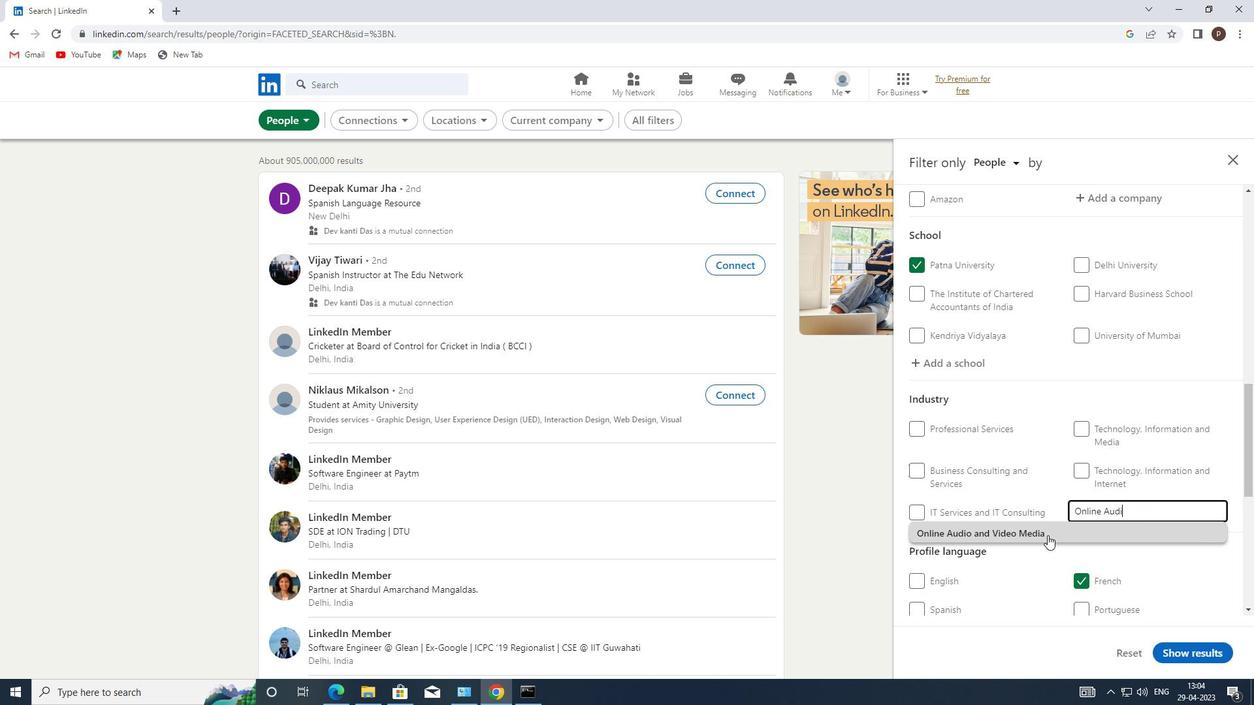 
Action: Mouse moved to (1032, 510)
Screenshot: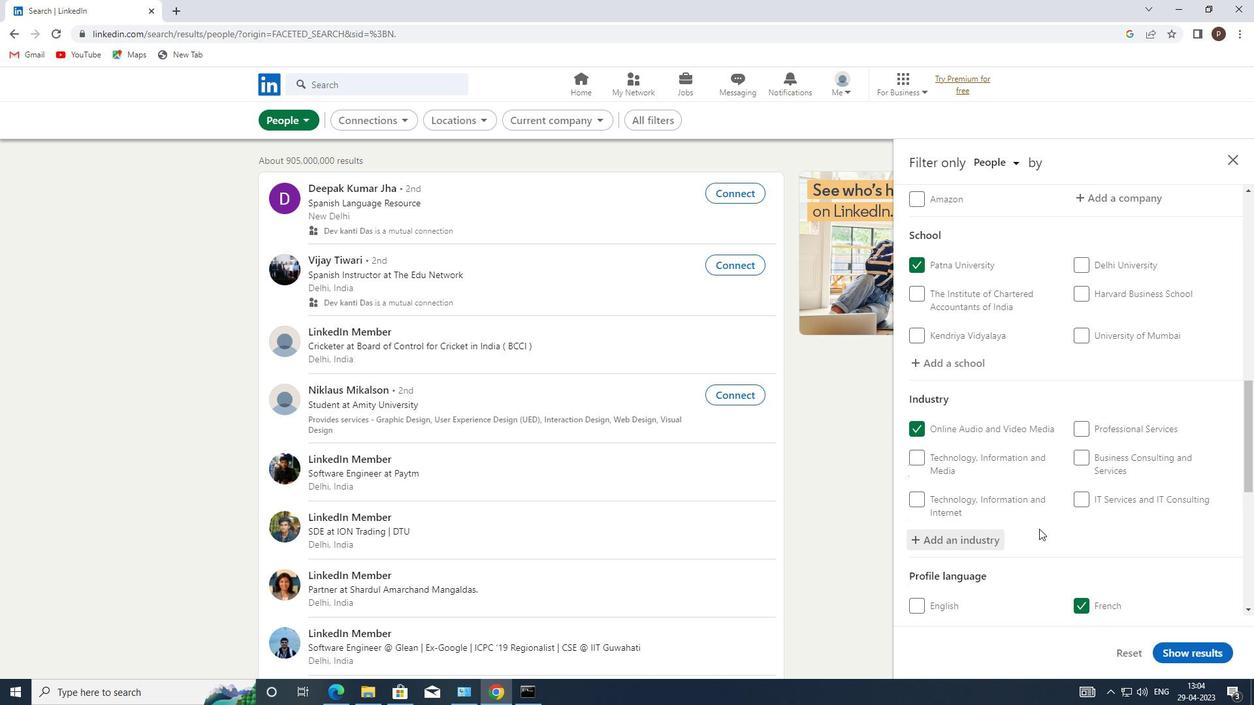 
Action: Mouse scrolled (1032, 509) with delta (0, 0)
Screenshot: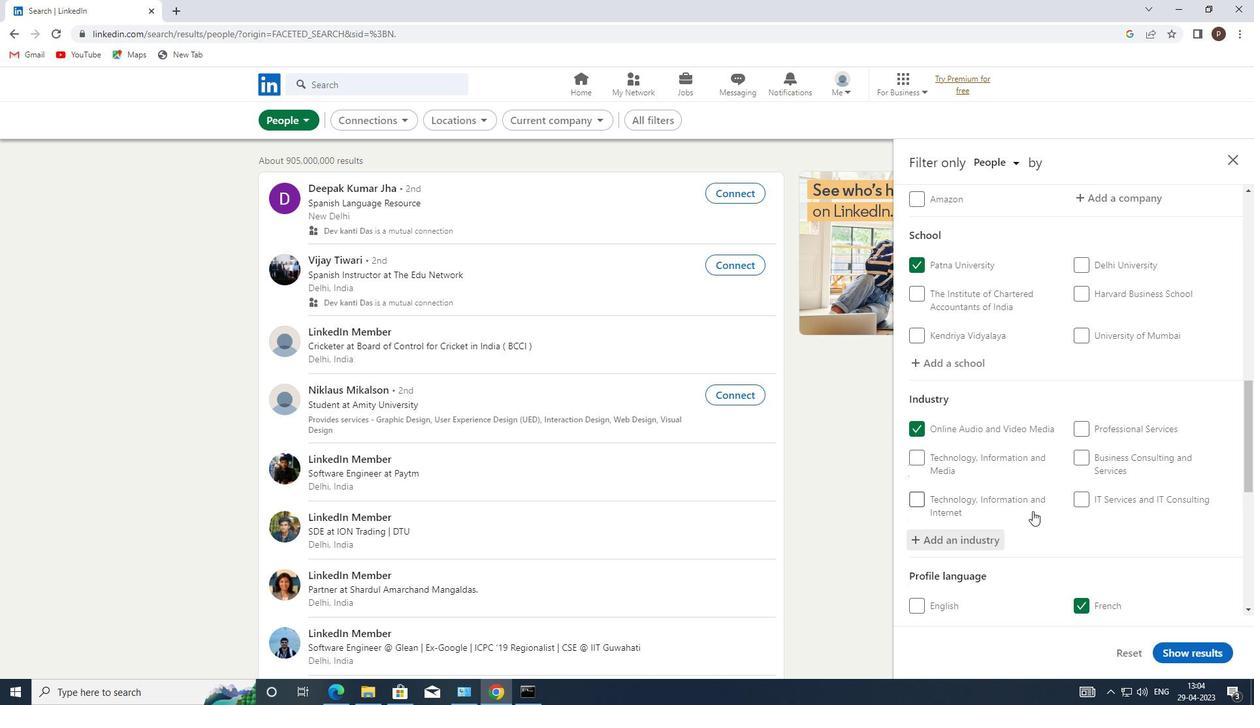 
Action: Mouse scrolled (1032, 509) with delta (0, 0)
Screenshot: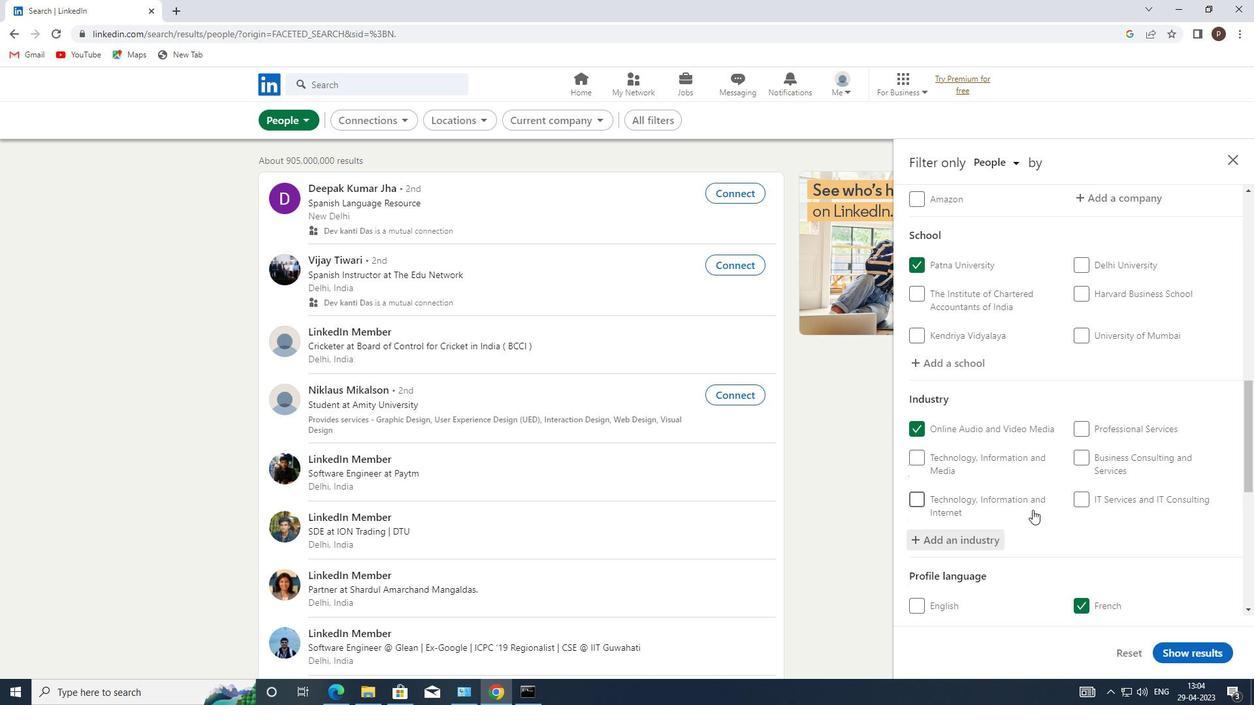 
Action: Mouse moved to (1052, 538)
Screenshot: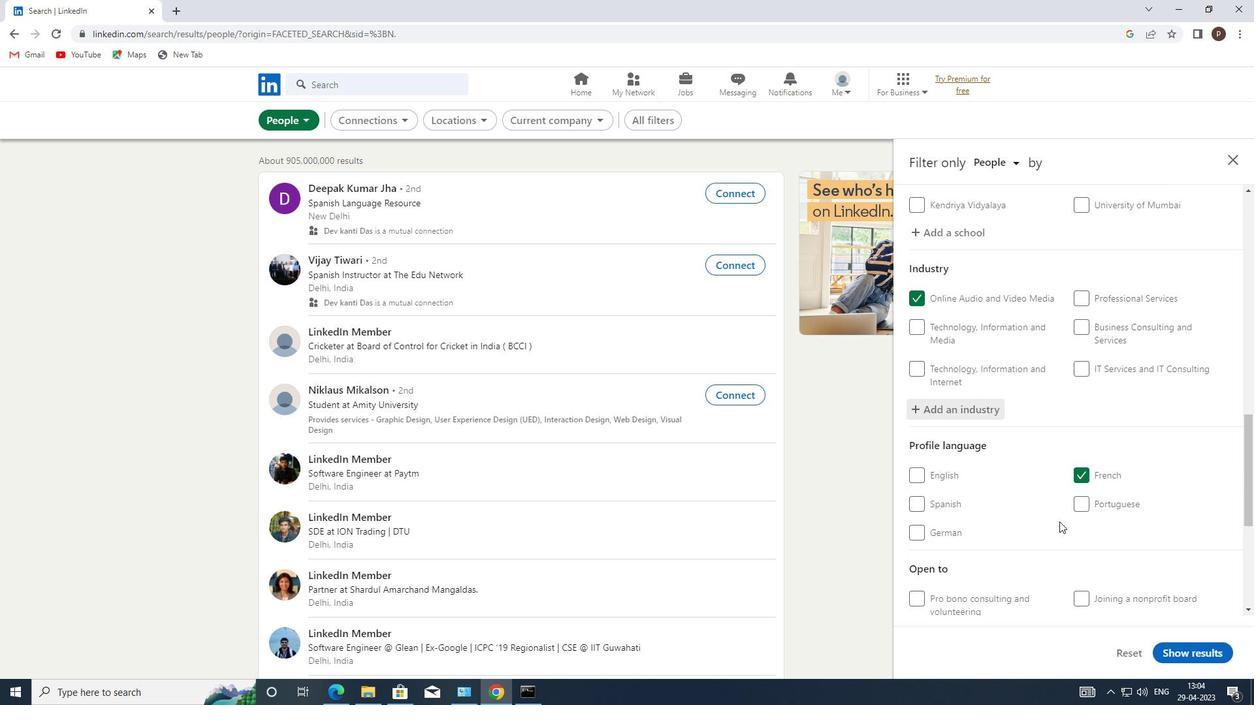 
Action: Mouse scrolled (1052, 538) with delta (0, 0)
Screenshot: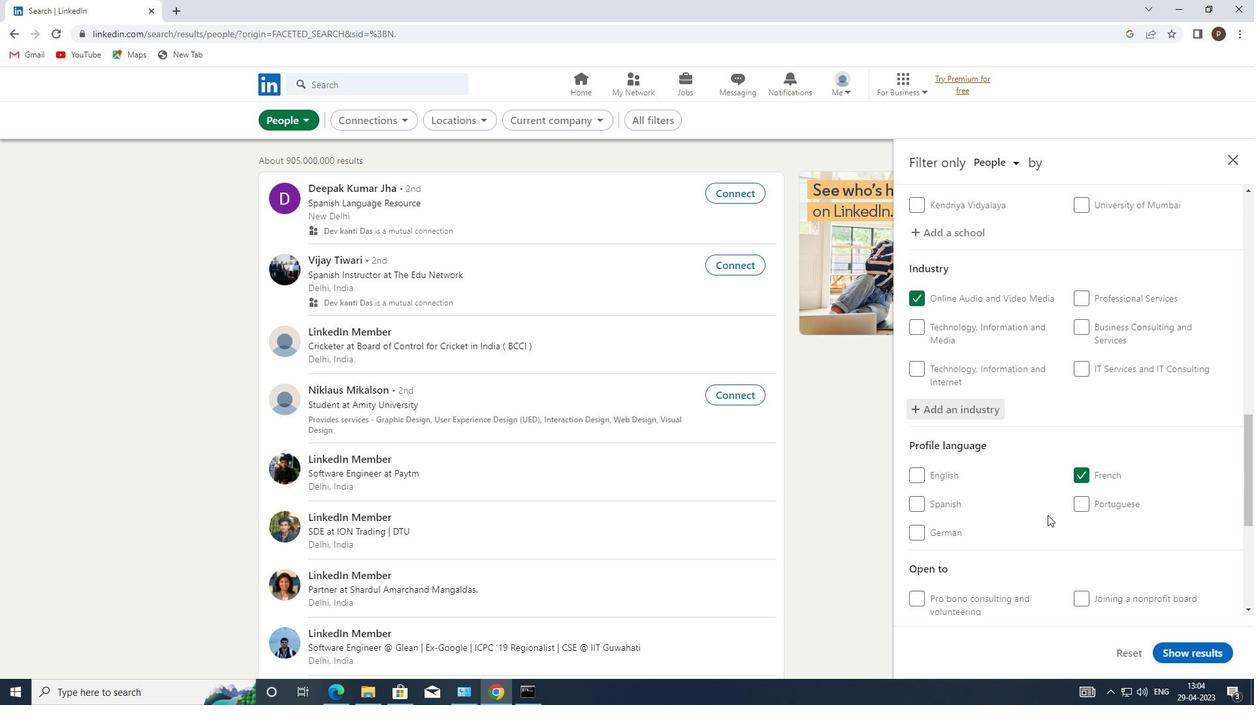 
Action: Mouse moved to (1088, 534)
Screenshot: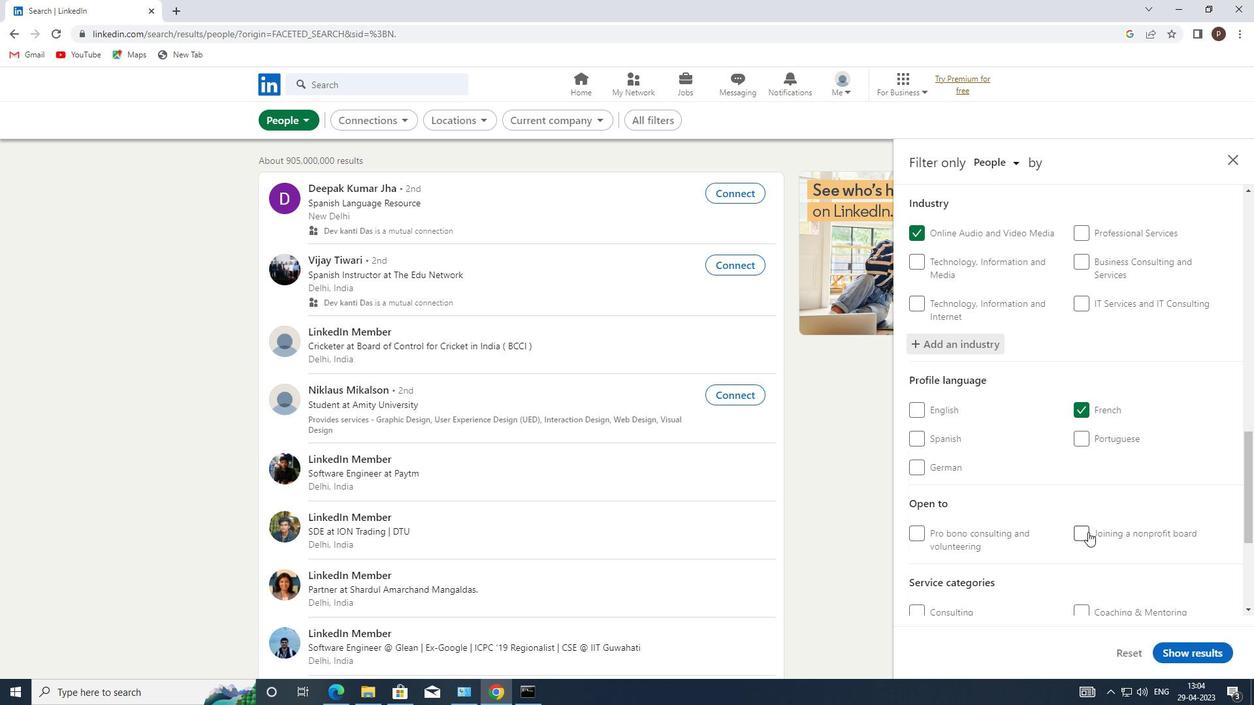 
Action: Mouse scrolled (1088, 534) with delta (0, 0)
Screenshot: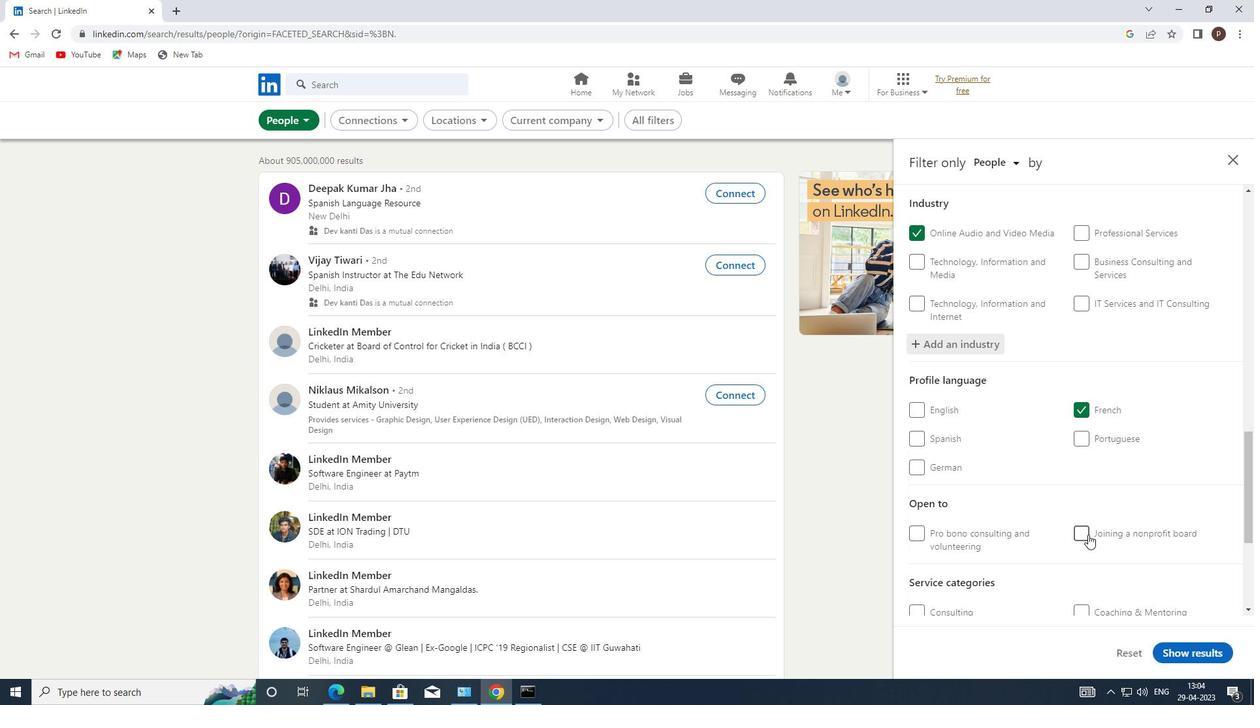 
Action: Mouse scrolled (1088, 534) with delta (0, 0)
Screenshot: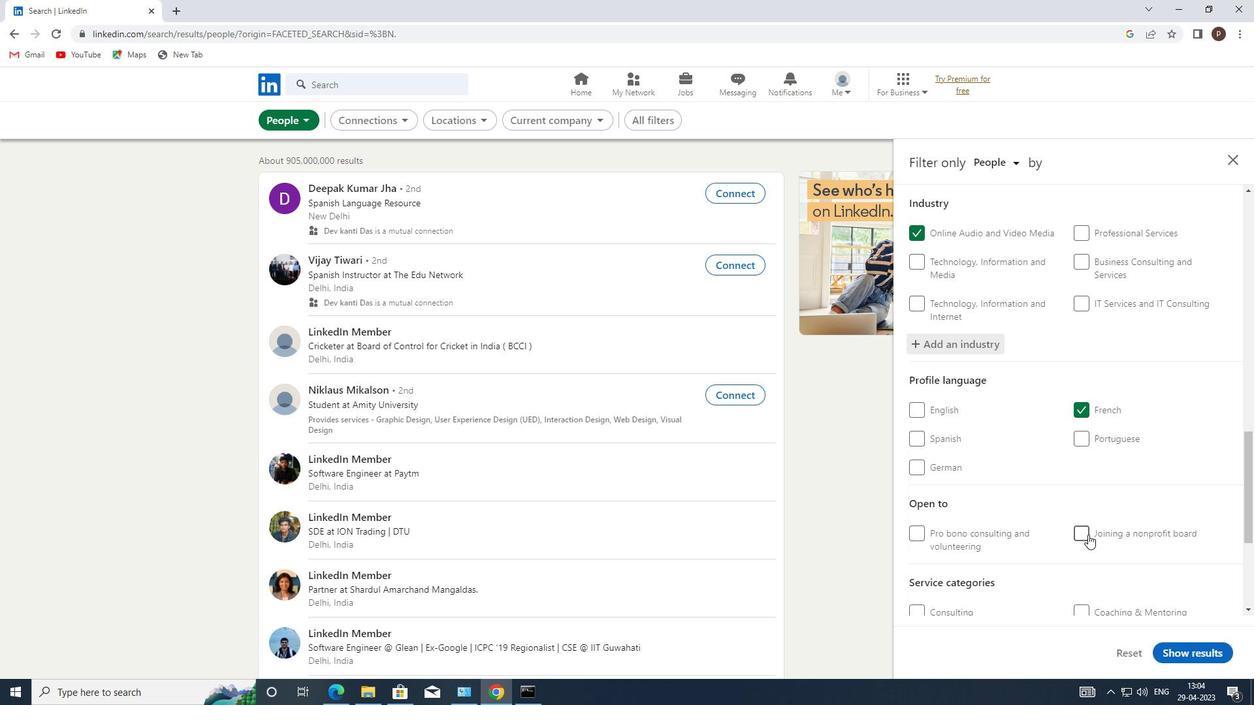 
Action: Mouse moved to (1088, 534)
Screenshot: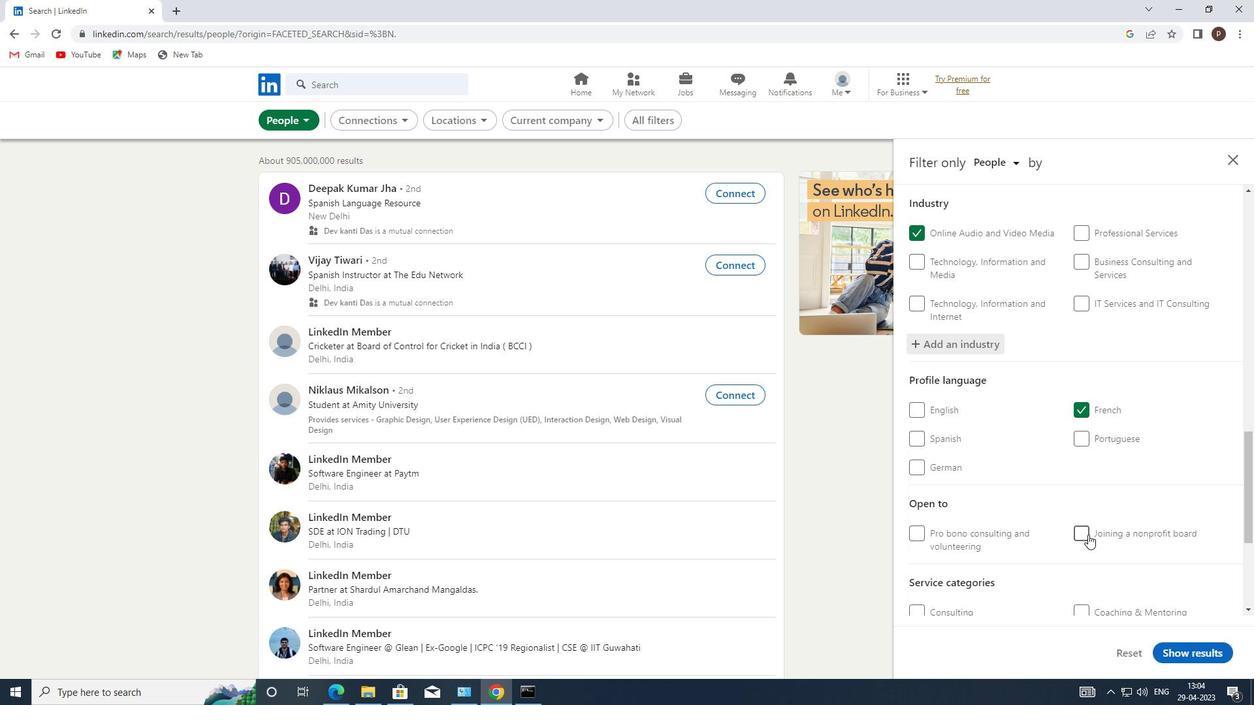 
Action: Mouse scrolled (1088, 533) with delta (0, 0)
Screenshot: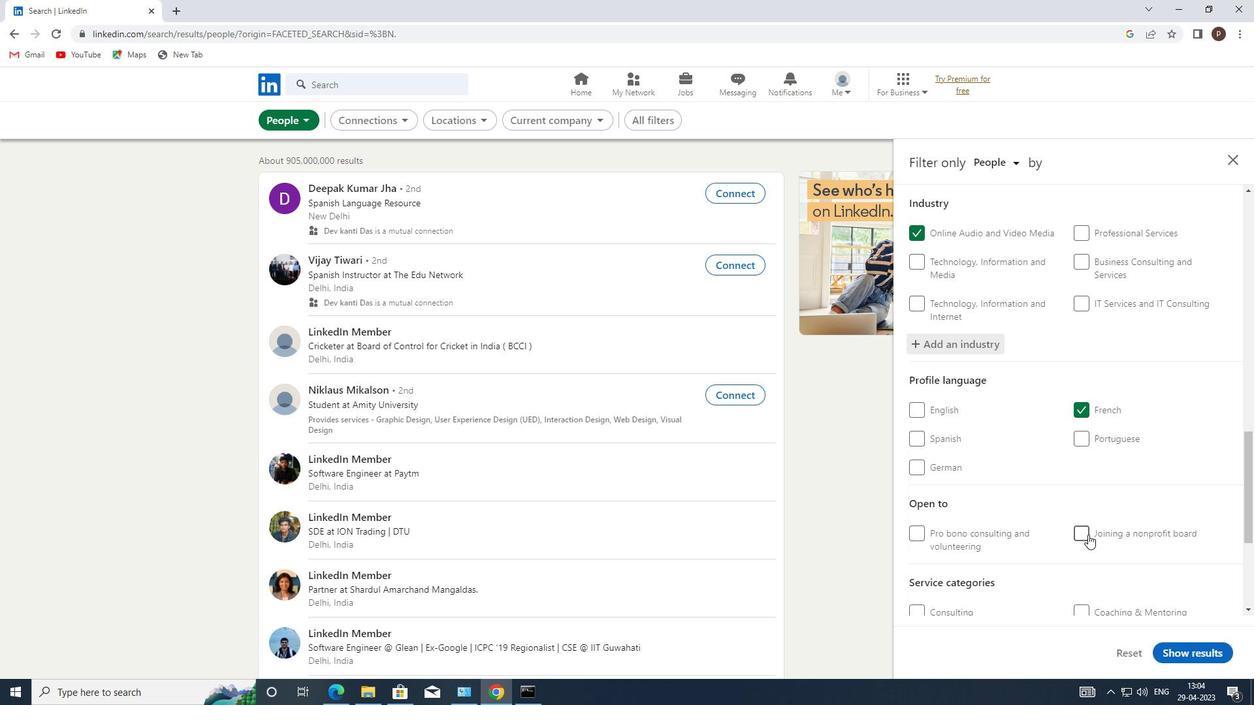 
Action: Mouse scrolled (1088, 533) with delta (0, 0)
Screenshot: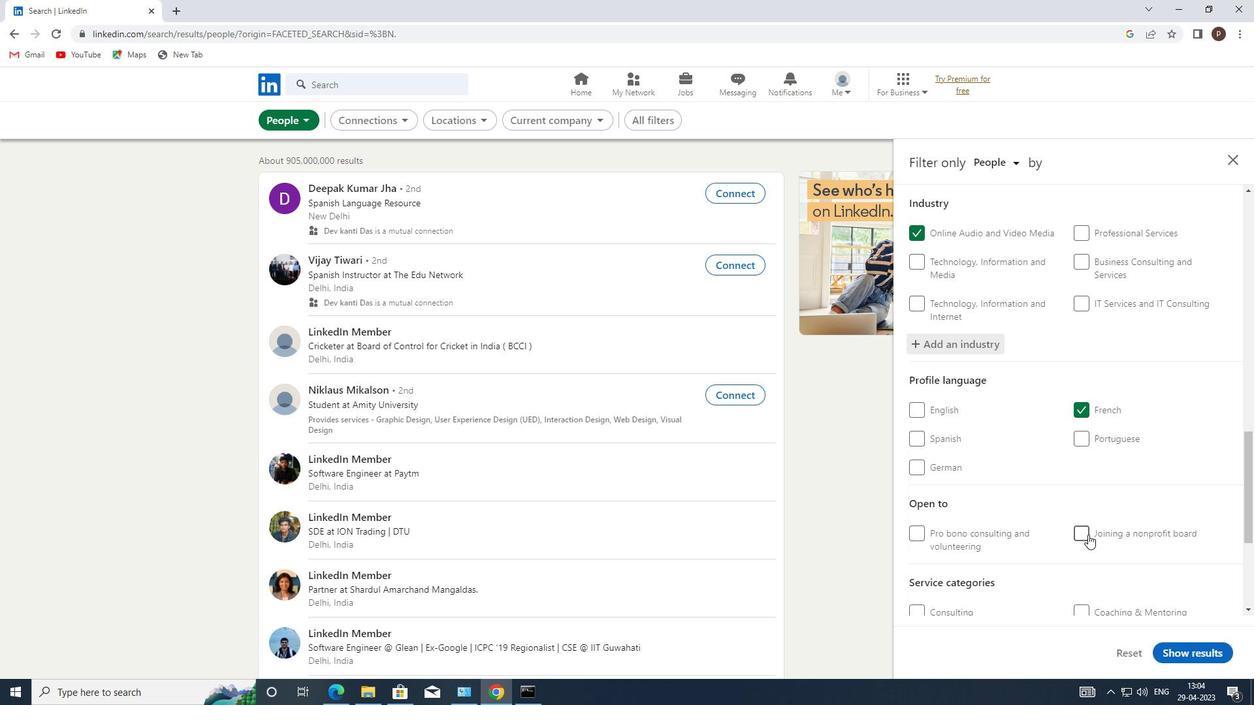 
Action: Mouse moved to (1097, 429)
Screenshot: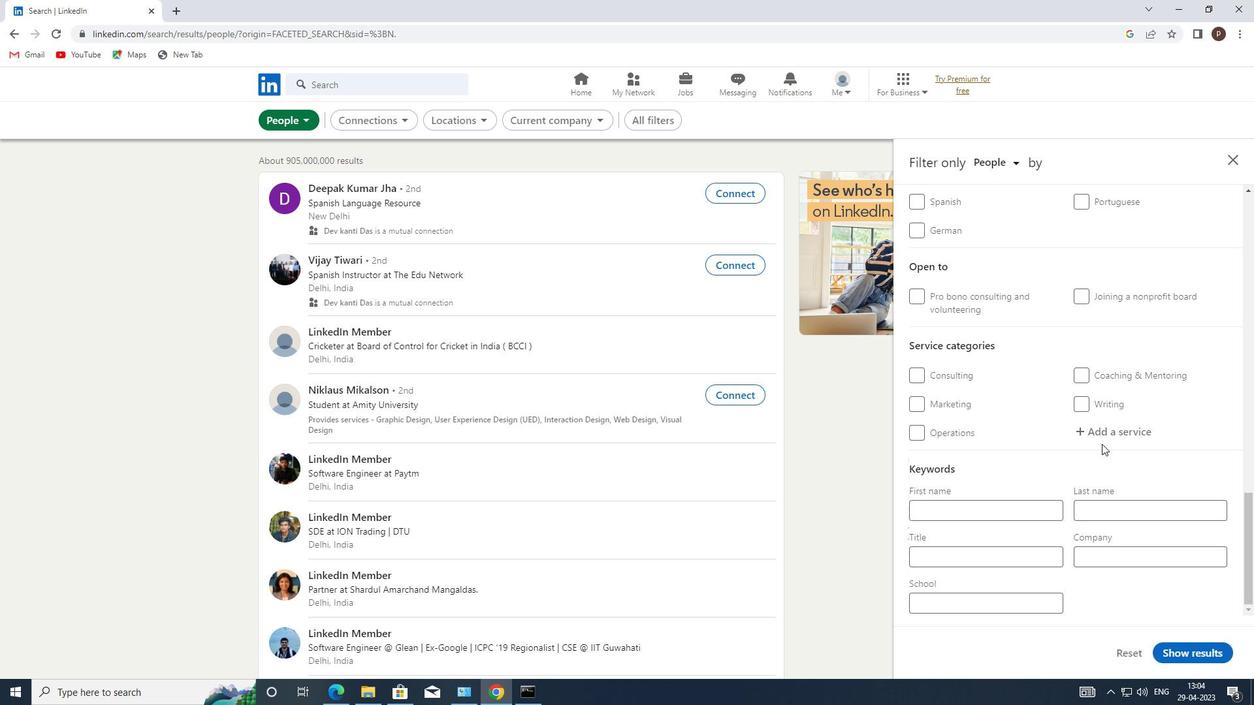 
Action: Mouse pressed left at (1097, 429)
Screenshot: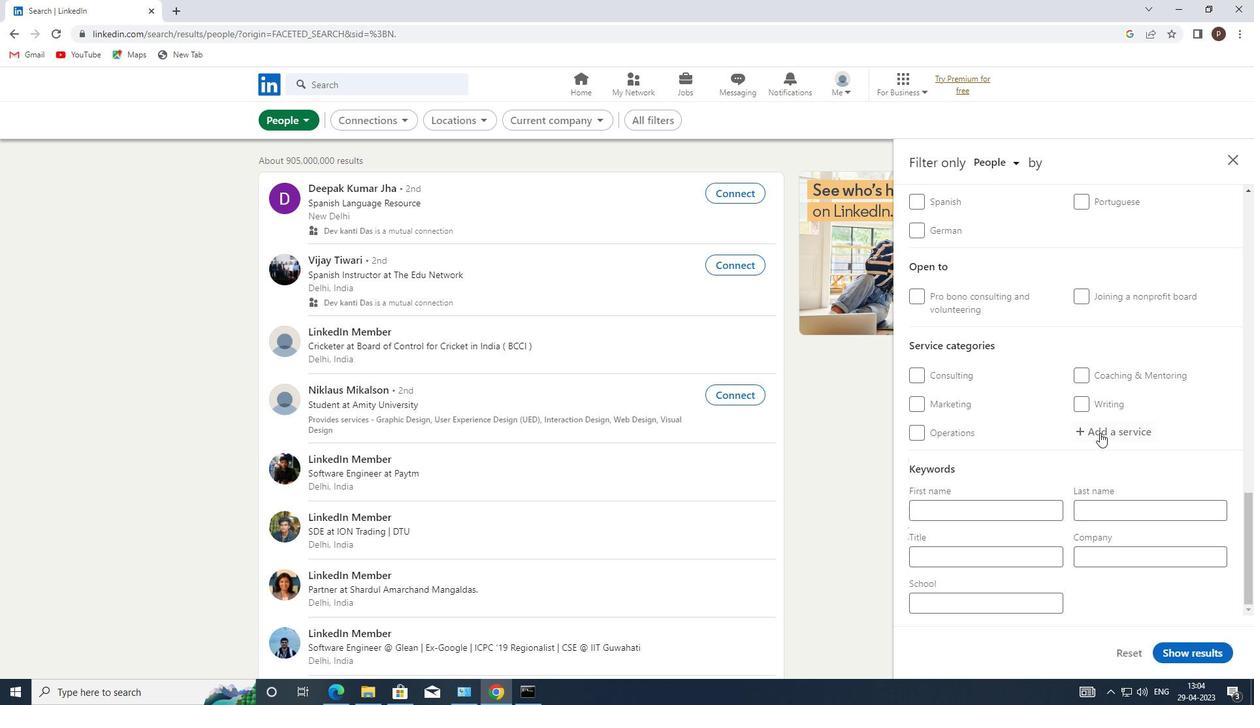 
Action: Key pressed <Key.caps_lock>F<Key.caps_lock>INANCIAL<Key.space>
Screenshot: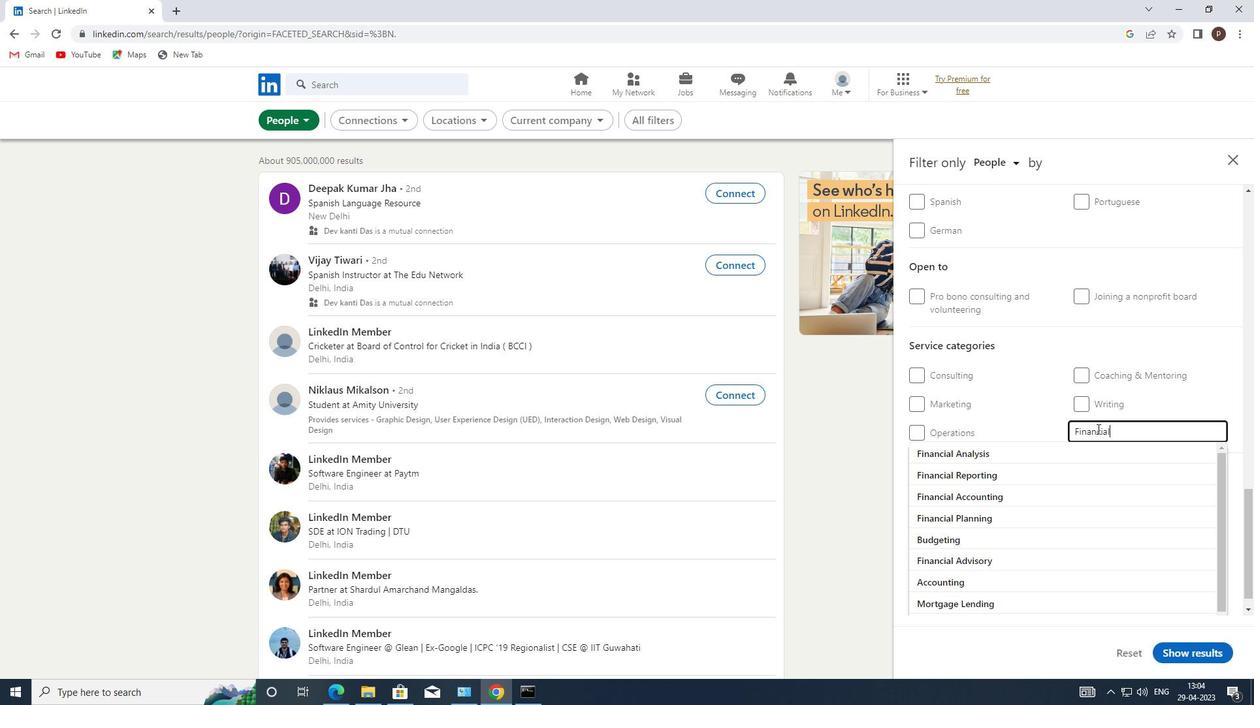 
Action: Mouse moved to (1010, 477)
Screenshot: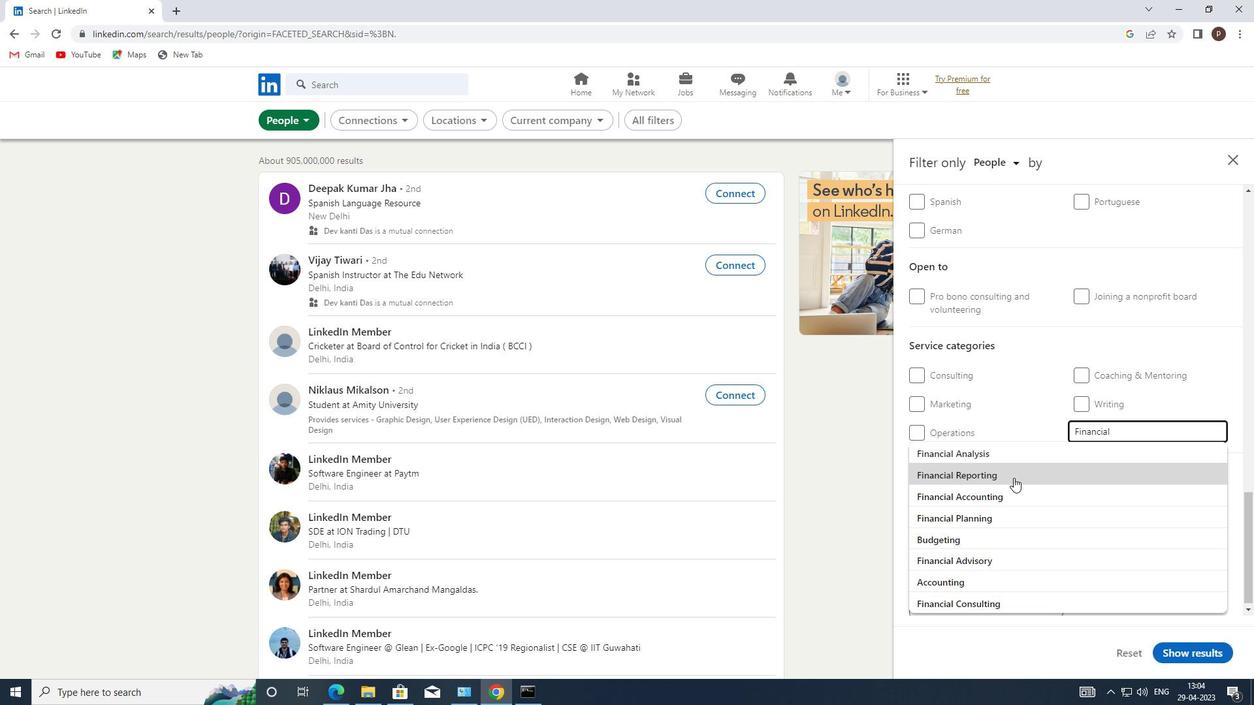 
Action: Mouse pressed left at (1010, 477)
Screenshot: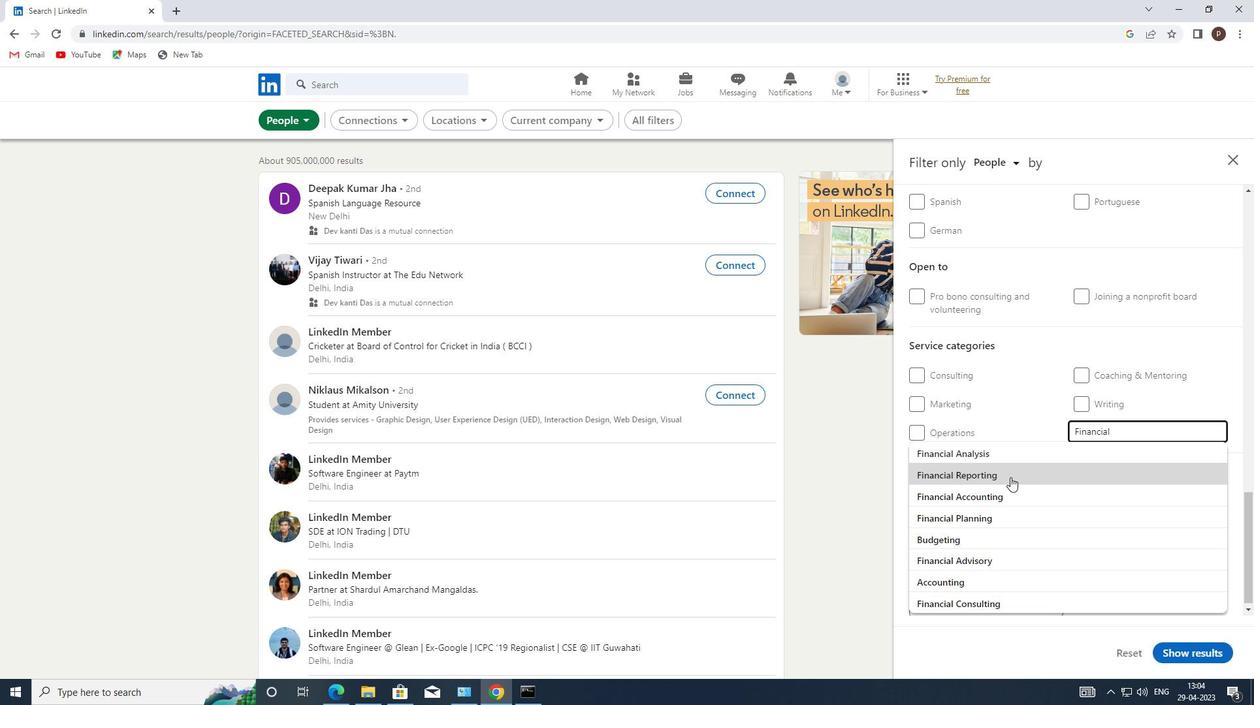 
Action: Mouse moved to (1011, 468)
Screenshot: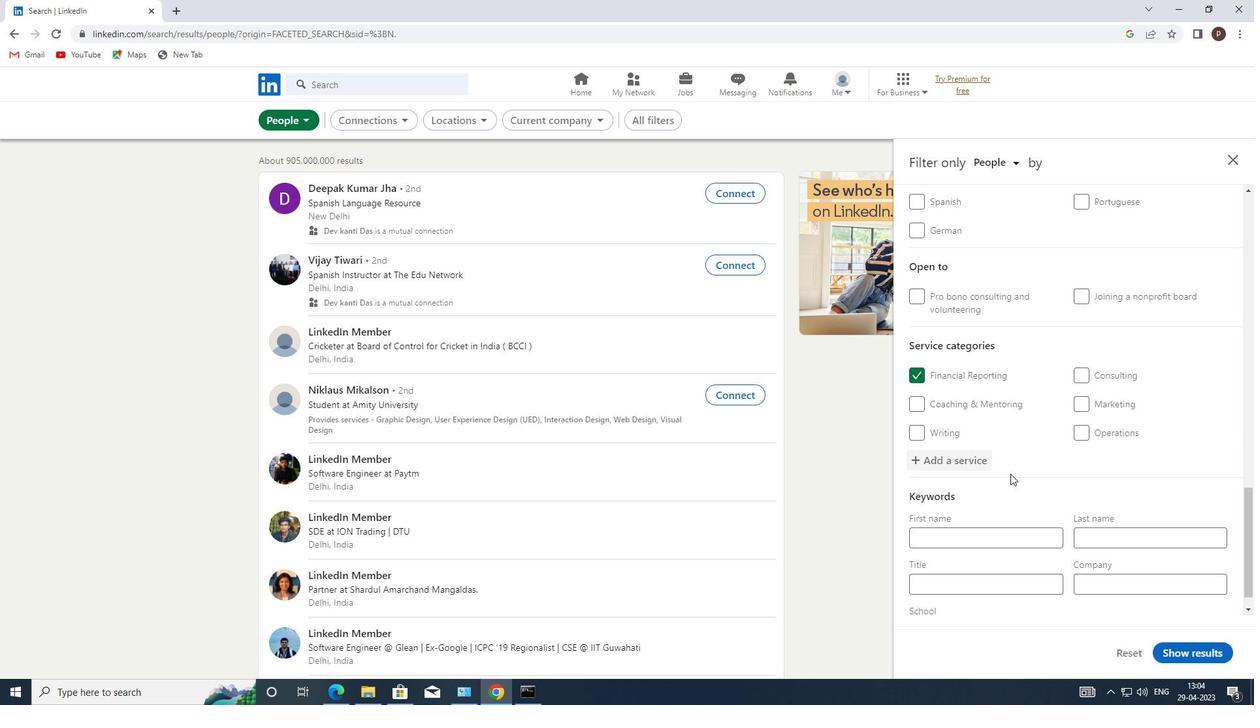 
Action: Mouse scrolled (1011, 468) with delta (0, 0)
Screenshot: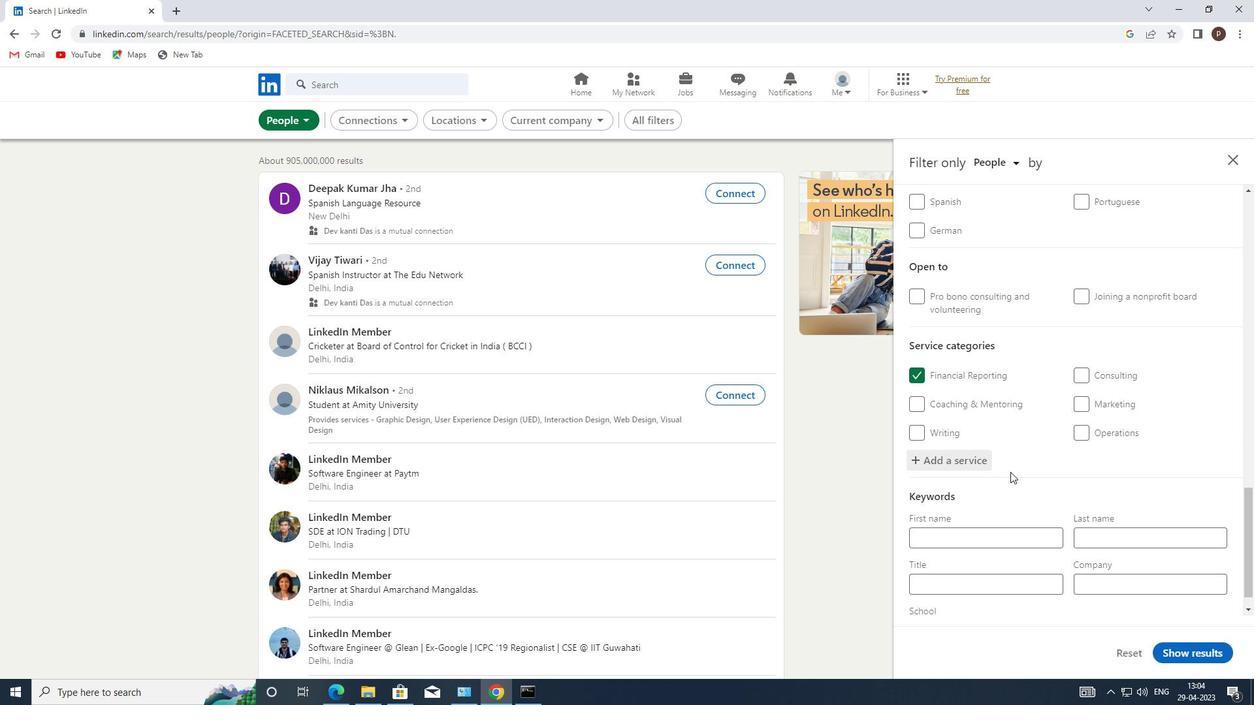 
Action: Mouse scrolled (1011, 468) with delta (0, 0)
Screenshot: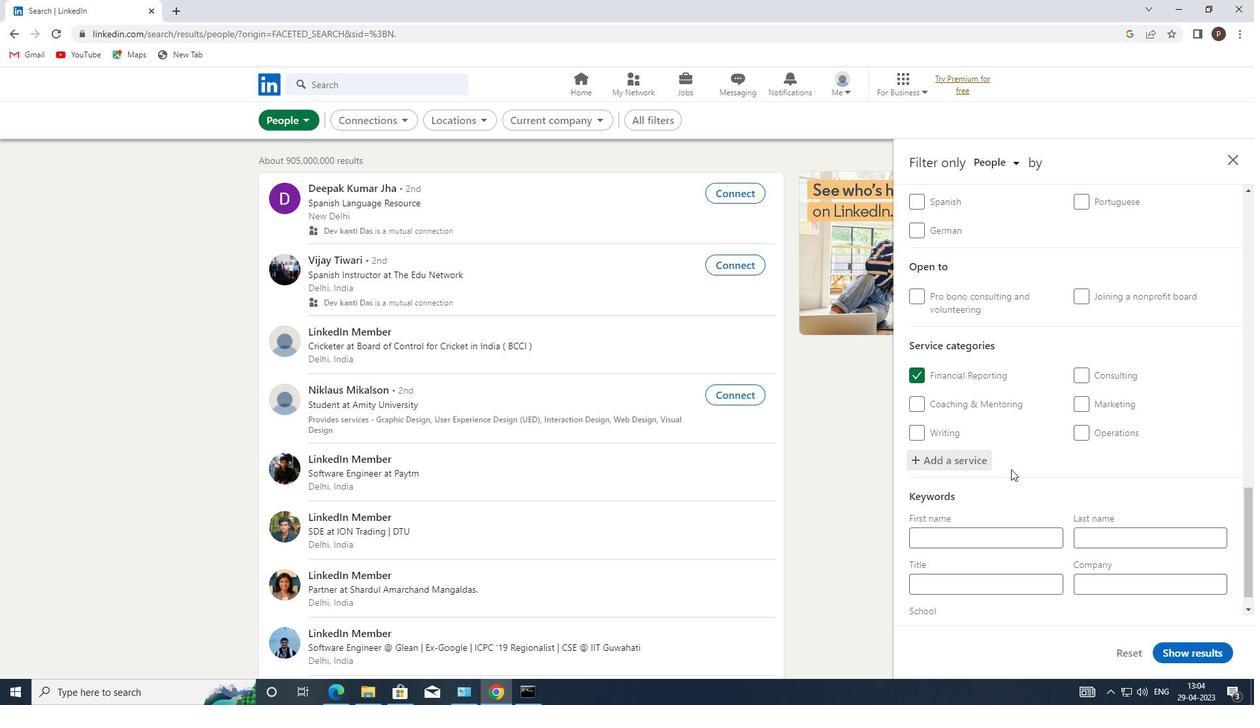 
Action: Mouse scrolled (1011, 468) with delta (0, 0)
Screenshot: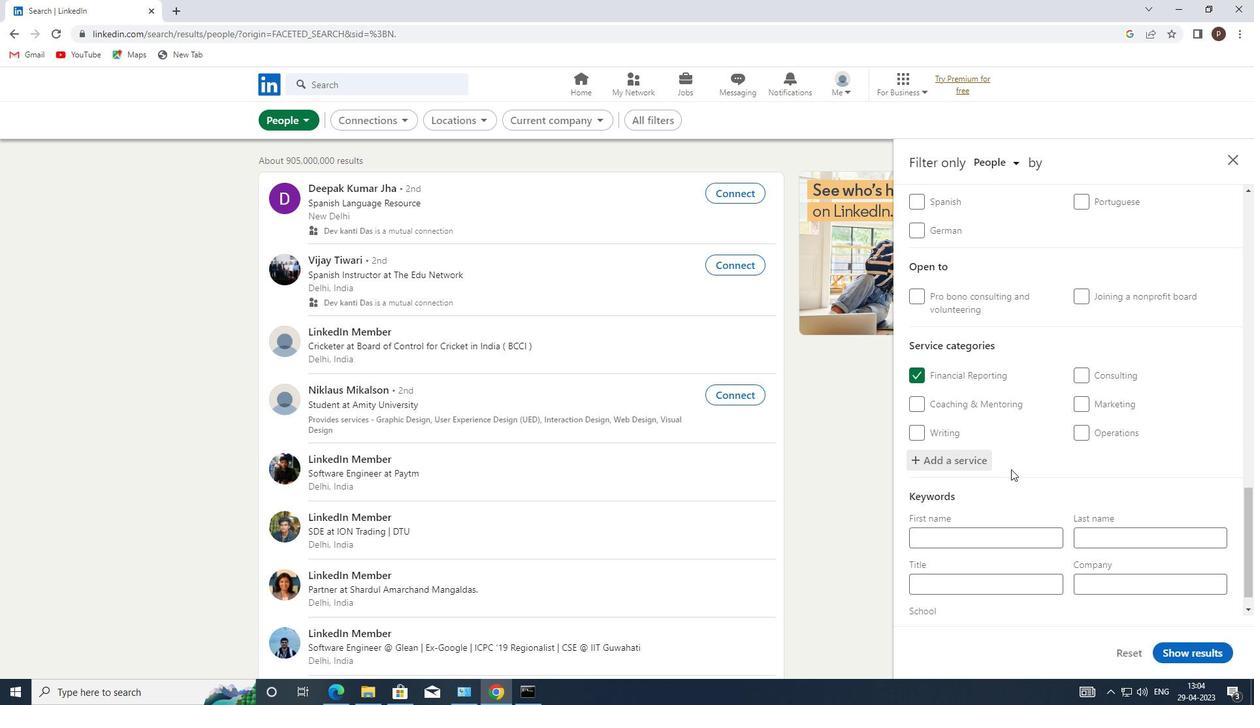 
Action: Mouse moved to (933, 549)
Screenshot: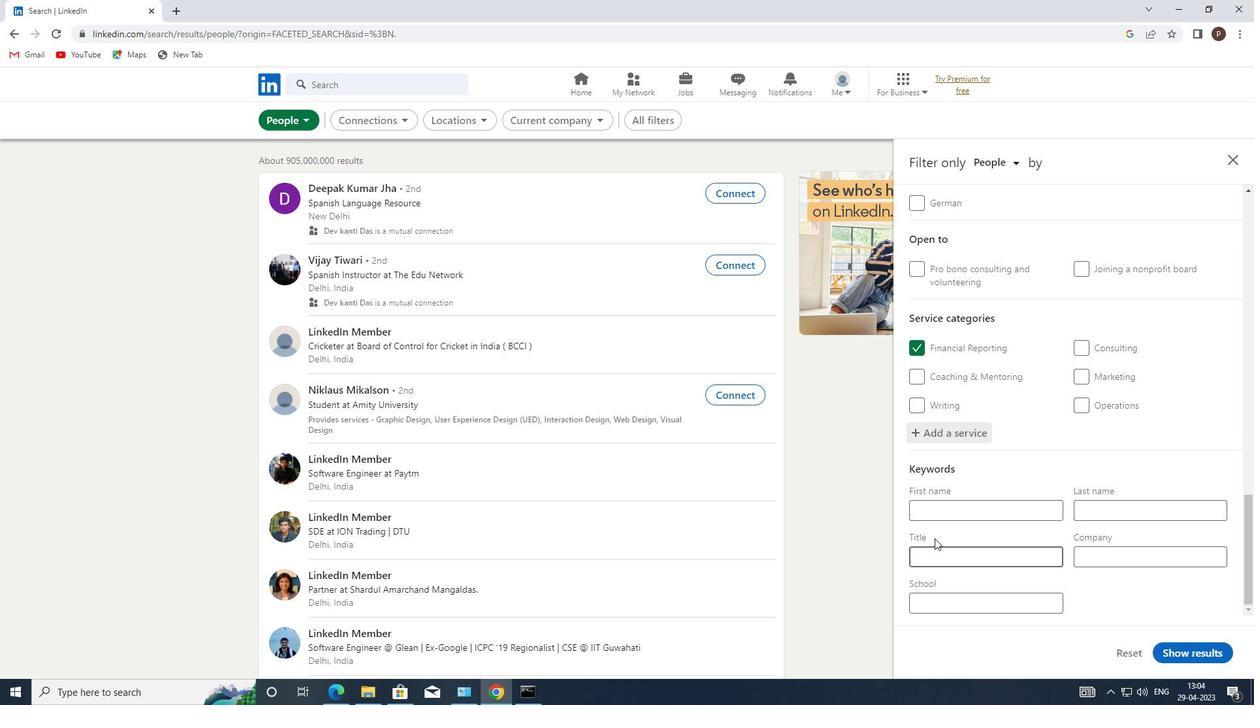 
Action: Mouse pressed left at (933, 549)
Screenshot: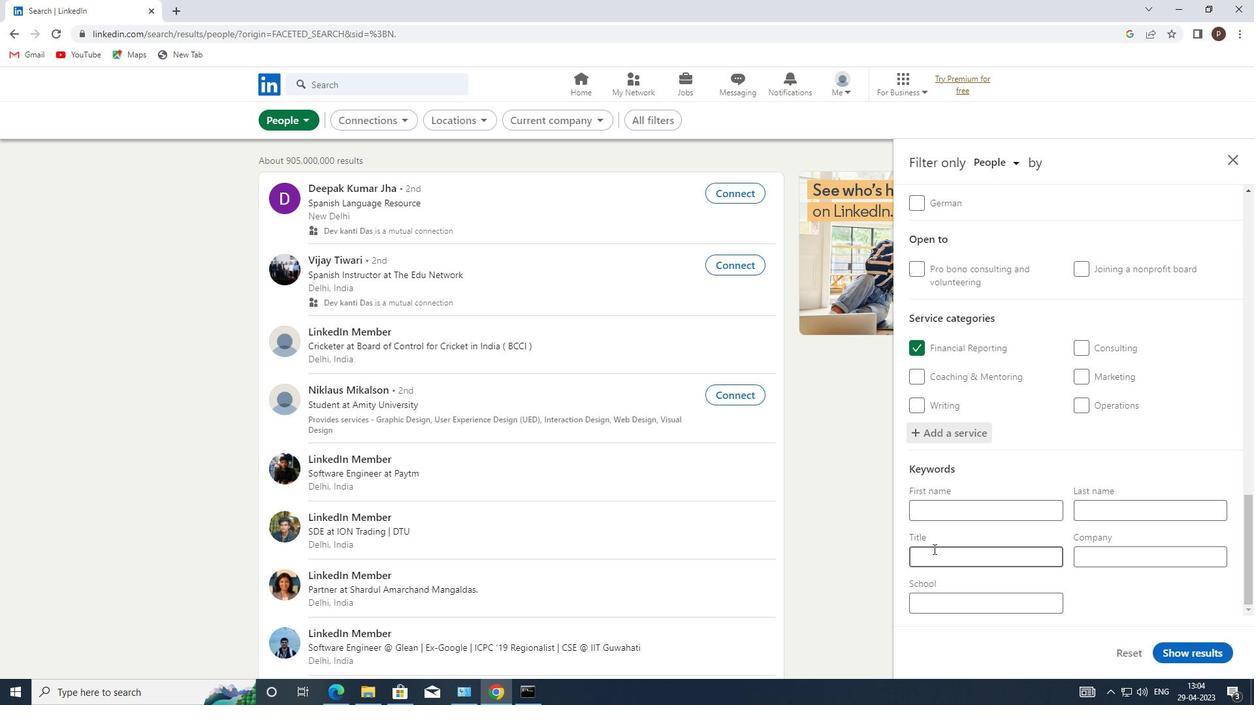 
Action: Key pressed <Key.caps_lock>D<Key.caps_lock>IRECTOR<Key.space>OF<Key.space><Key.caps_lock>F<Key.caps_lock>IRST<Key.space><Key.caps_lock>I<Key.caps_lock>MPRESSIONS<Key.space>
Screenshot: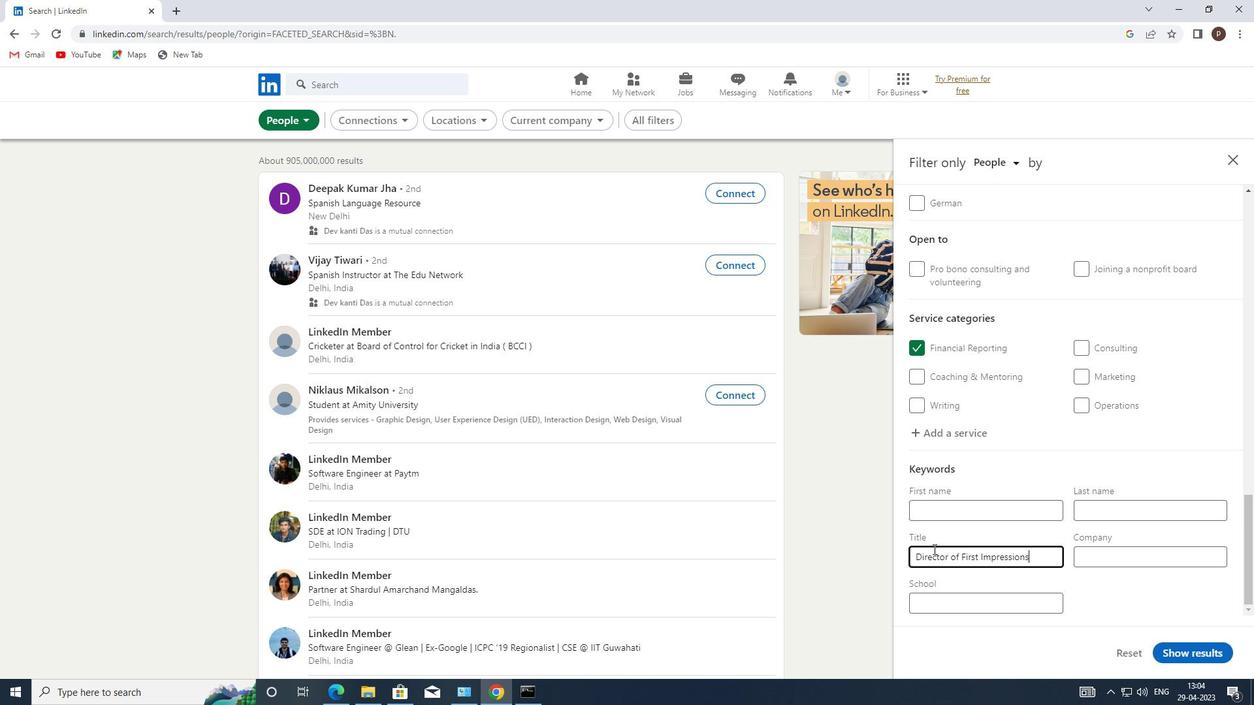 
Action: Mouse moved to (1184, 651)
Screenshot: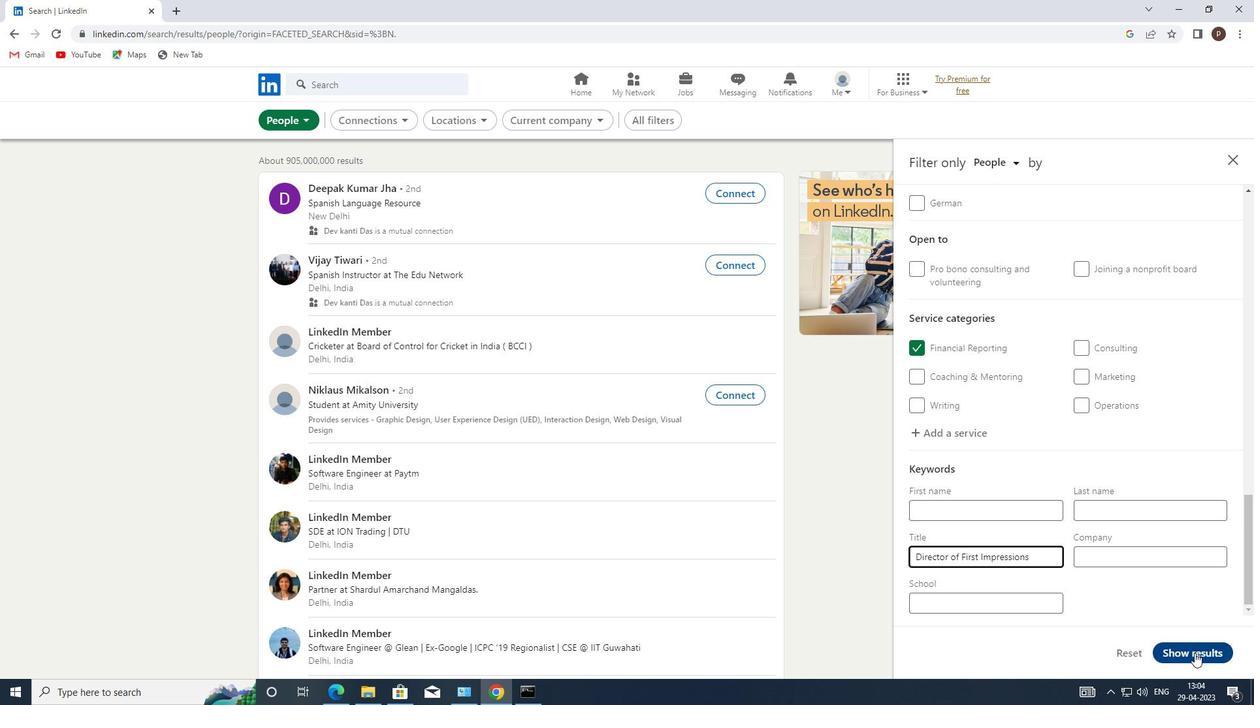 
Action: Mouse pressed left at (1184, 651)
Screenshot: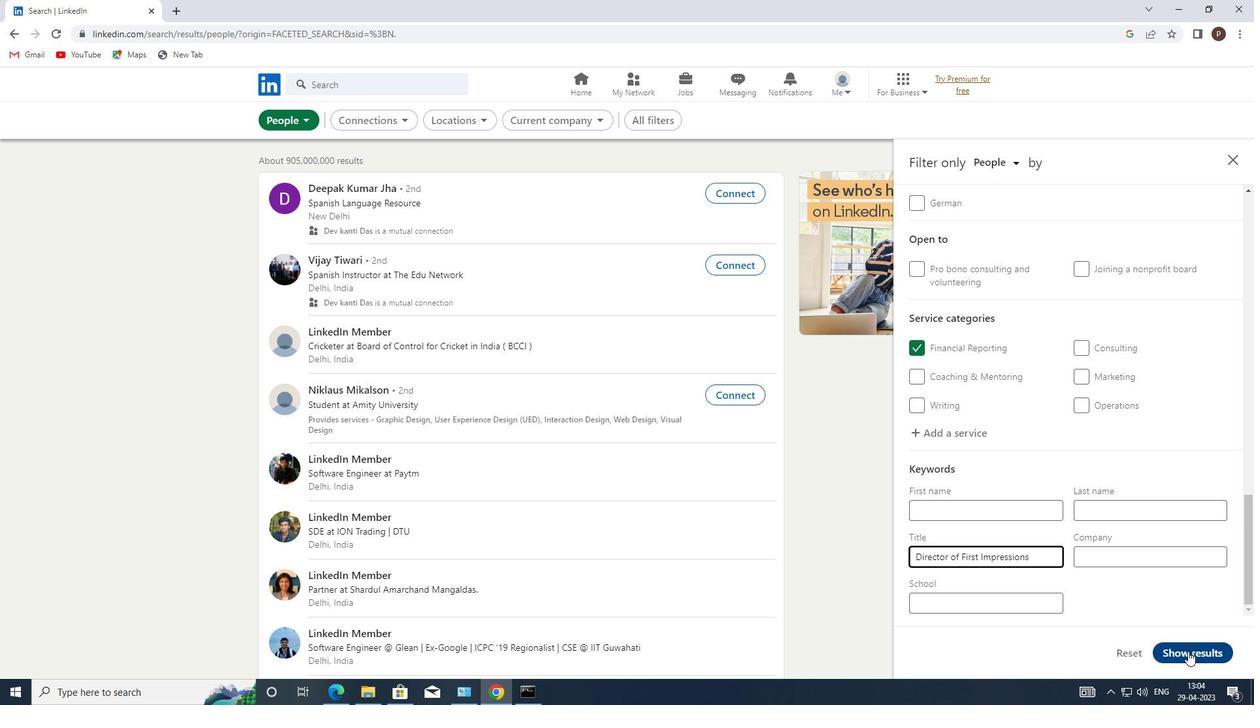 
